 Task: Look for space in Cibolo, United States from 8th August, 2023 to 15th August, 2023 for 9 adults in price range Rs.10000 to Rs.14000. Place can be shared room with 5 bedrooms having 9 beds and 5 bathrooms. Property type can be house, flat, guest house. Amenities needed are: wifi, TV, free parkinig on premises, gym, breakfast. Booking option can be shelf check-in. Required host language is English.
Action: Mouse moved to (564, 117)
Screenshot: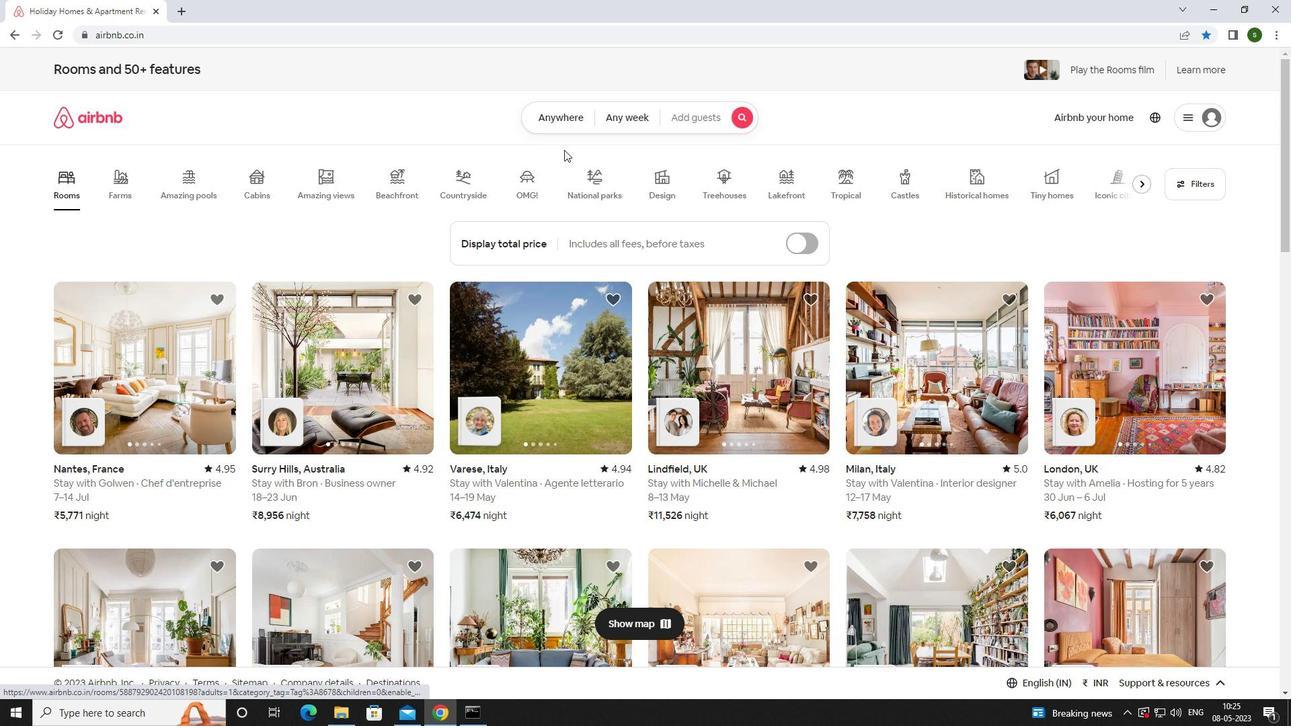 
Action: Mouse pressed left at (564, 117)
Screenshot: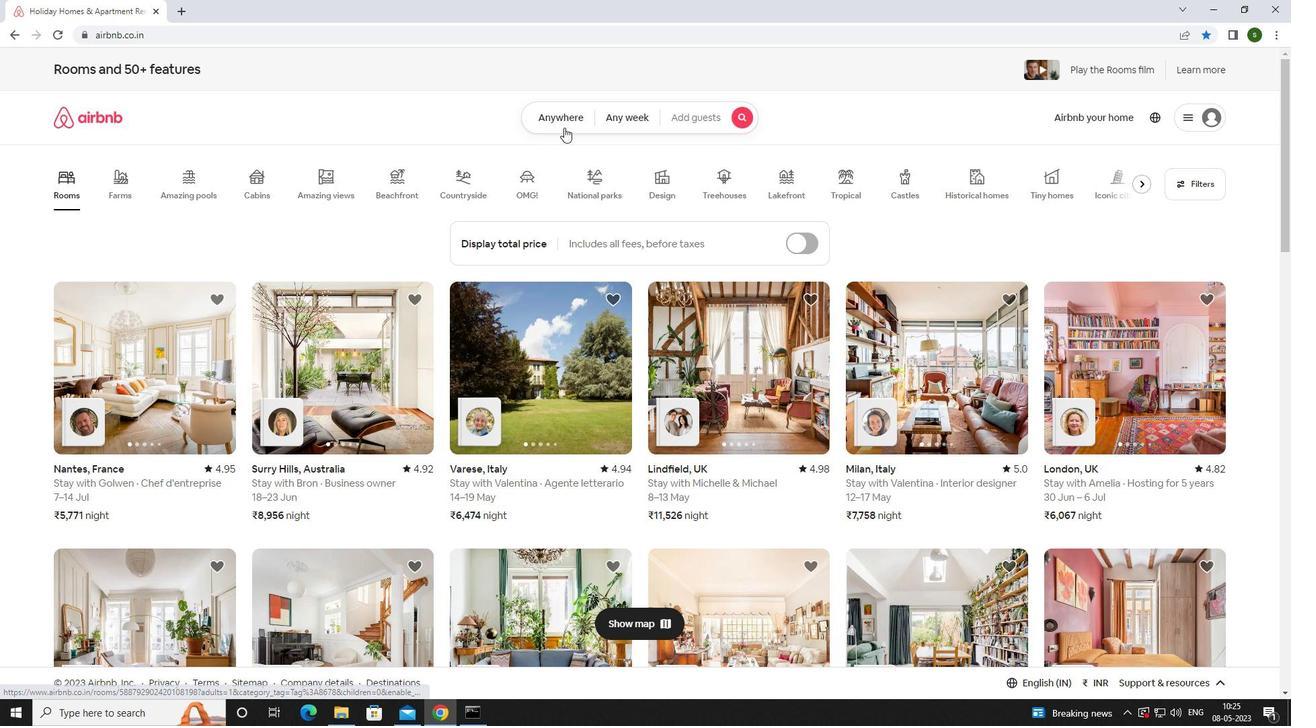 
Action: Mouse moved to (471, 176)
Screenshot: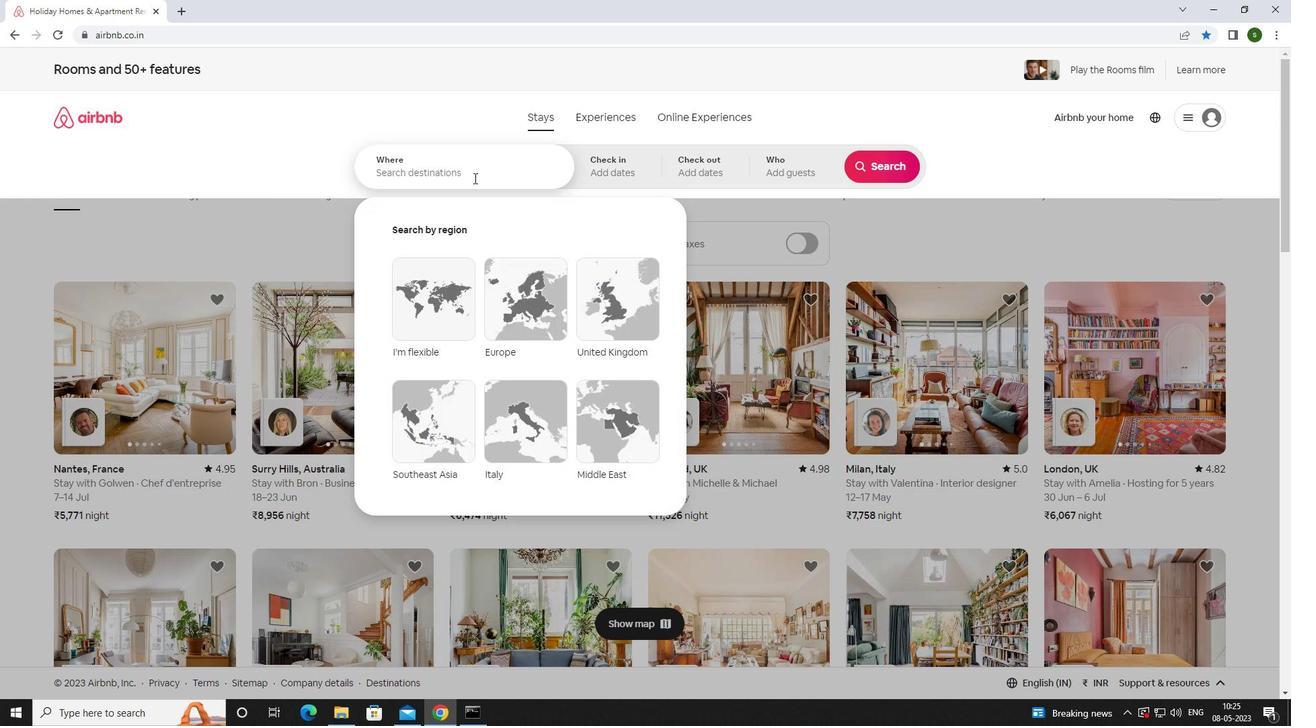 
Action: Mouse pressed left at (471, 176)
Screenshot: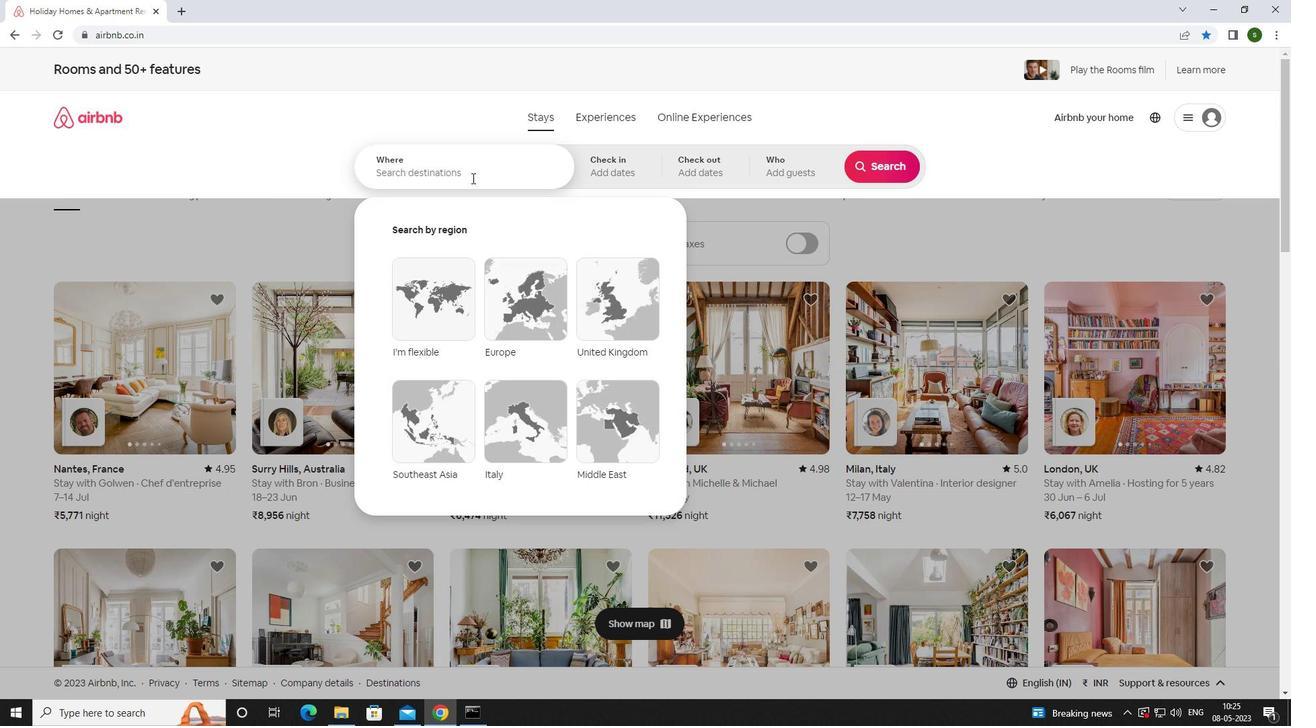 
Action: Key pressed <Key.caps_lock>c<Key.caps_lock>ibolo,<Key.space><Key.caps_lock>u<Key.caps_lock>nited<Key.space><Key.caps_lock>s<Key.caps_lock>tates<Key.enter>
Screenshot: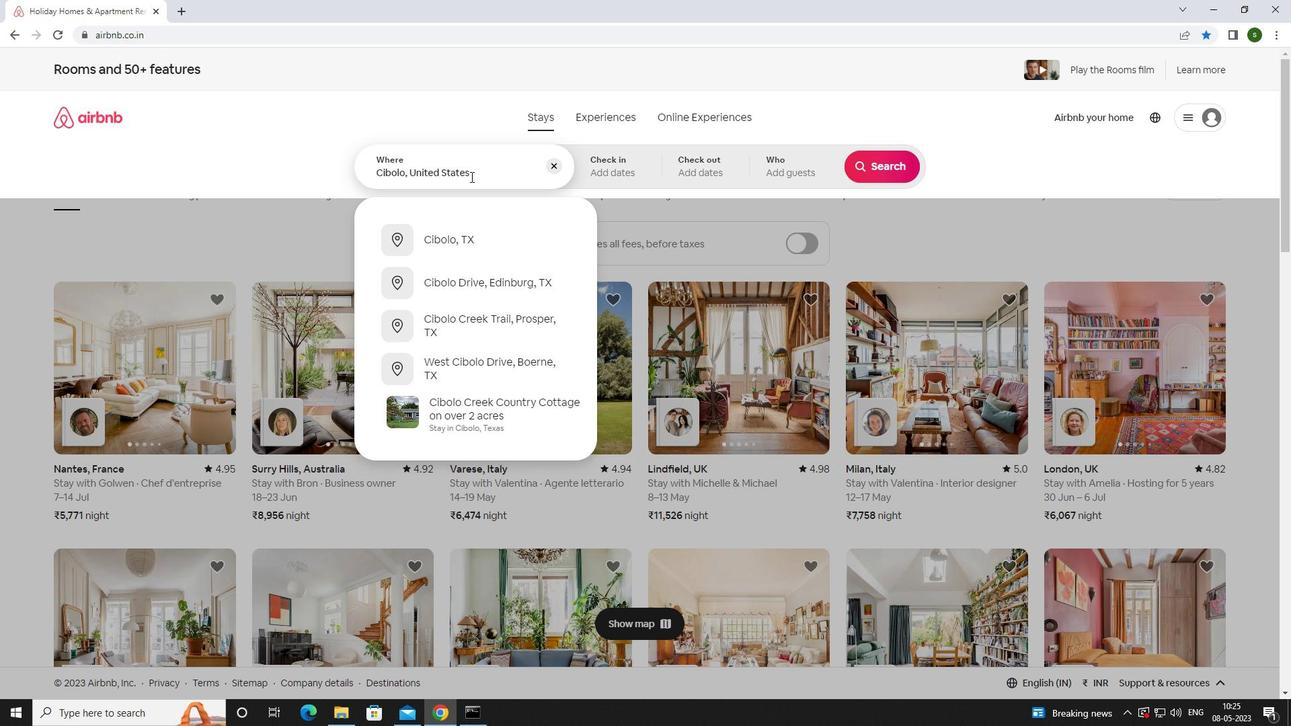 
Action: Mouse moved to (876, 273)
Screenshot: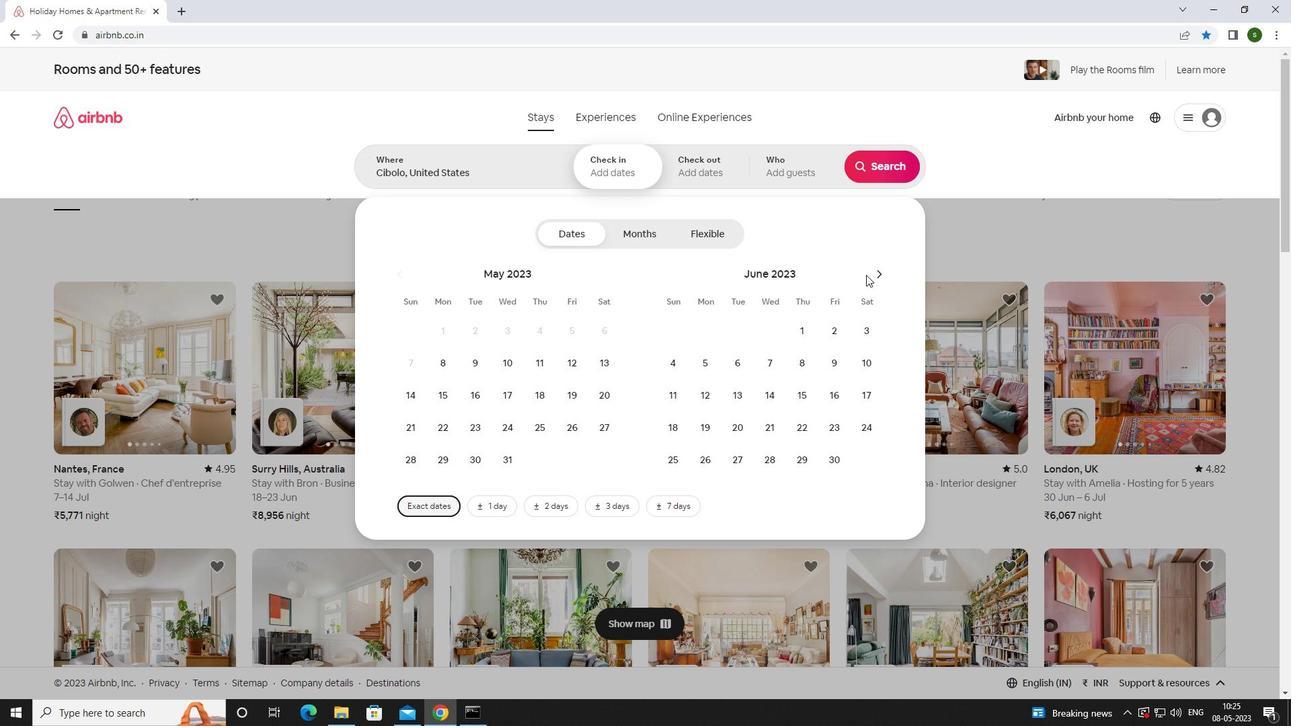 
Action: Mouse pressed left at (876, 273)
Screenshot: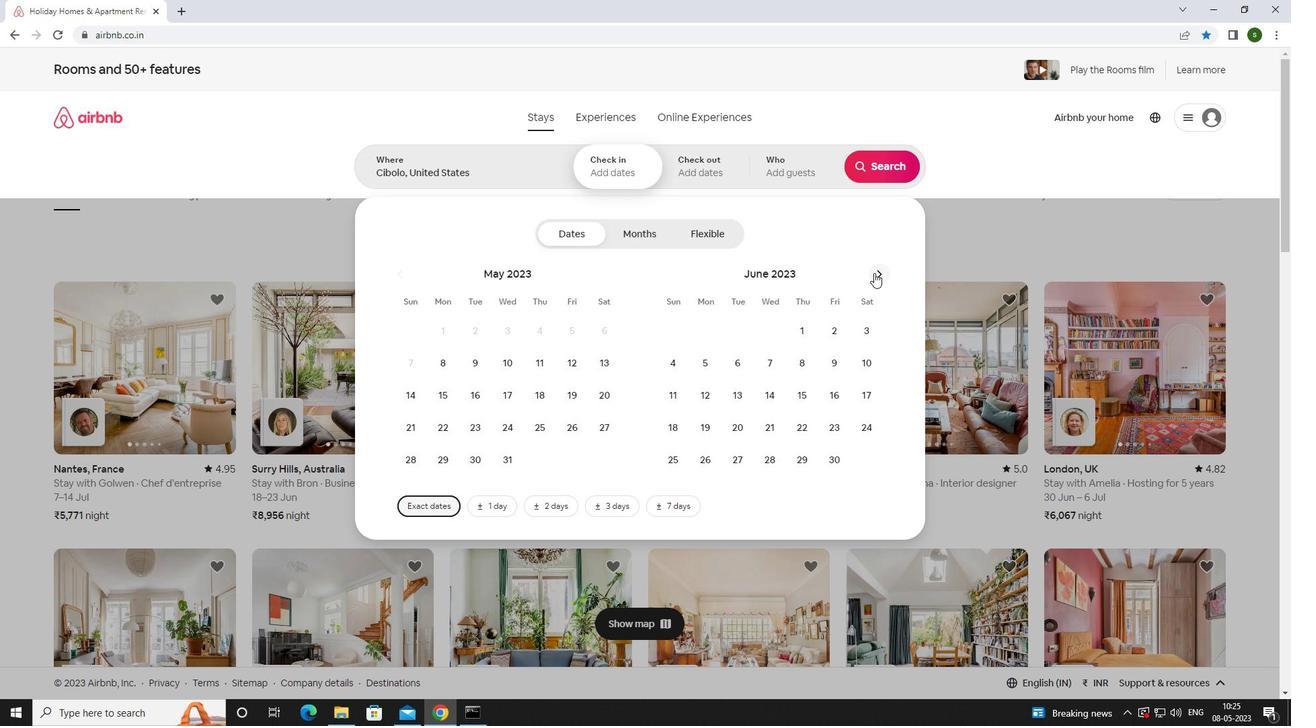 
Action: Mouse pressed left at (876, 273)
Screenshot: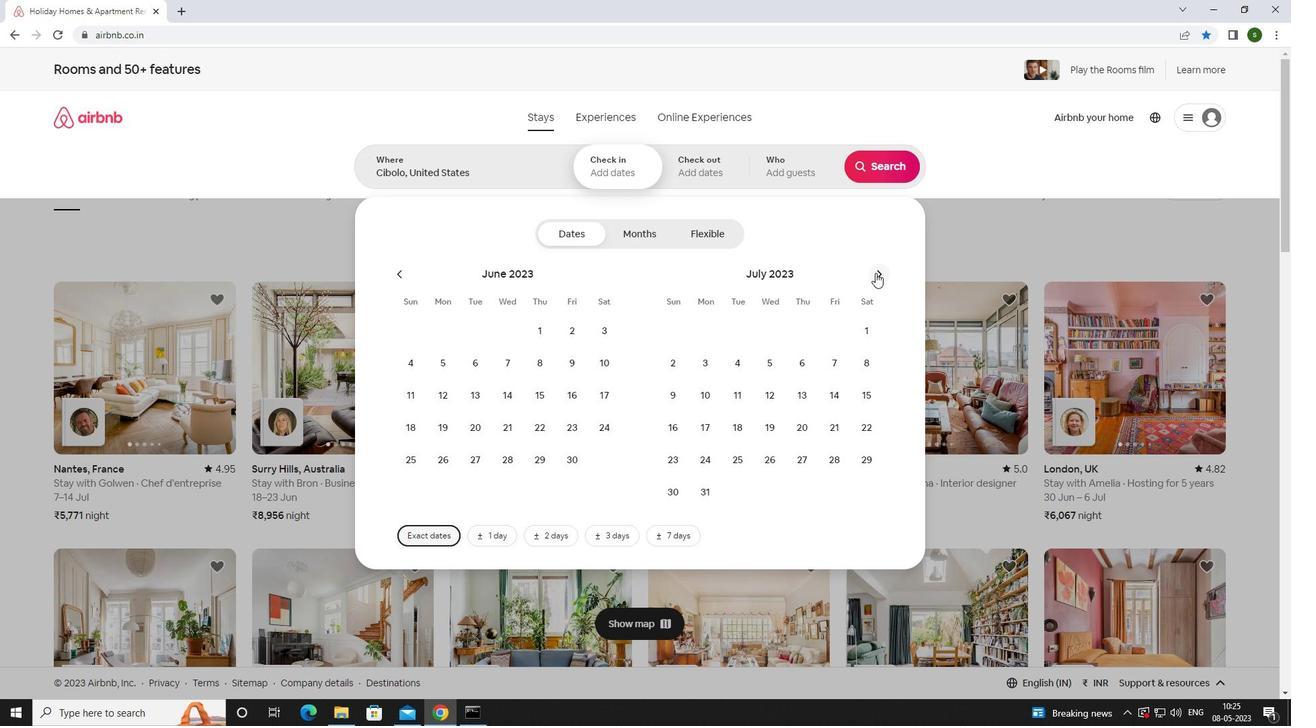 
Action: Mouse moved to (743, 364)
Screenshot: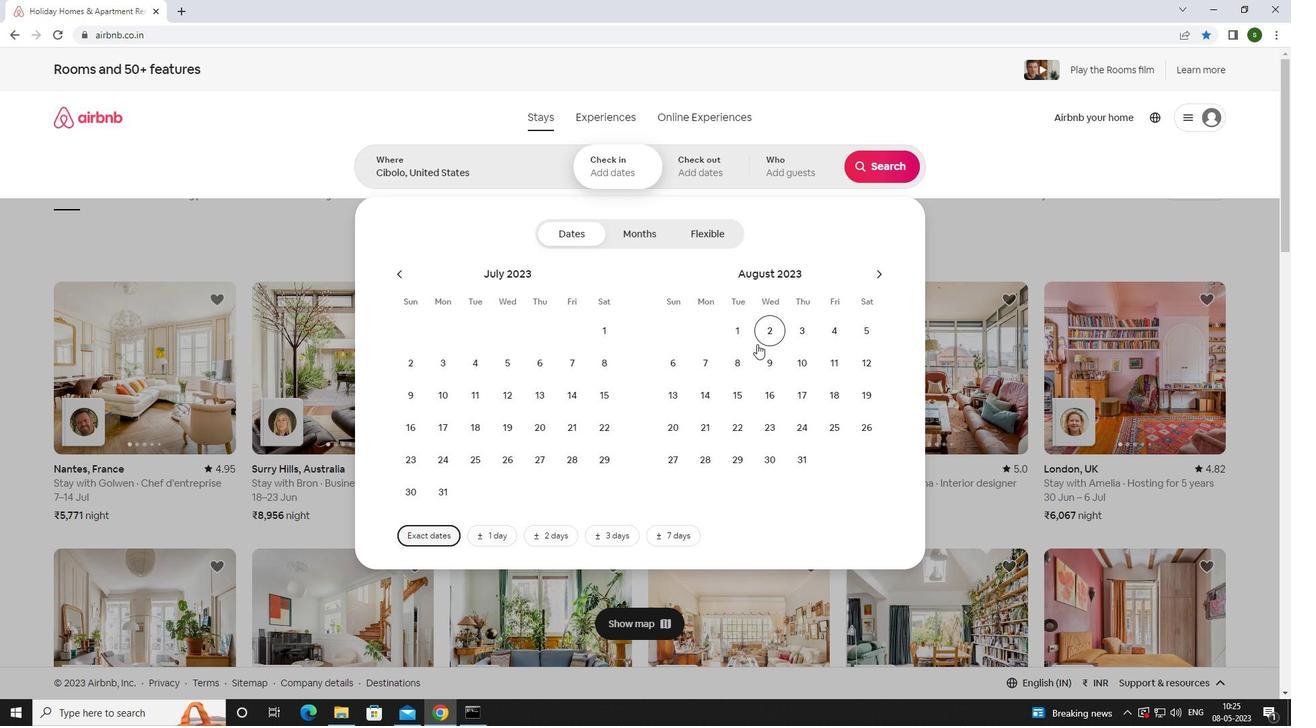 
Action: Mouse pressed left at (743, 364)
Screenshot: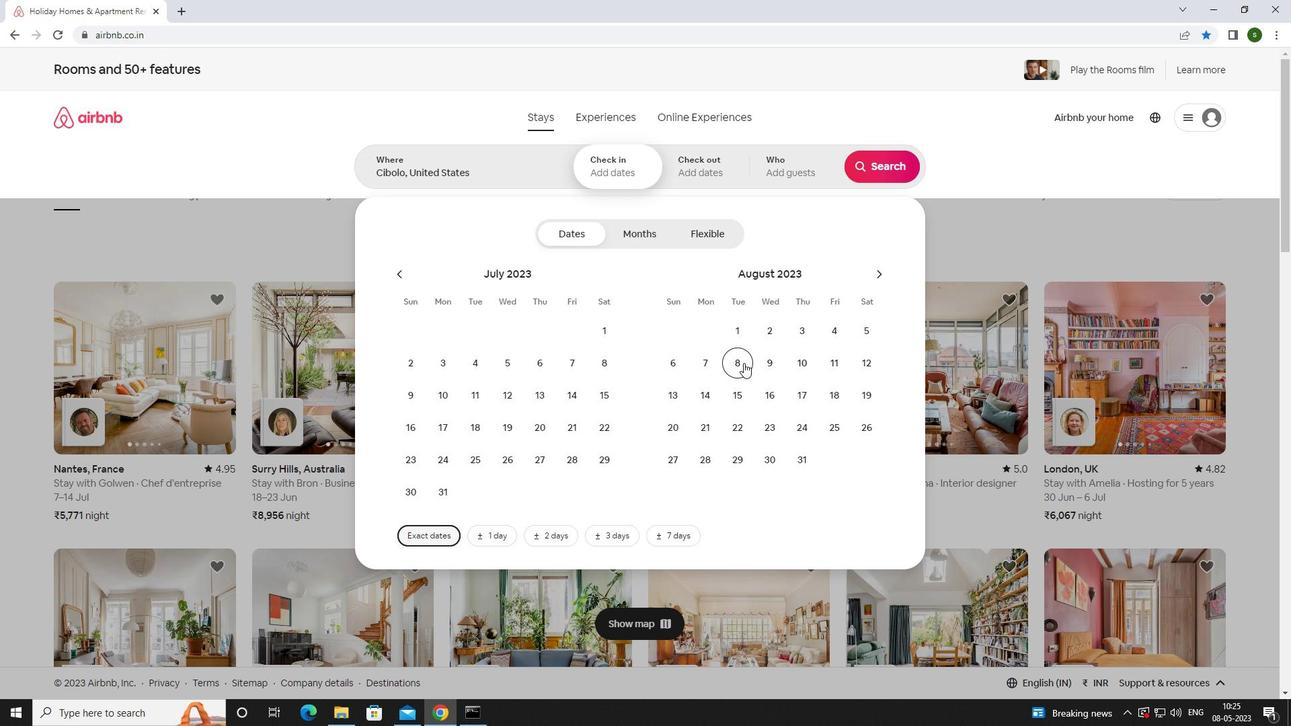 
Action: Mouse moved to (742, 390)
Screenshot: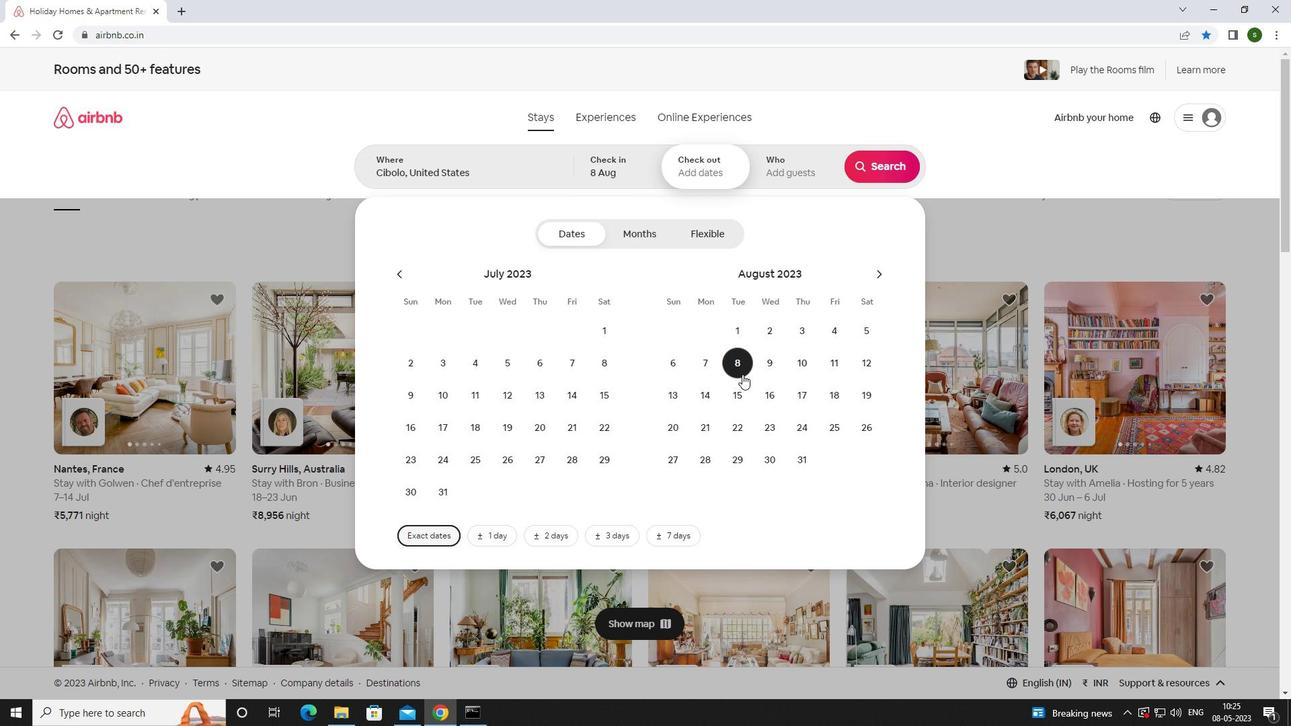 
Action: Mouse pressed left at (742, 390)
Screenshot: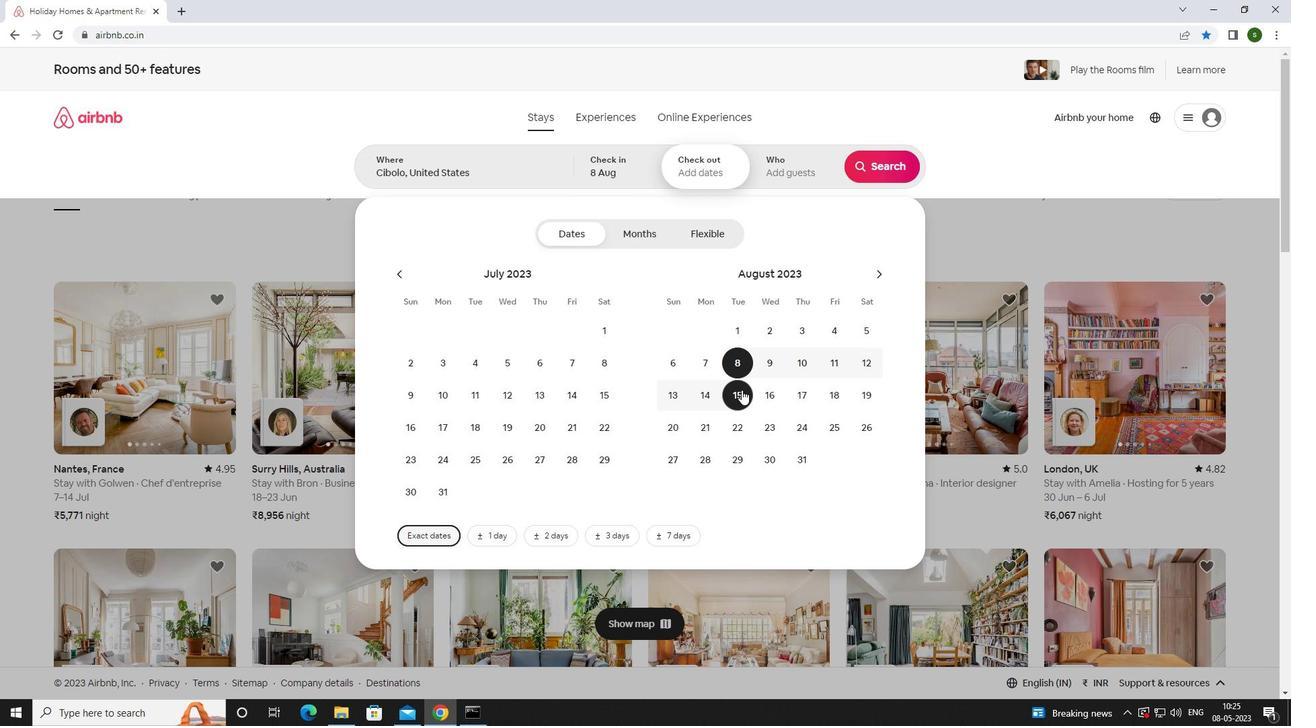 
Action: Mouse moved to (775, 162)
Screenshot: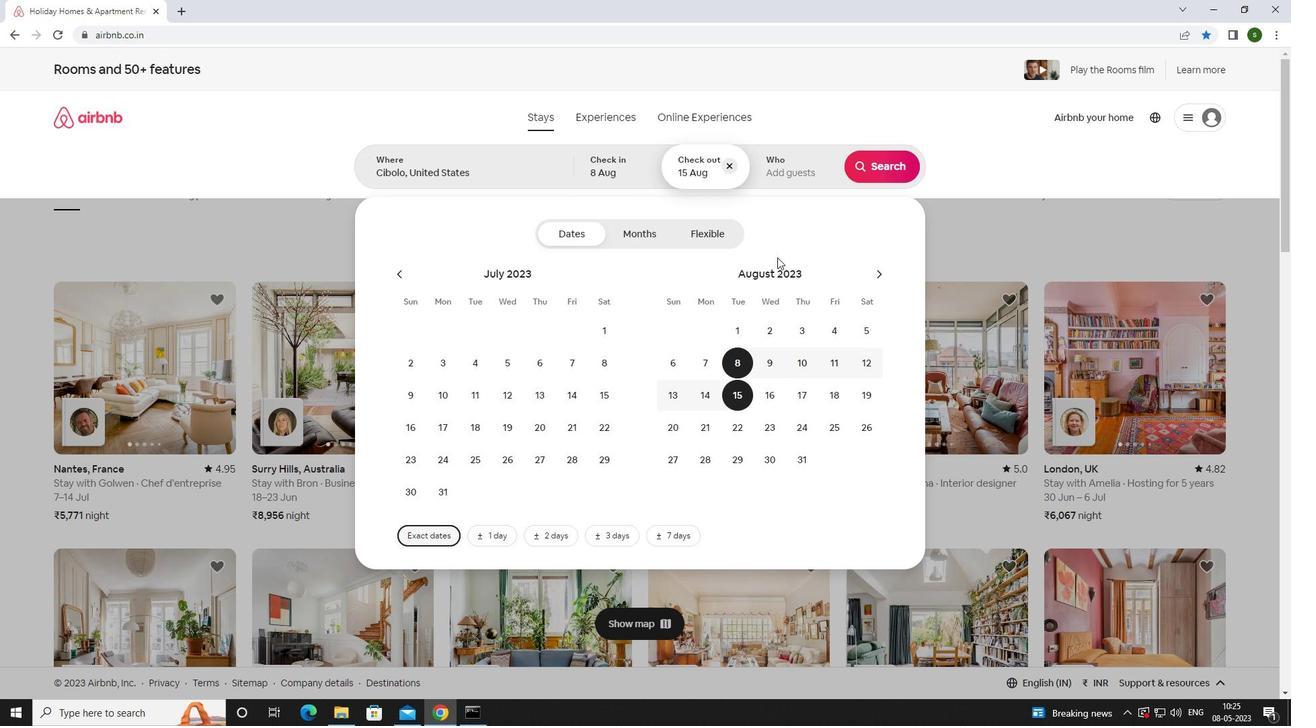 
Action: Mouse pressed left at (775, 162)
Screenshot: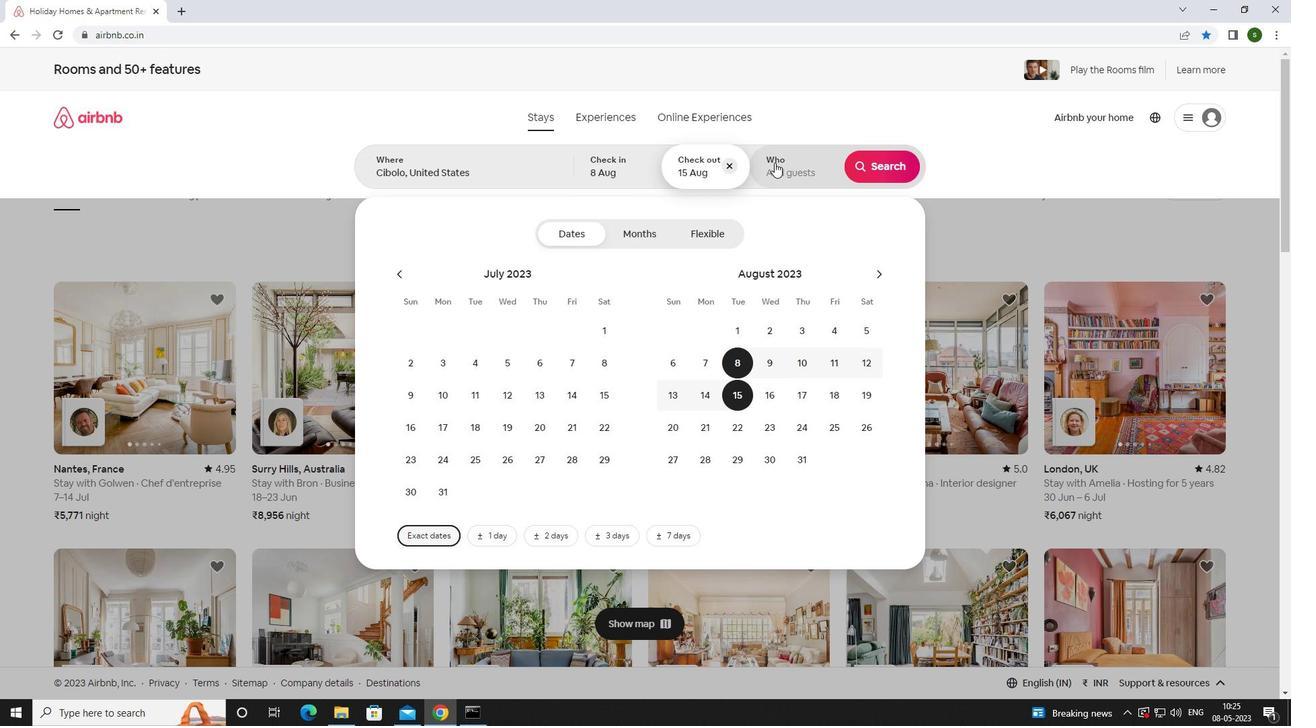 
Action: Mouse moved to (888, 240)
Screenshot: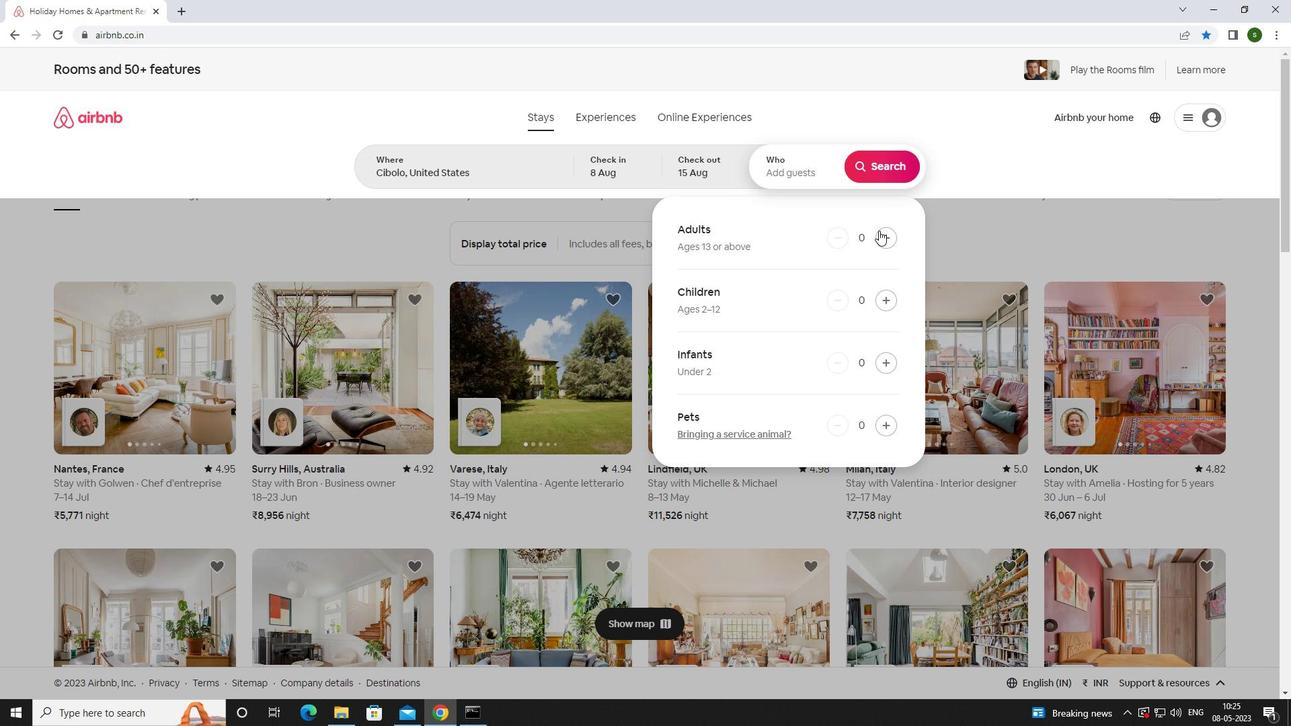 
Action: Mouse pressed left at (888, 240)
Screenshot: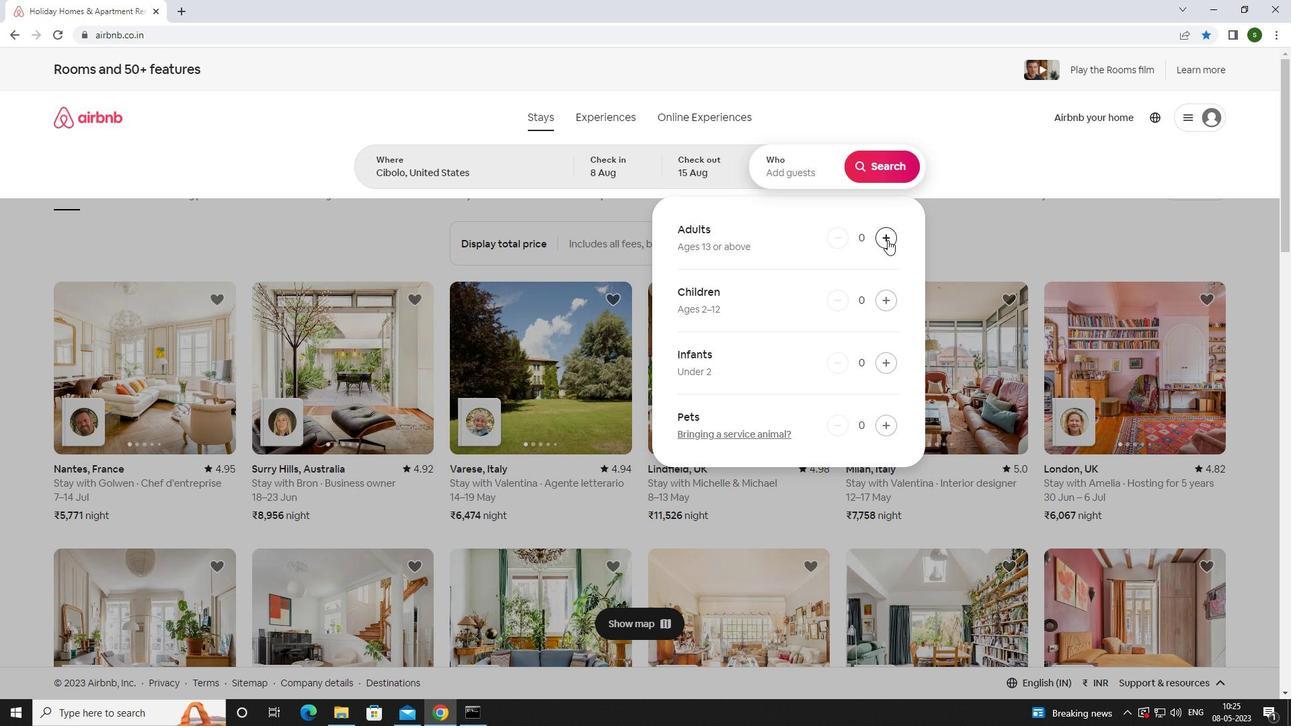 
Action: Mouse pressed left at (888, 240)
Screenshot: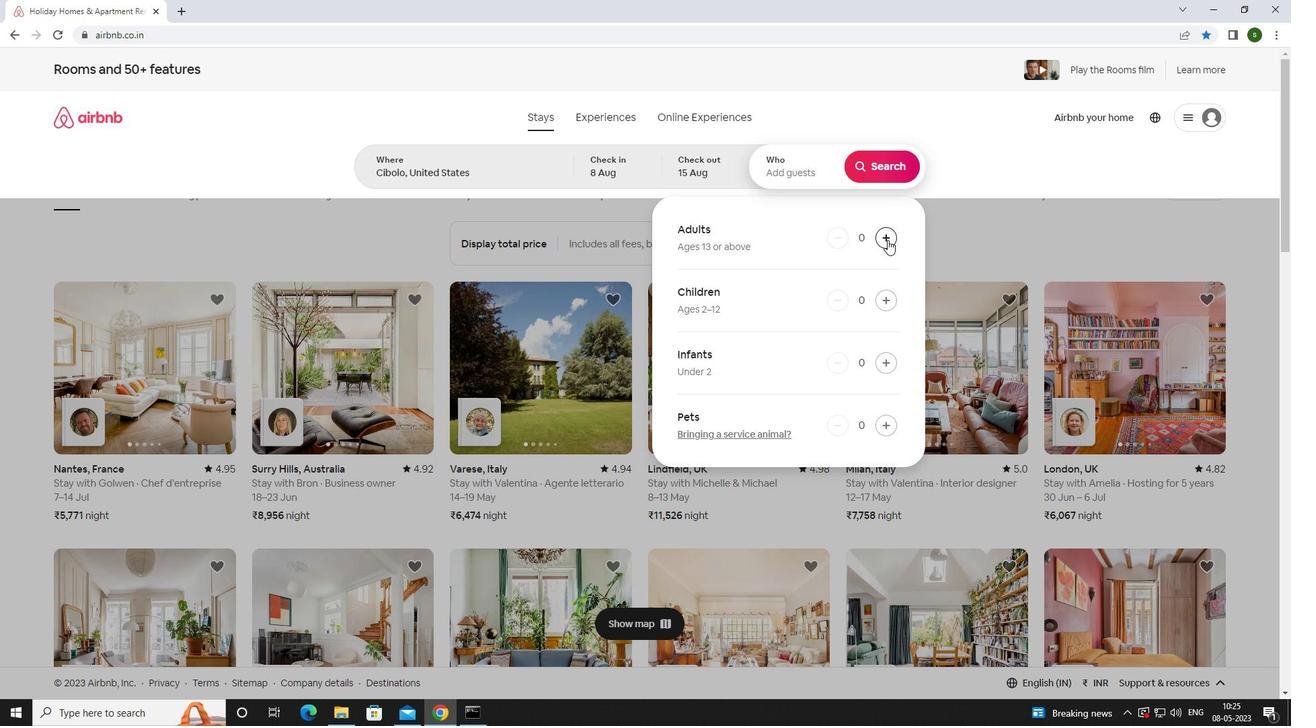 
Action: Mouse pressed left at (888, 240)
Screenshot: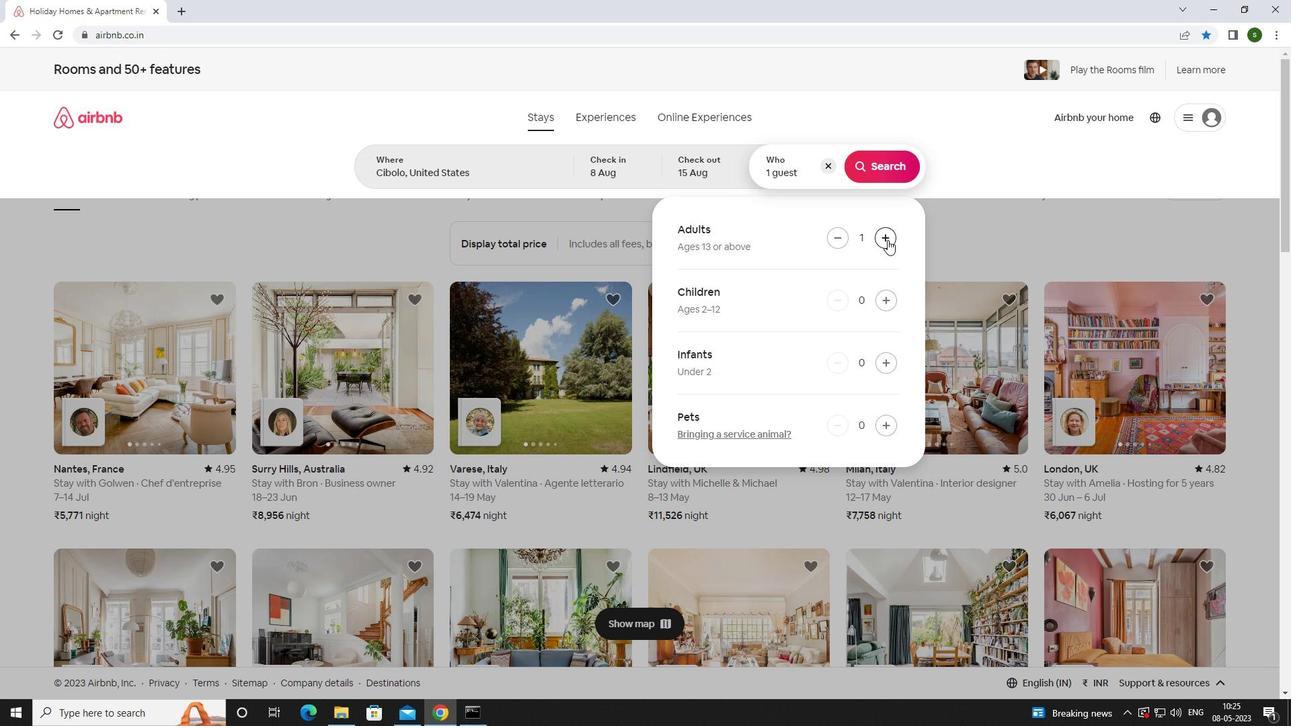
Action: Mouse pressed left at (888, 240)
Screenshot: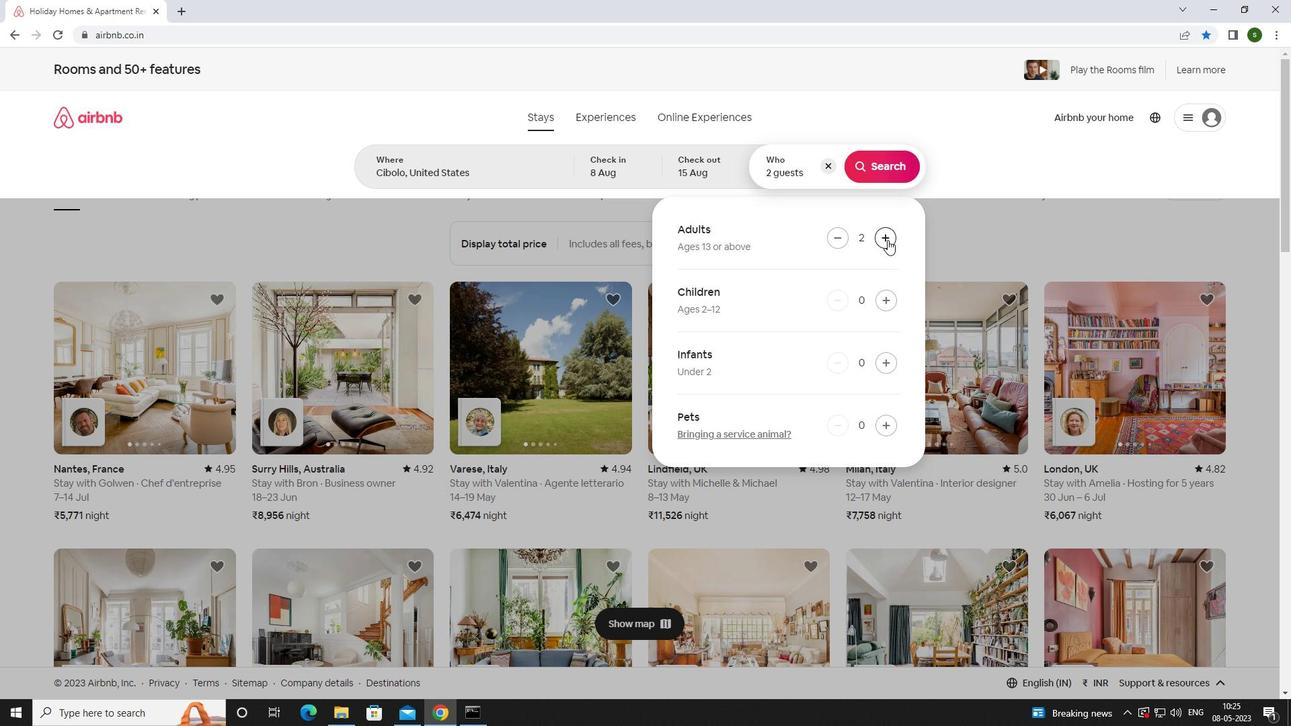 
Action: Mouse pressed left at (888, 240)
Screenshot: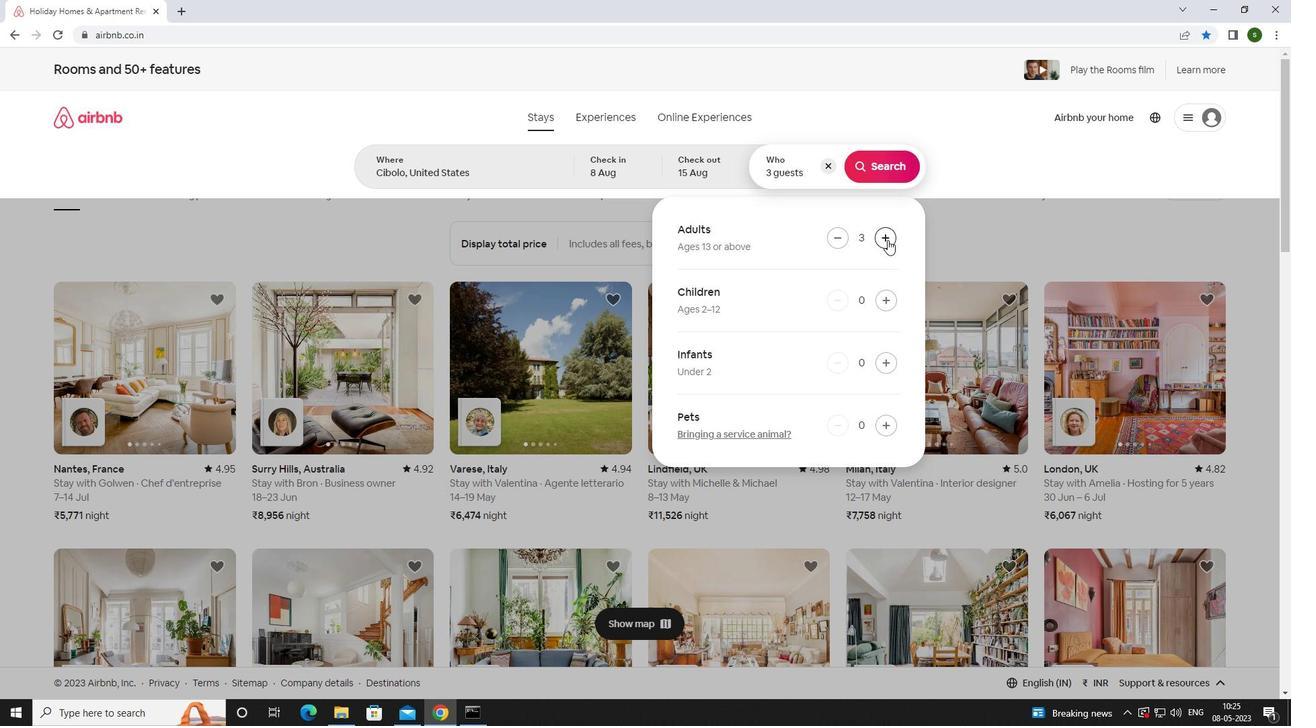 
Action: Mouse pressed left at (888, 240)
Screenshot: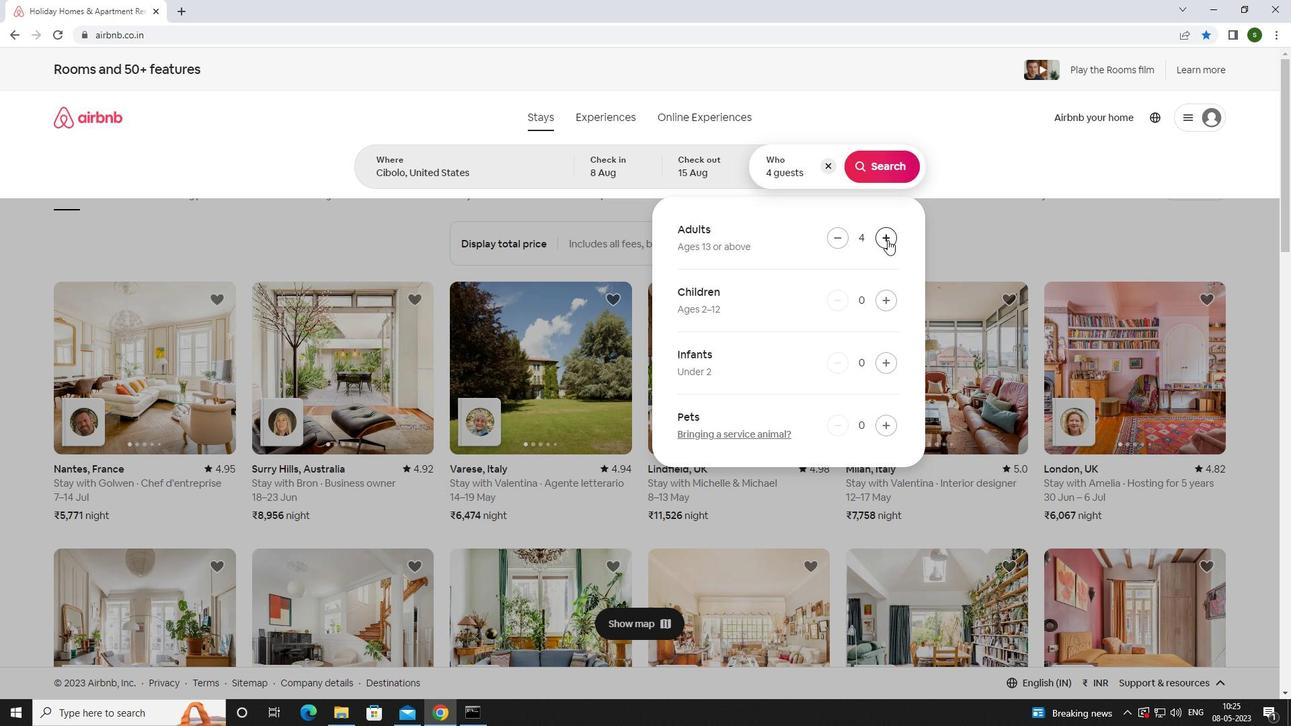 
Action: Mouse pressed left at (888, 240)
Screenshot: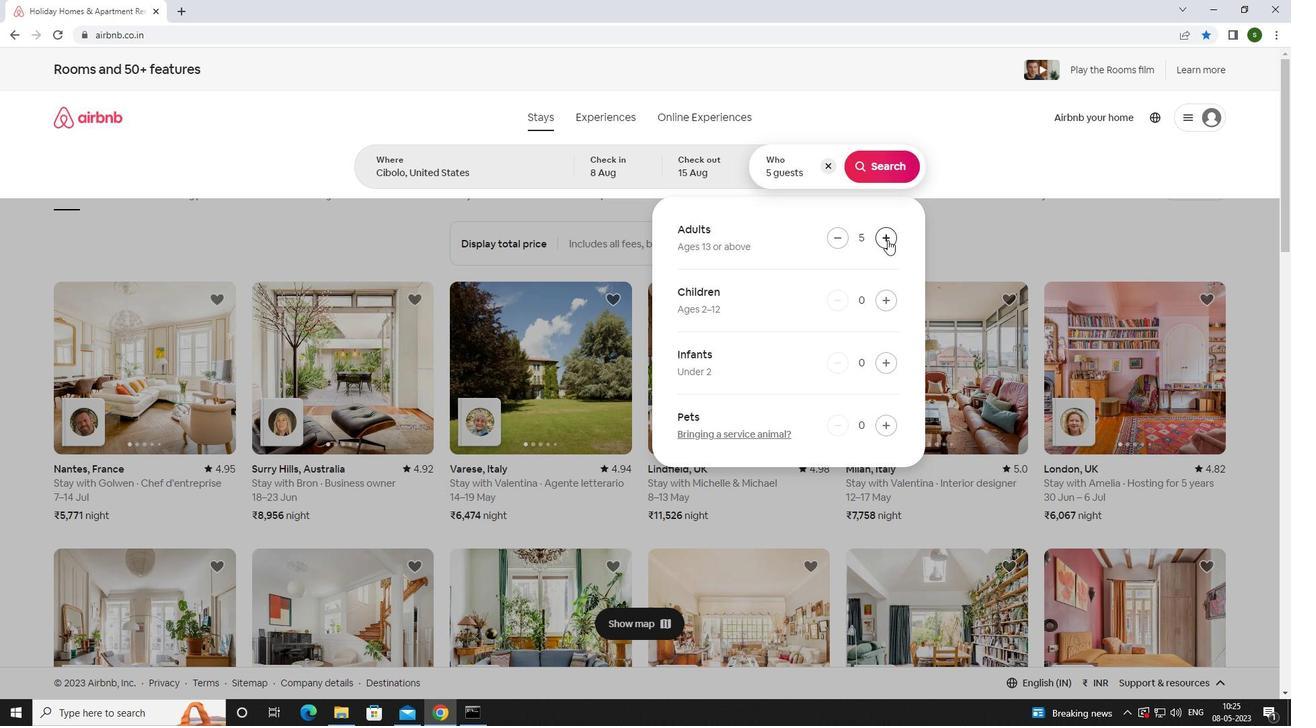 
Action: Mouse pressed left at (888, 240)
Screenshot: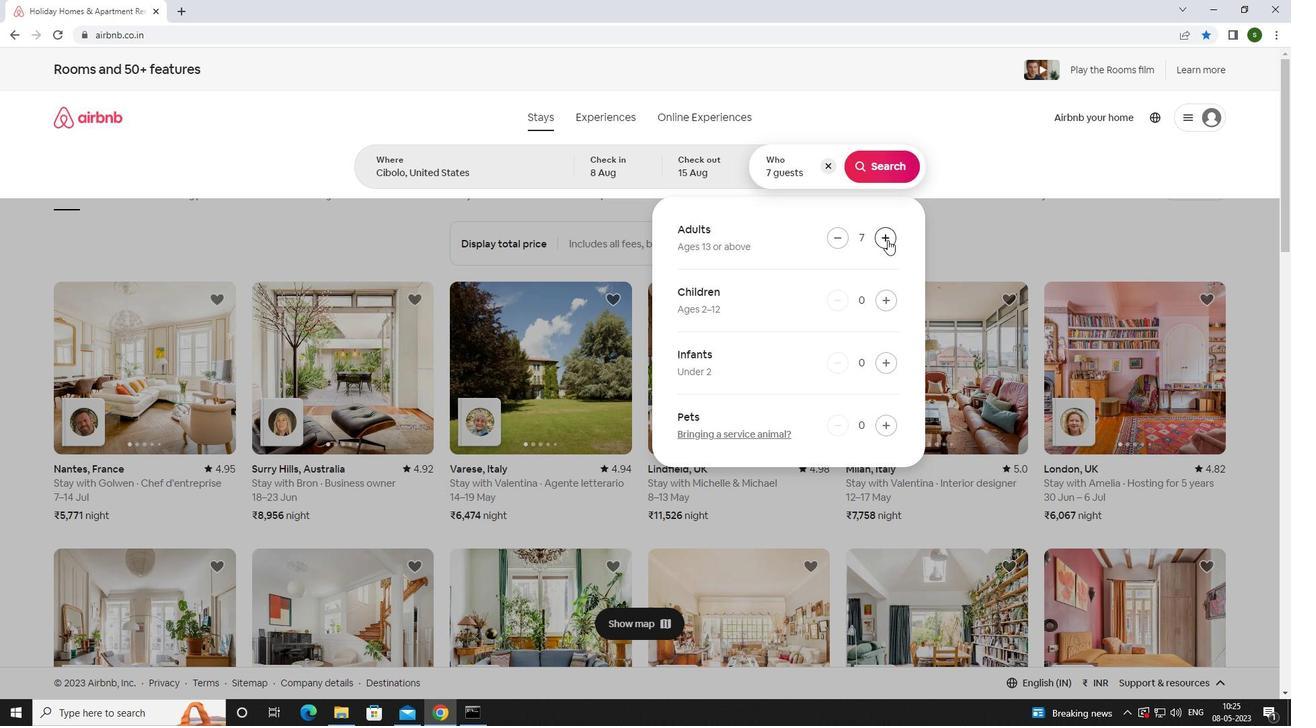 
Action: Mouse pressed left at (888, 240)
Screenshot: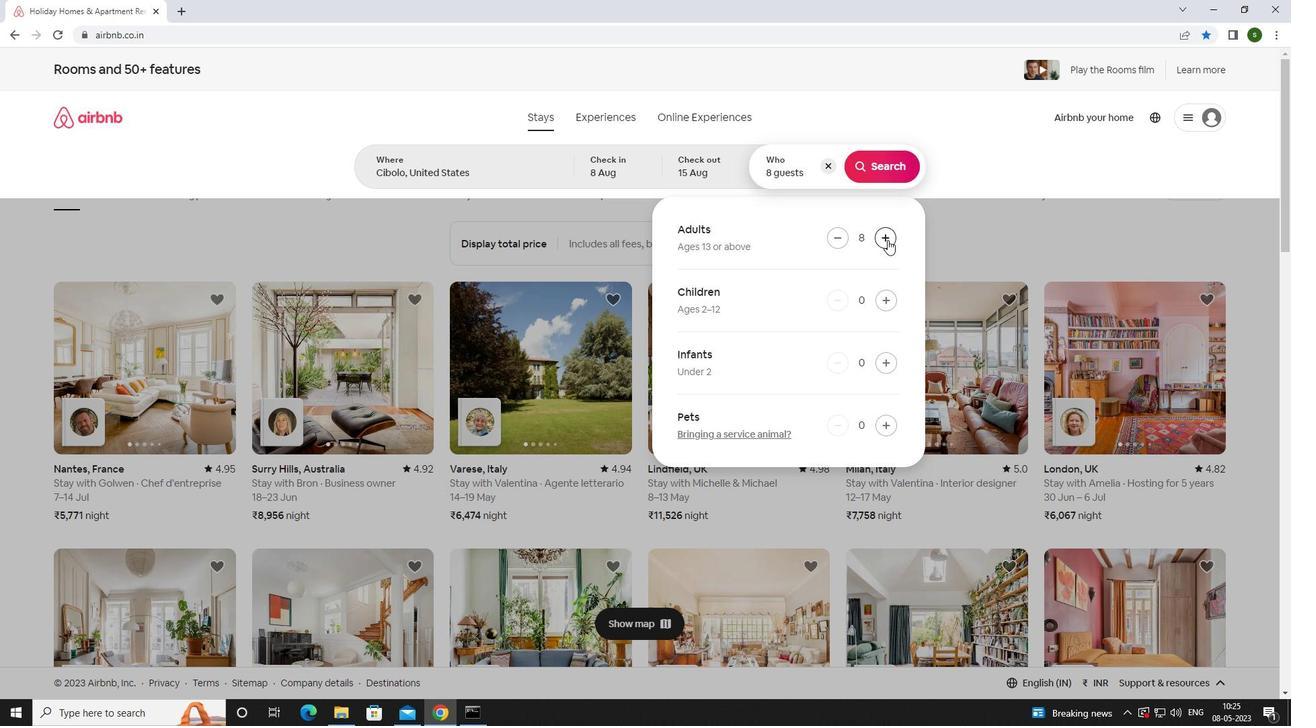 
Action: Mouse moved to (868, 169)
Screenshot: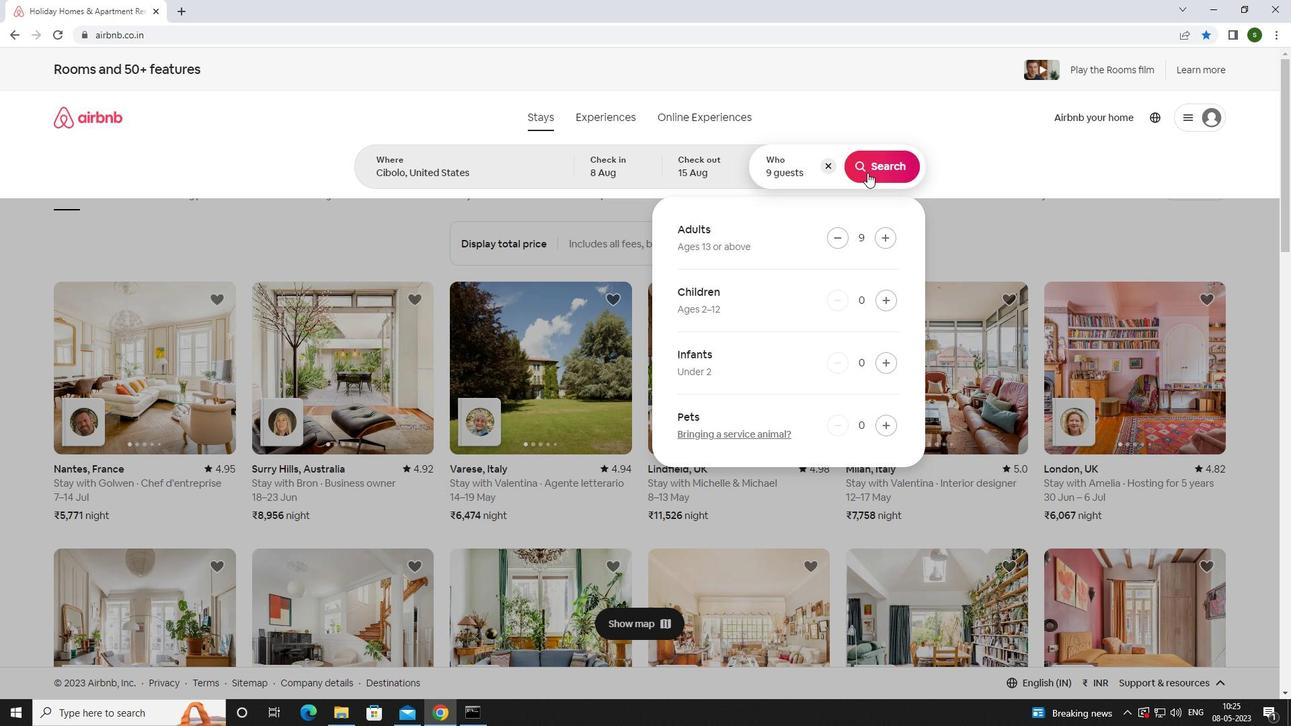 
Action: Mouse pressed left at (868, 169)
Screenshot: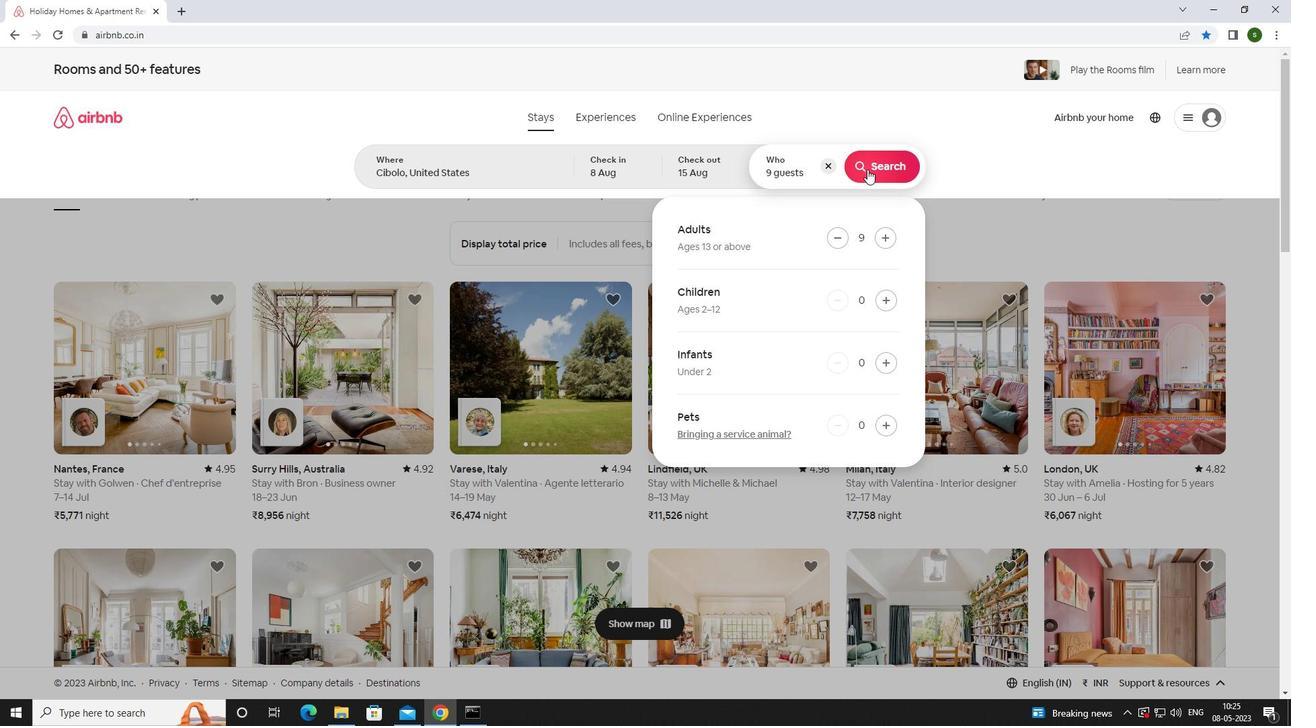 
Action: Mouse moved to (1228, 127)
Screenshot: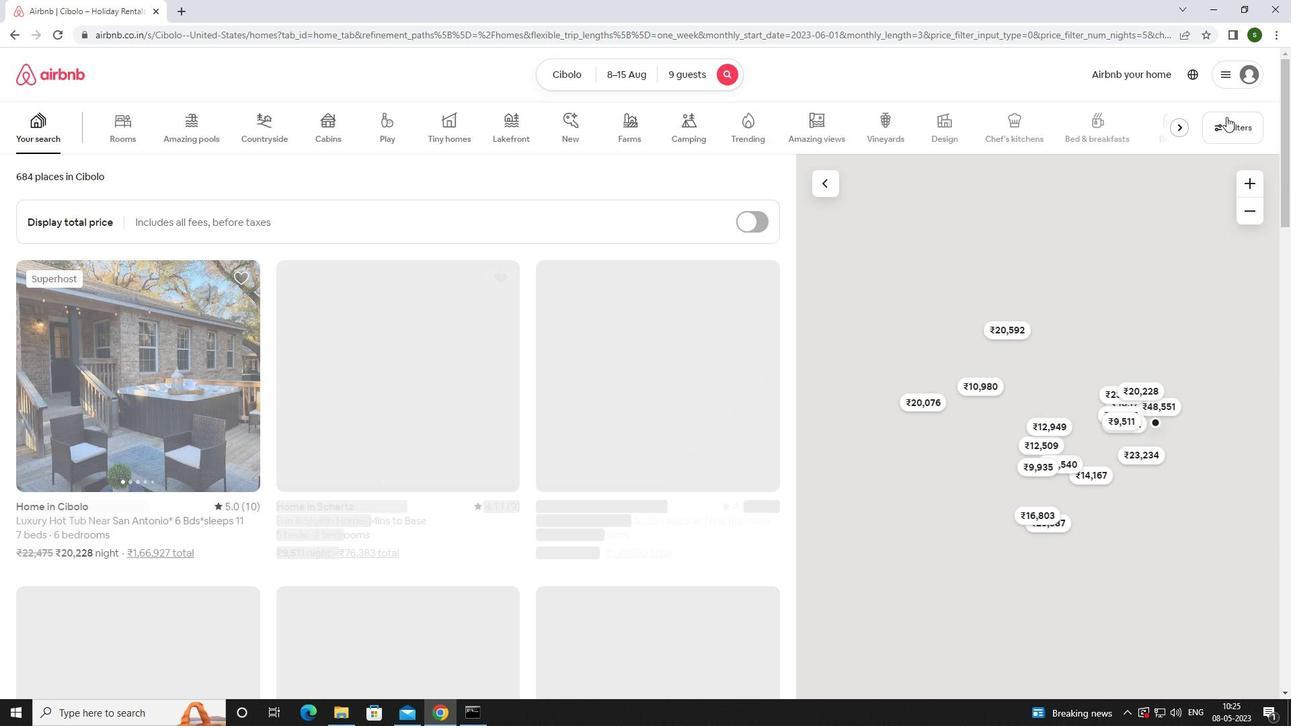 
Action: Mouse pressed left at (1228, 127)
Screenshot: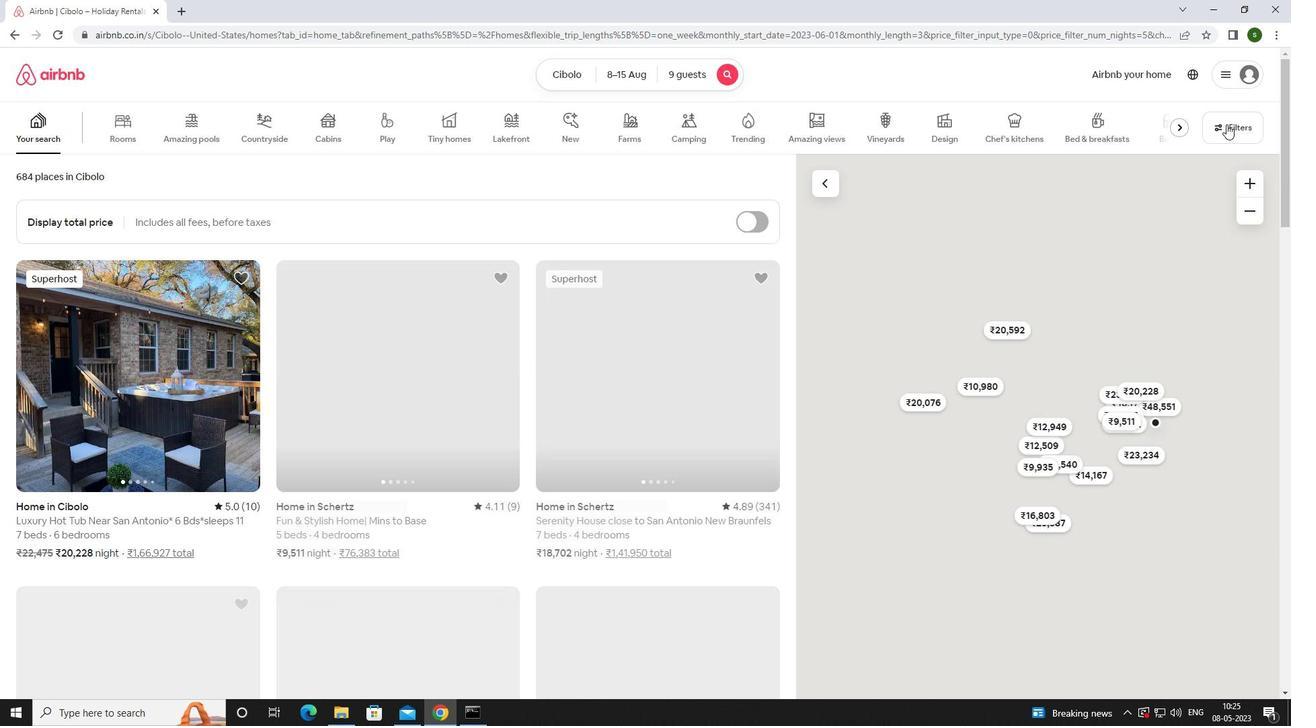 
Action: Mouse moved to (471, 454)
Screenshot: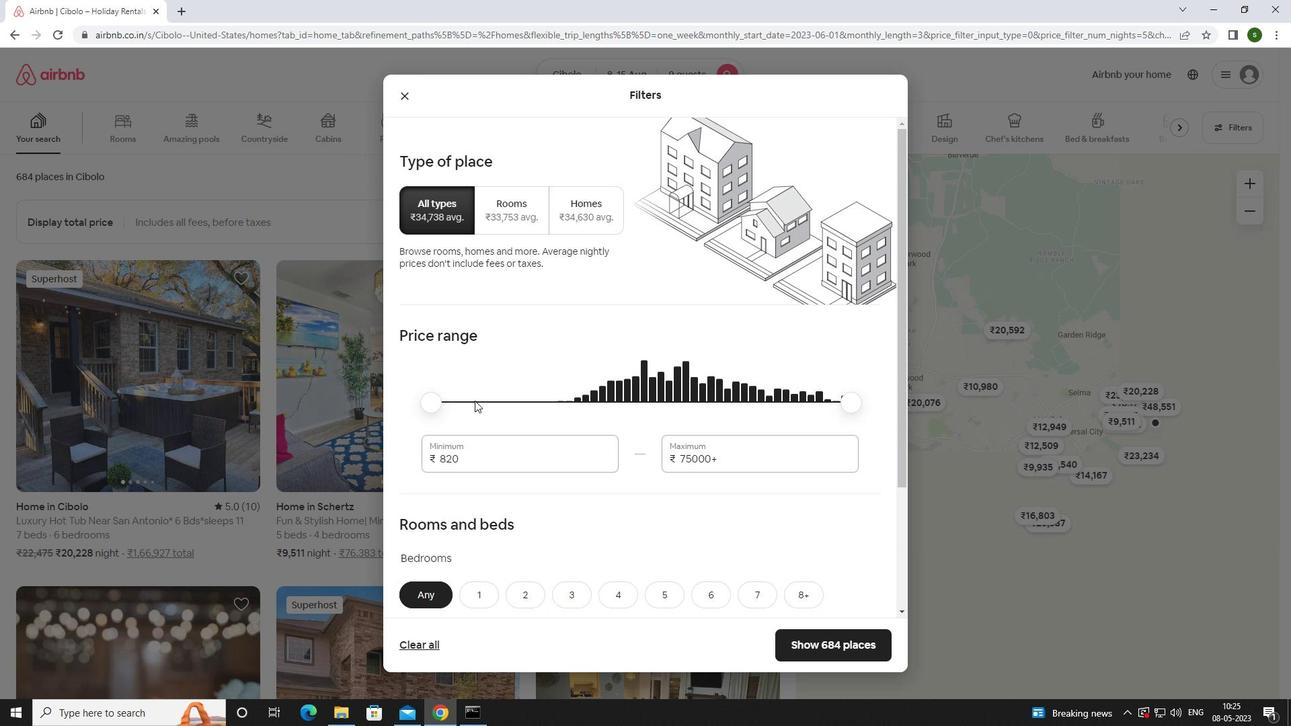 
Action: Mouse pressed left at (471, 454)
Screenshot: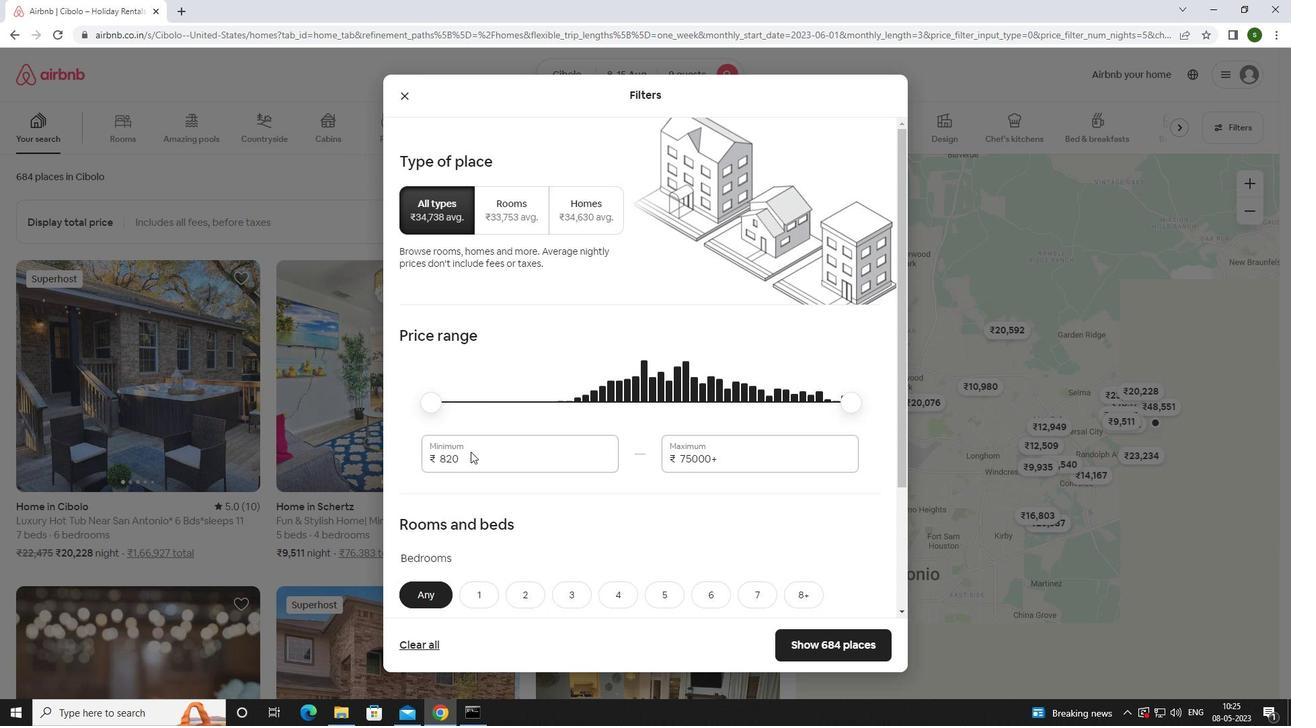 
Action: Key pressed <Key.backspace><Key.backspace><Key.backspace><Key.backspace>10000
Screenshot: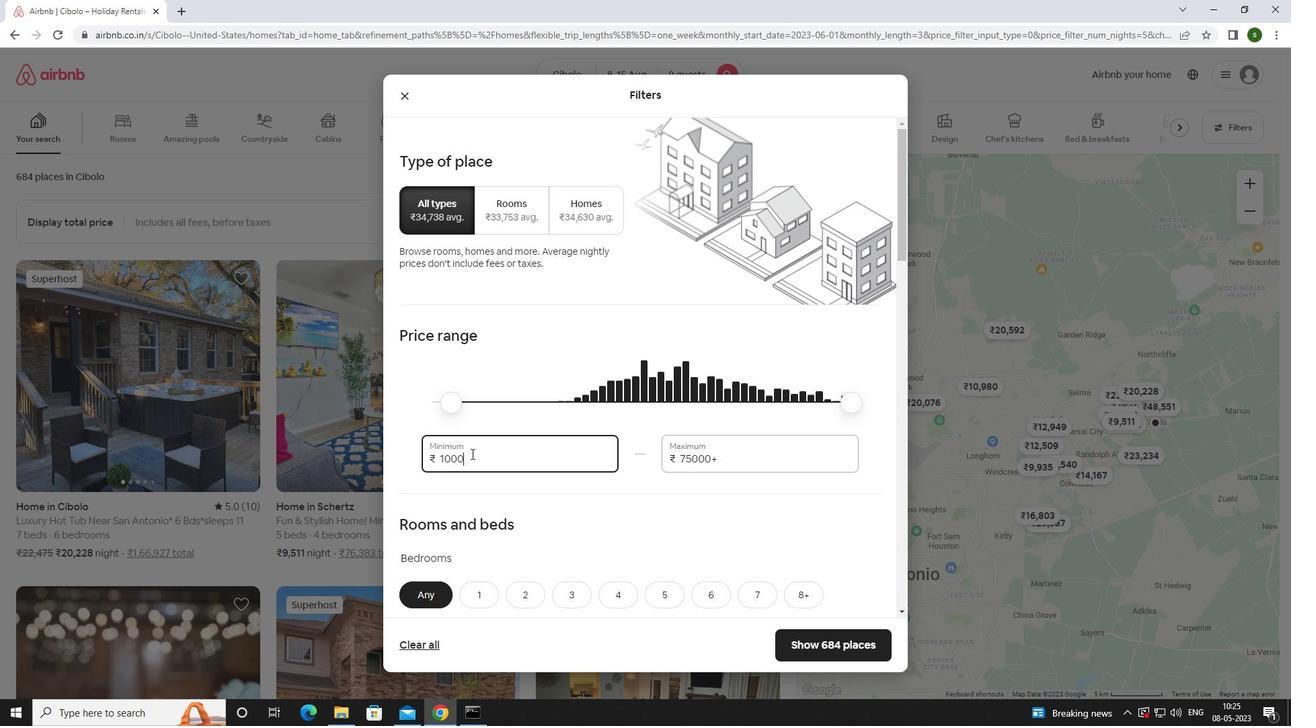 
Action: Mouse moved to (732, 451)
Screenshot: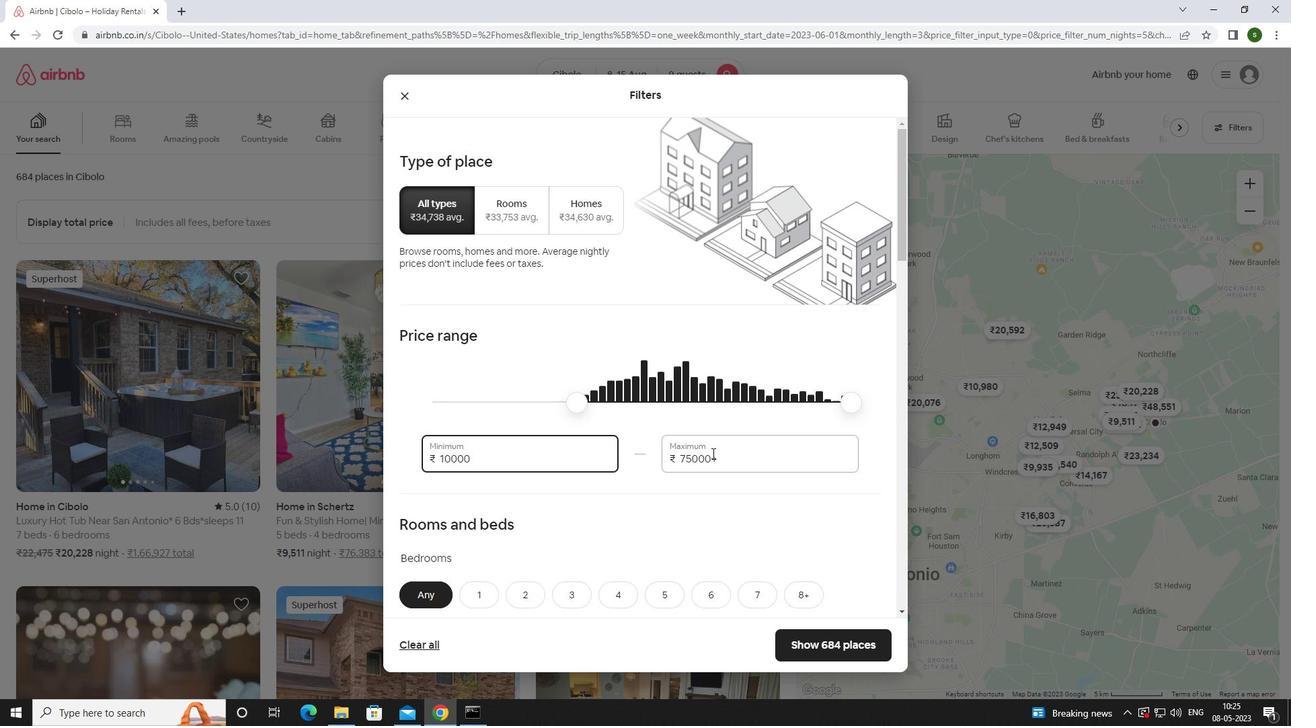 
Action: Mouse pressed left at (732, 451)
Screenshot: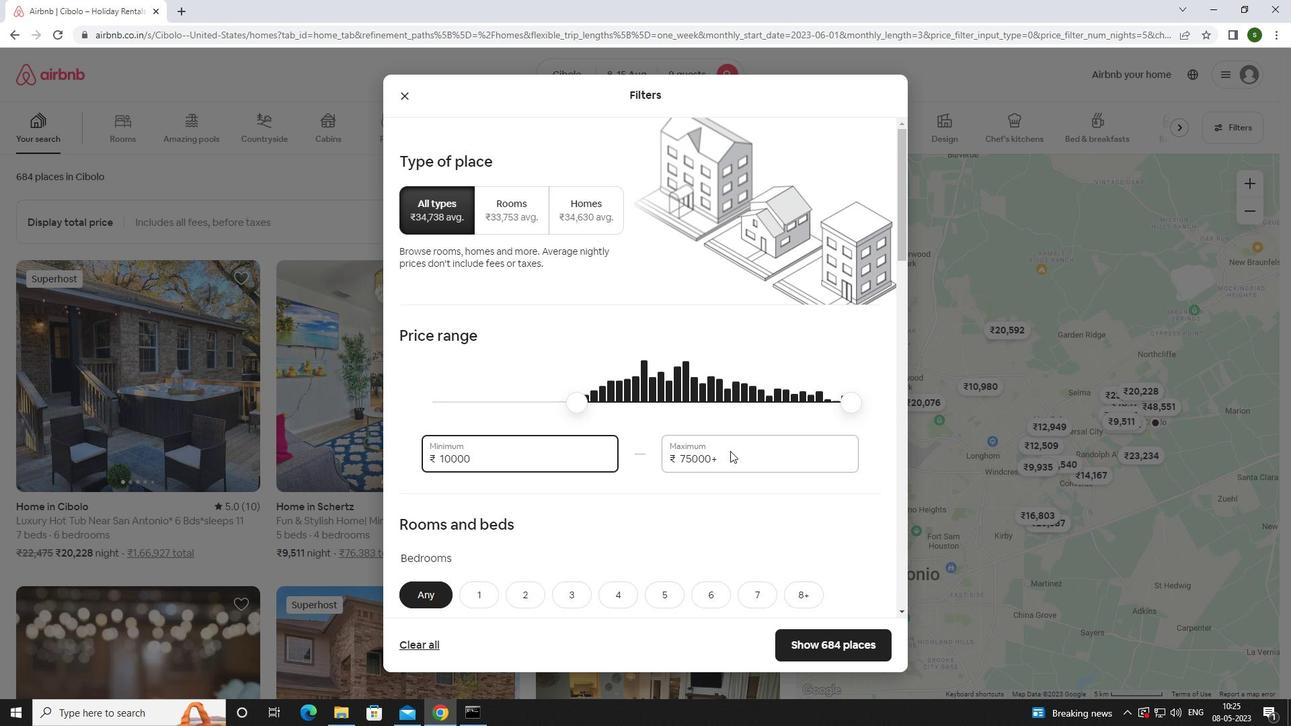 
Action: Key pressed <Key.backspace><Key.backspace><Key.backspace><Key.backspace><Key.backspace><Key.backspace><Key.backspace>14000
Screenshot: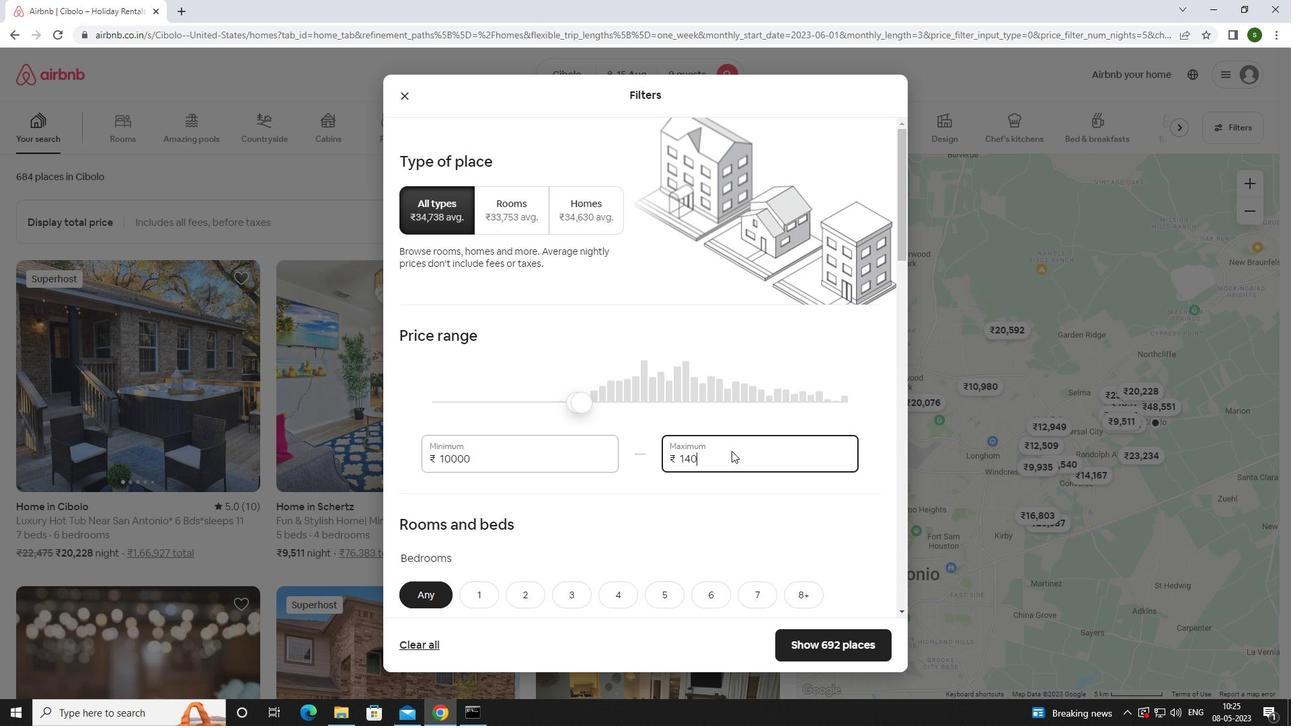 
Action: Mouse moved to (555, 444)
Screenshot: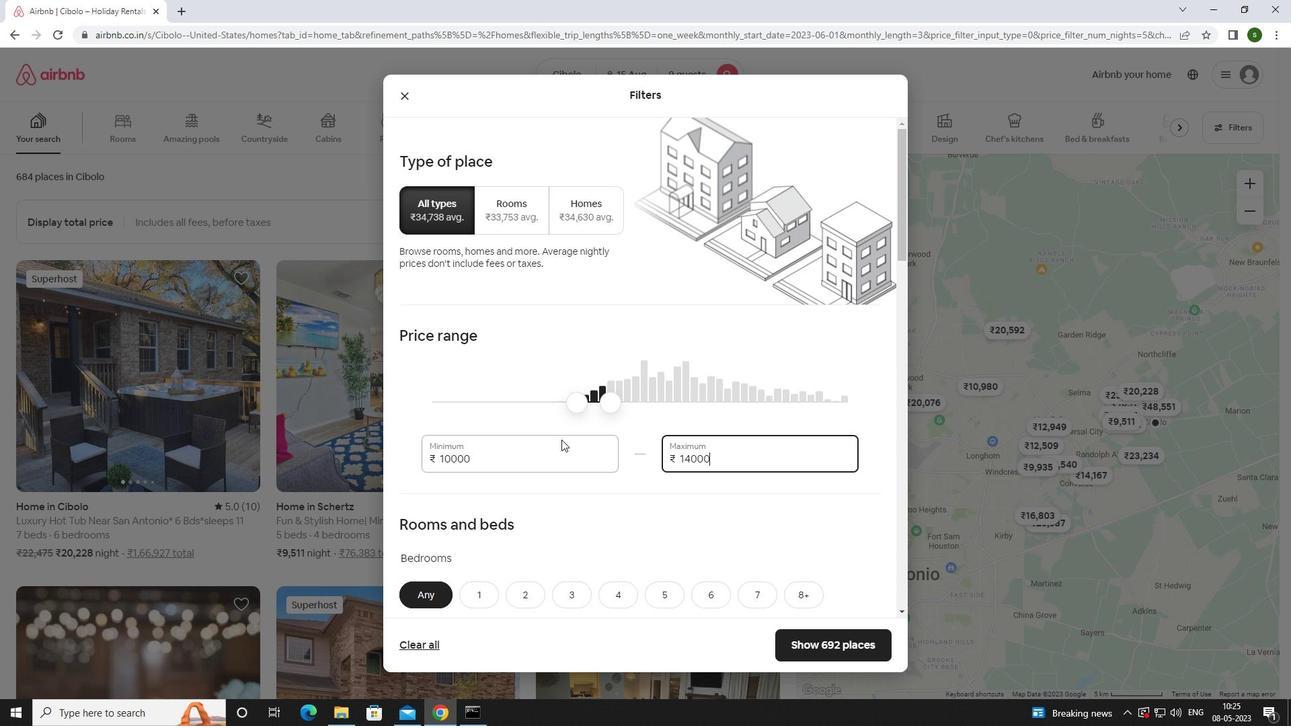 
Action: Mouse scrolled (555, 444) with delta (0, 0)
Screenshot: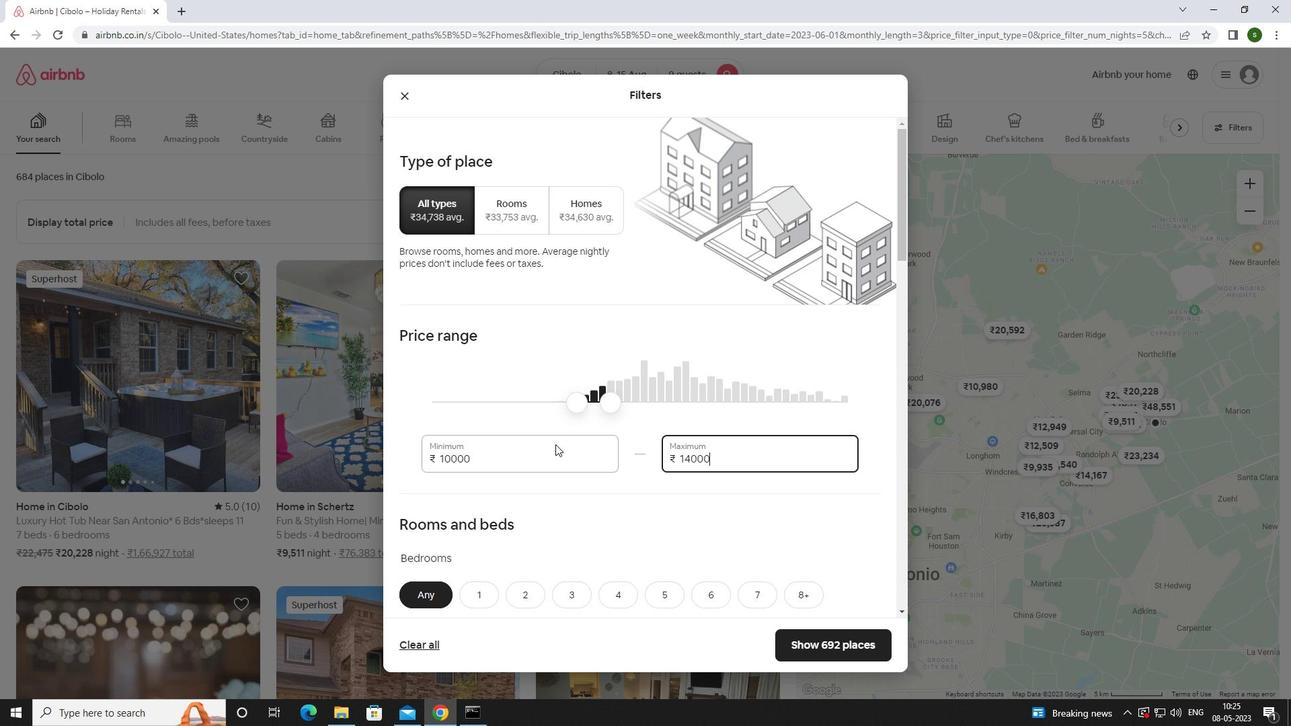 
Action: Mouse scrolled (555, 444) with delta (0, 0)
Screenshot: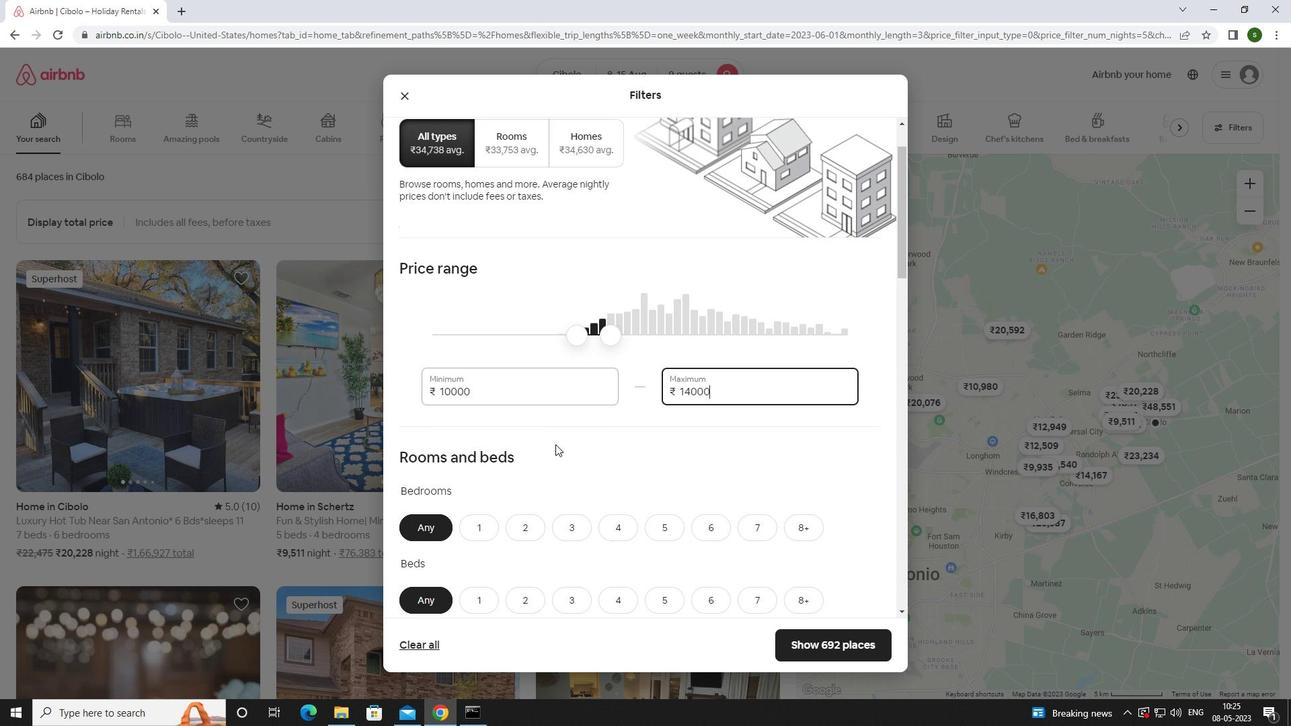 
Action: Mouse scrolled (555, 444) with delta (0, 0)
Screenshot: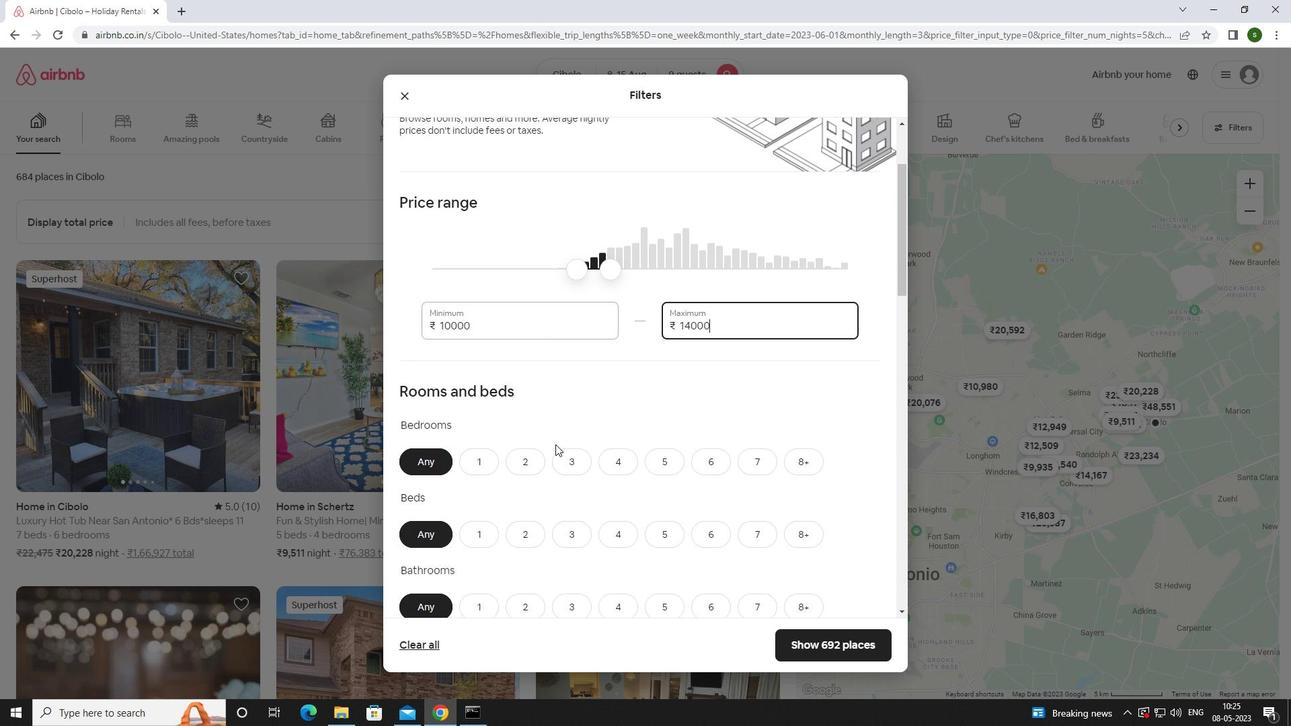 
Action: Mouse moved to (648, 399)
Screenshot: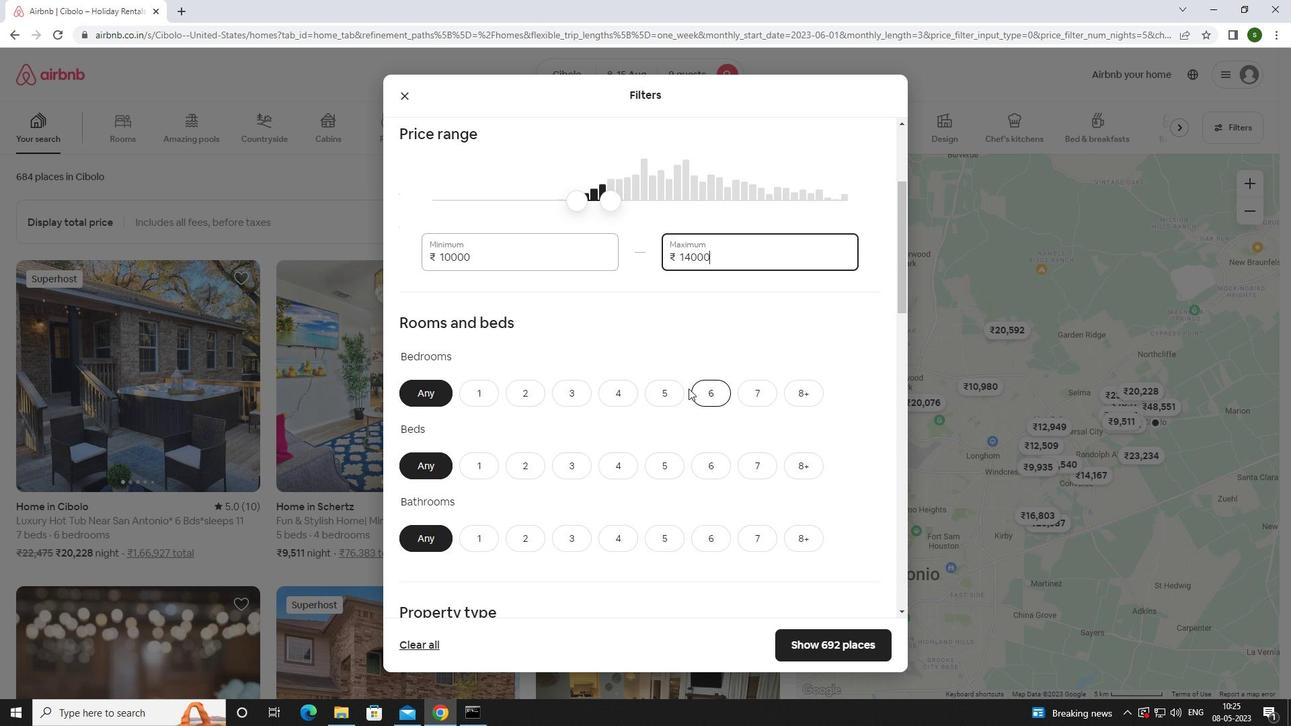 
Action: Mouse pressed left at (648, 399)
Screenshot: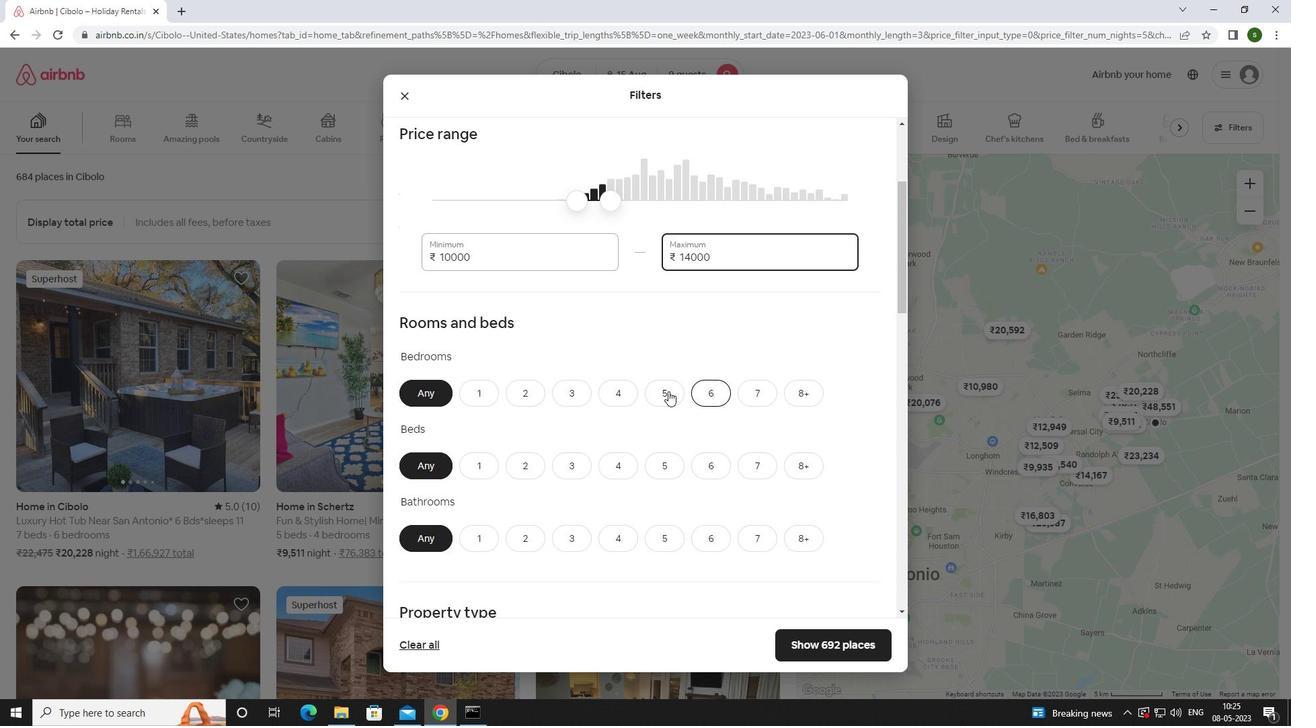 
Action: Mouse moved to (800, 460)
Screenshot: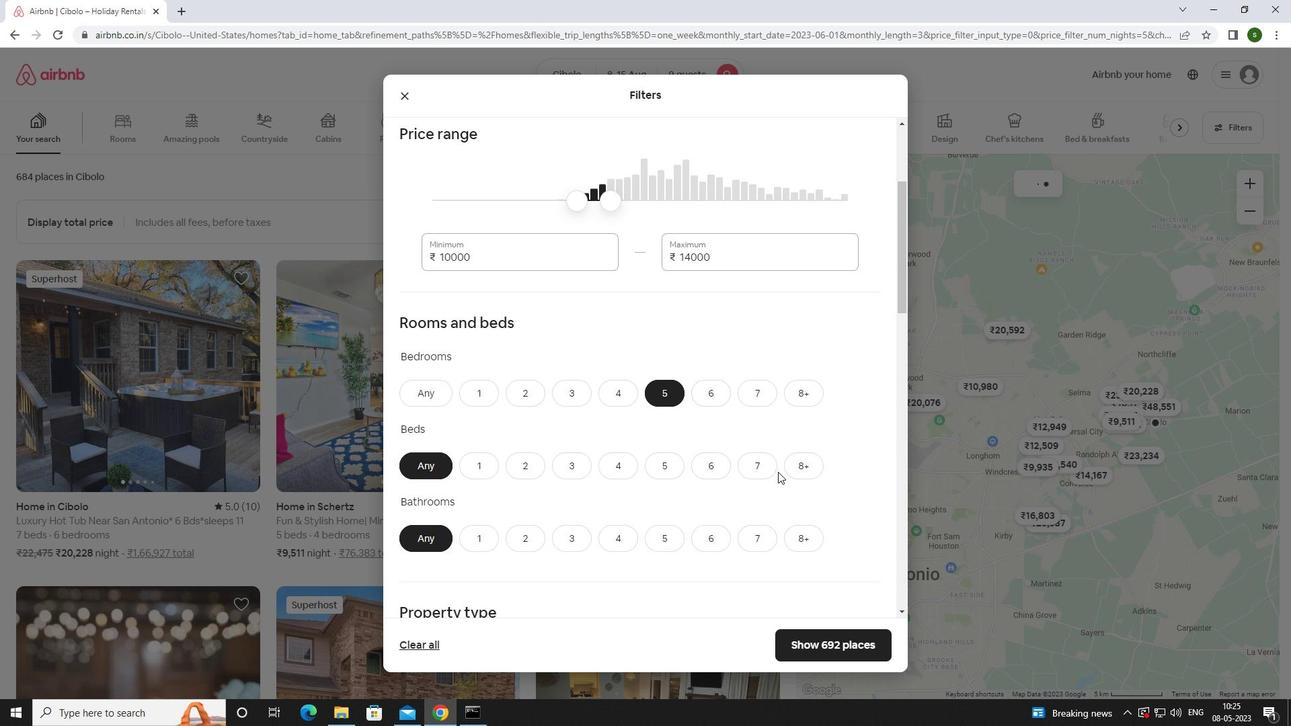 
Action: Mouse pressed left at (800, 460)
Screenshot: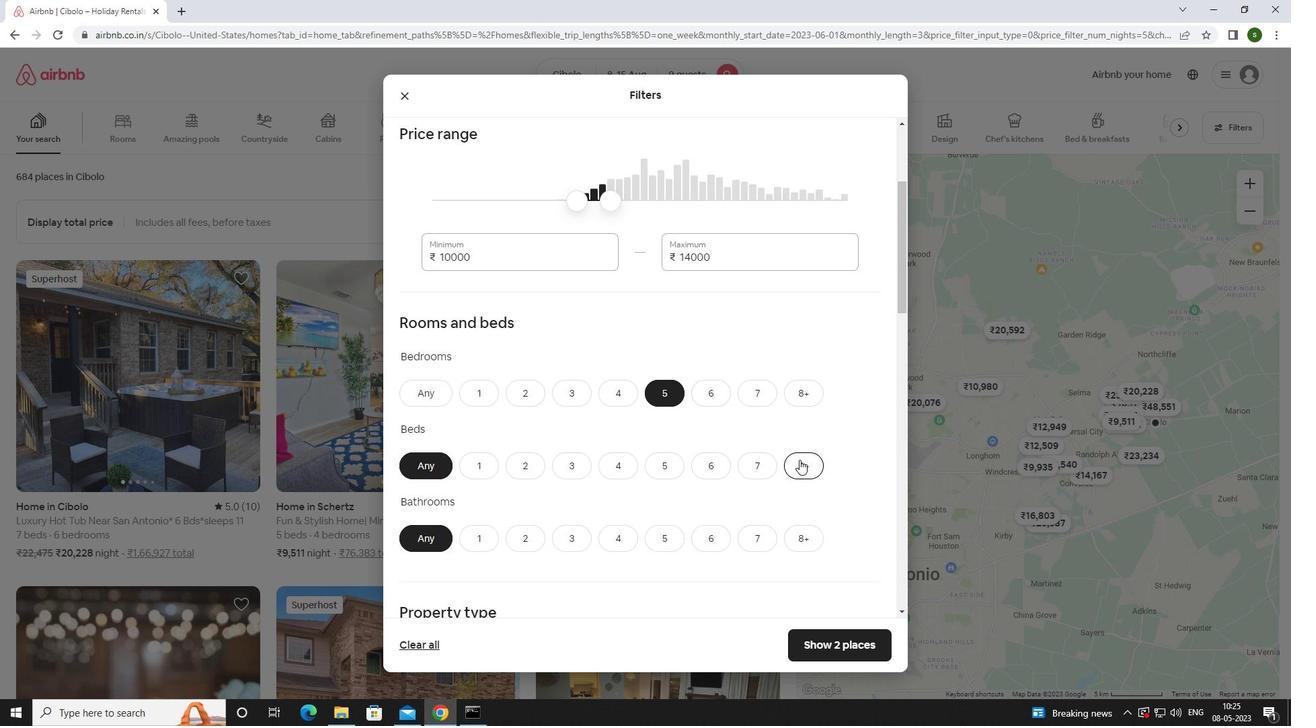 
Action: Mouse moved to (671, 539)
Screenshot: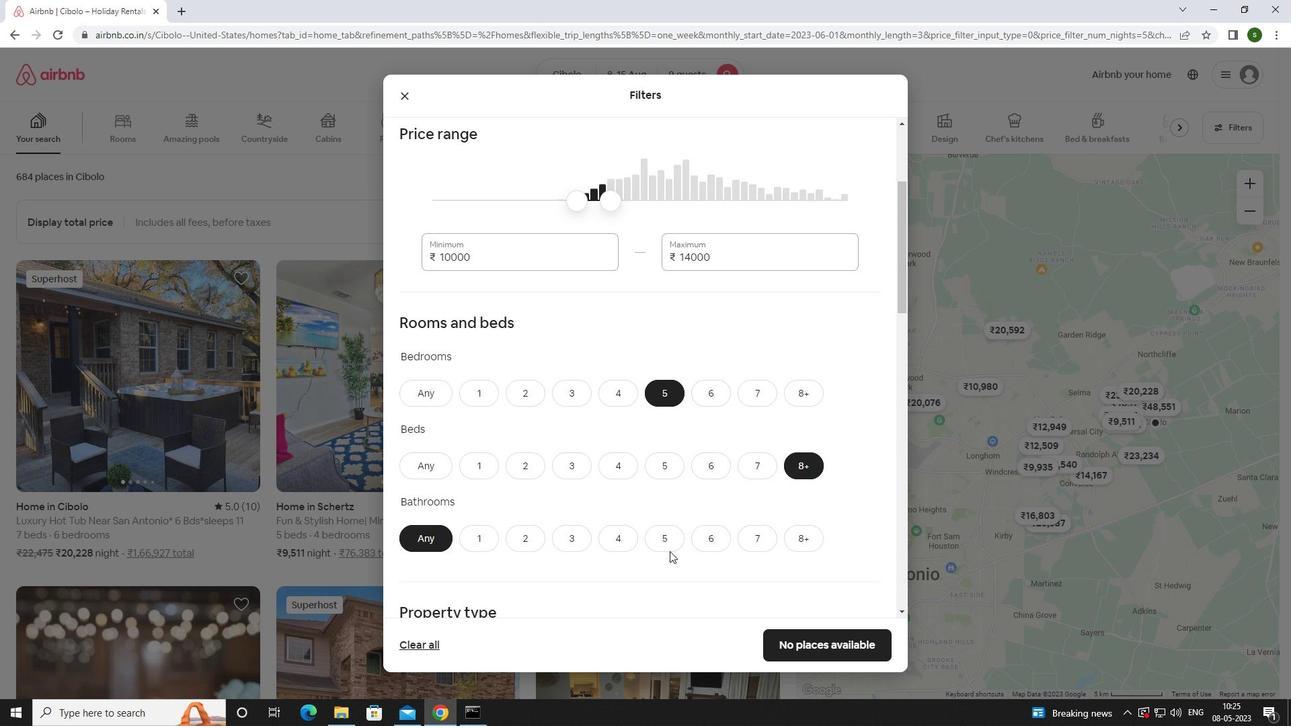 
Action: Mouse pressed left at (671, 539)
Screenshot: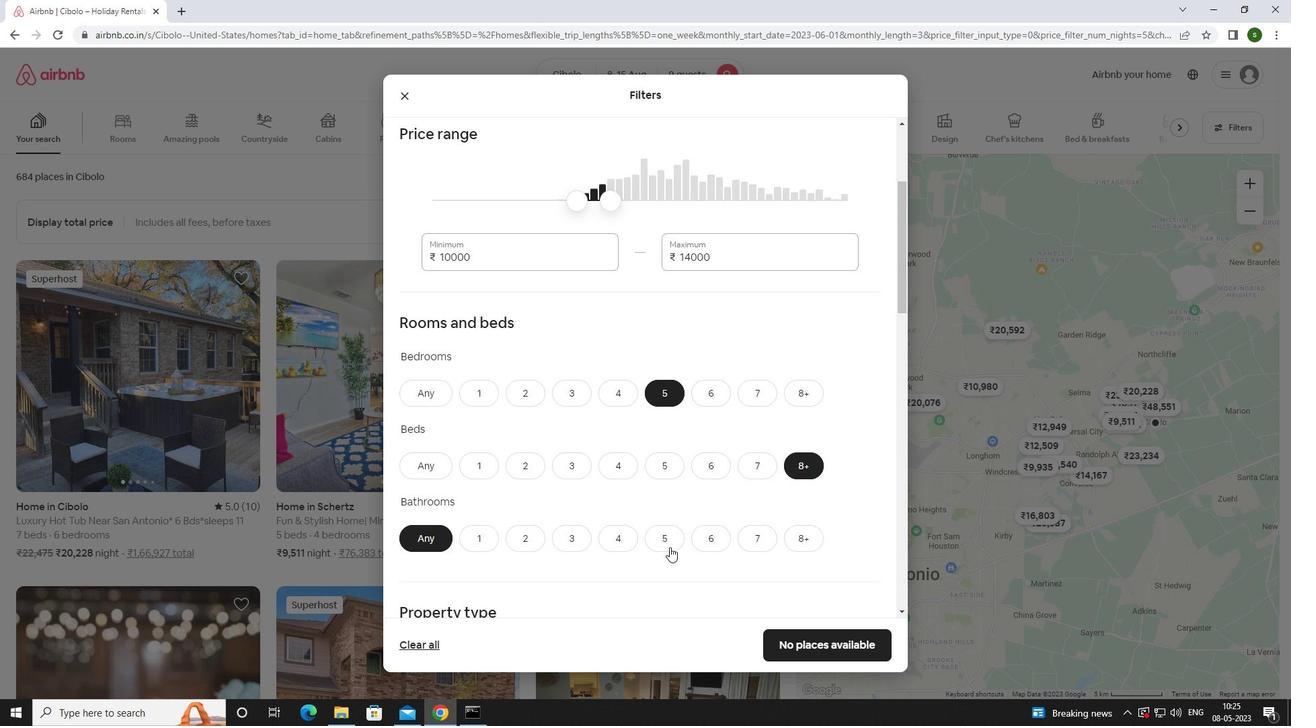 
Action: Mouse moved to (648, 500)
Screenshot: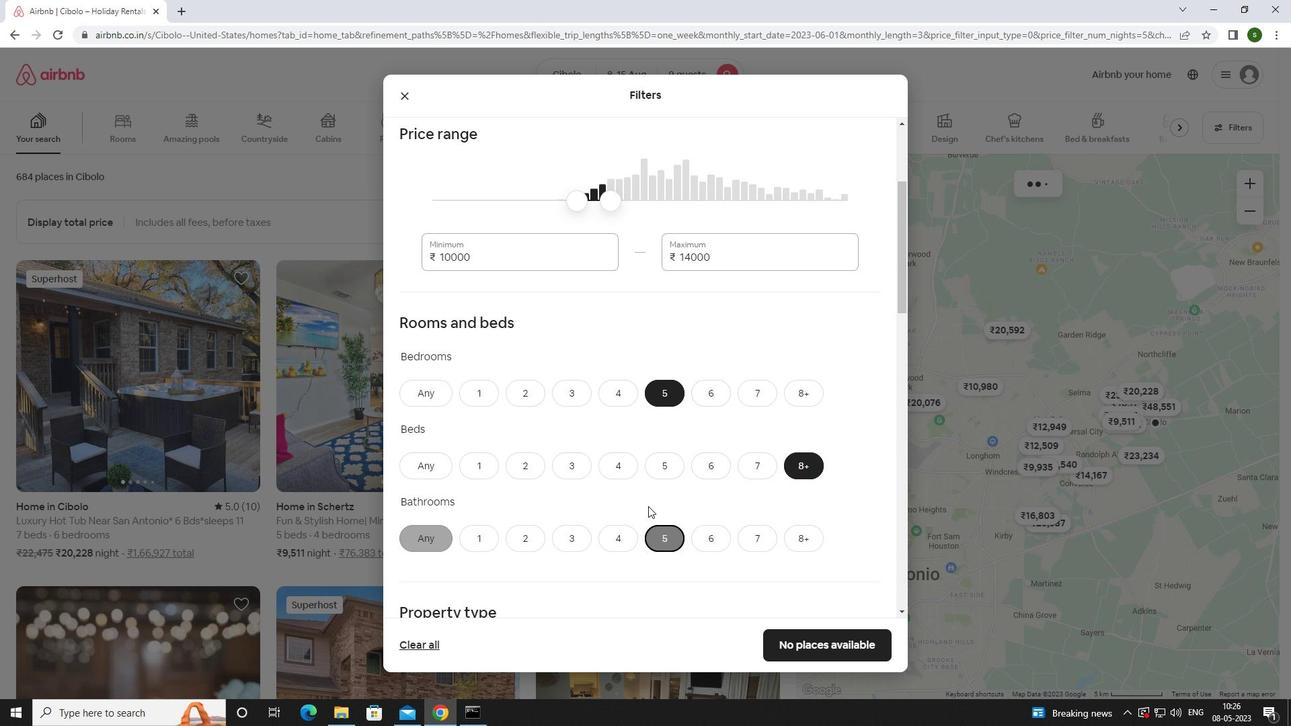 
Action: Mouse scrolled (648, 499) with delta (0, 0)
Screenshot: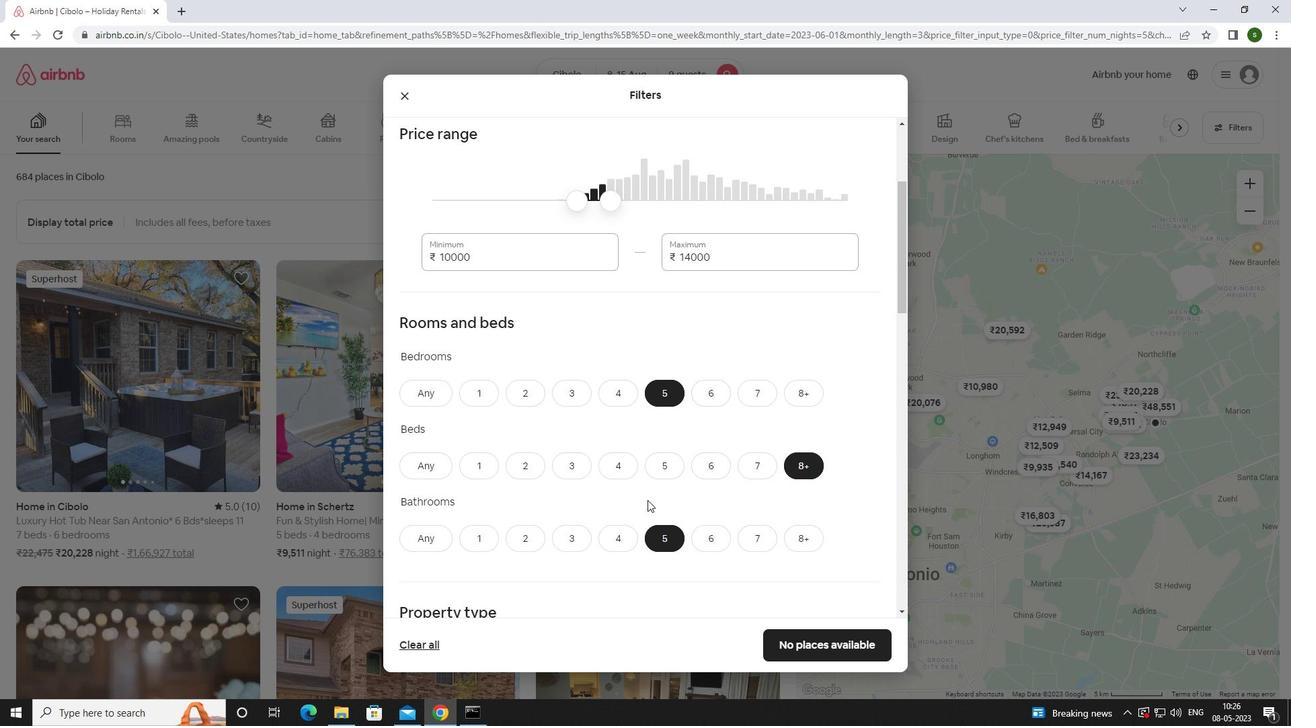 
Action: Mouse scrolled (648, 499) with delta (0, 0)
Screenshot: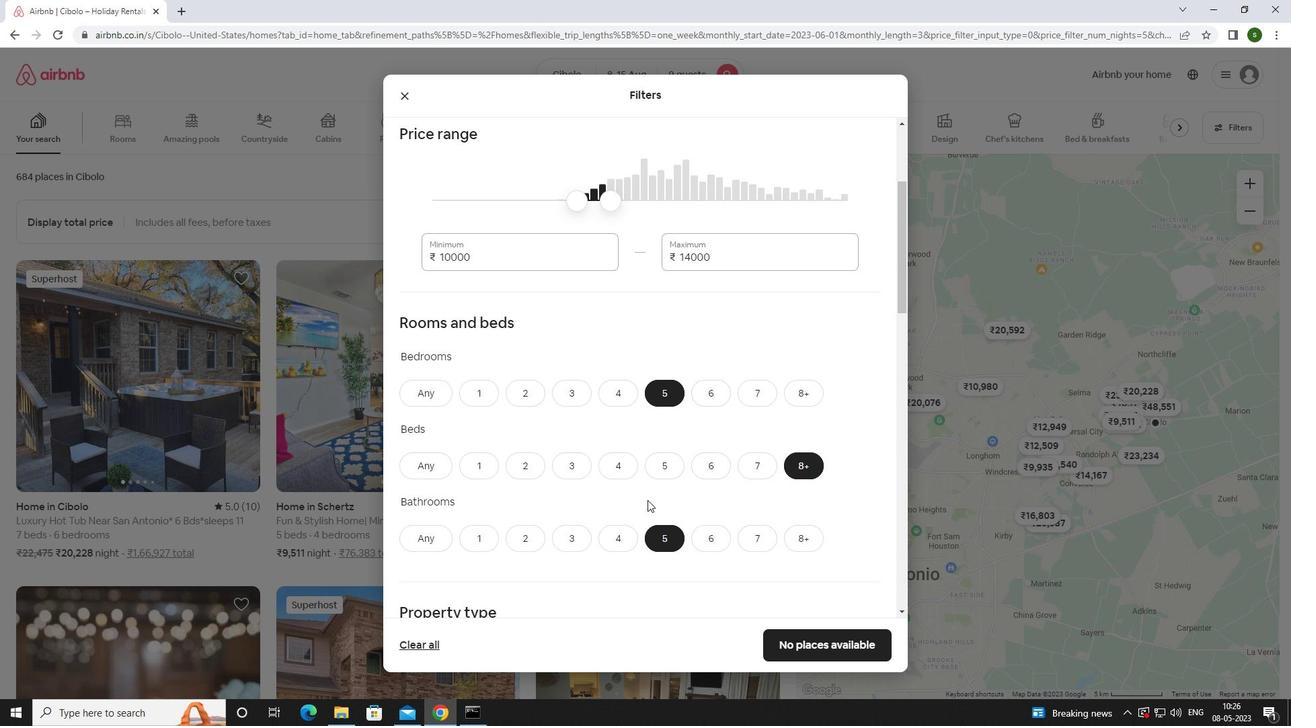 
Action: Mouse moved to (483, 549)
Screenshot: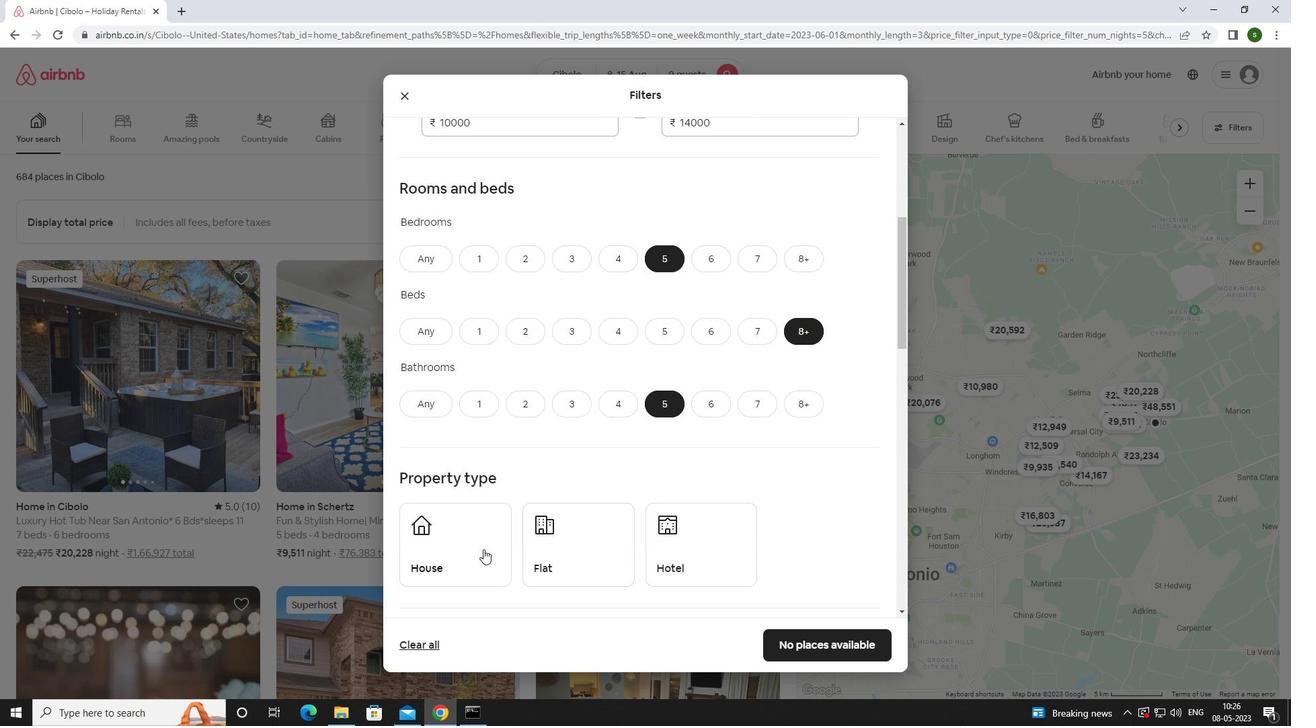 
Action: Mouse pressed left at (483, 549)
Screenshot: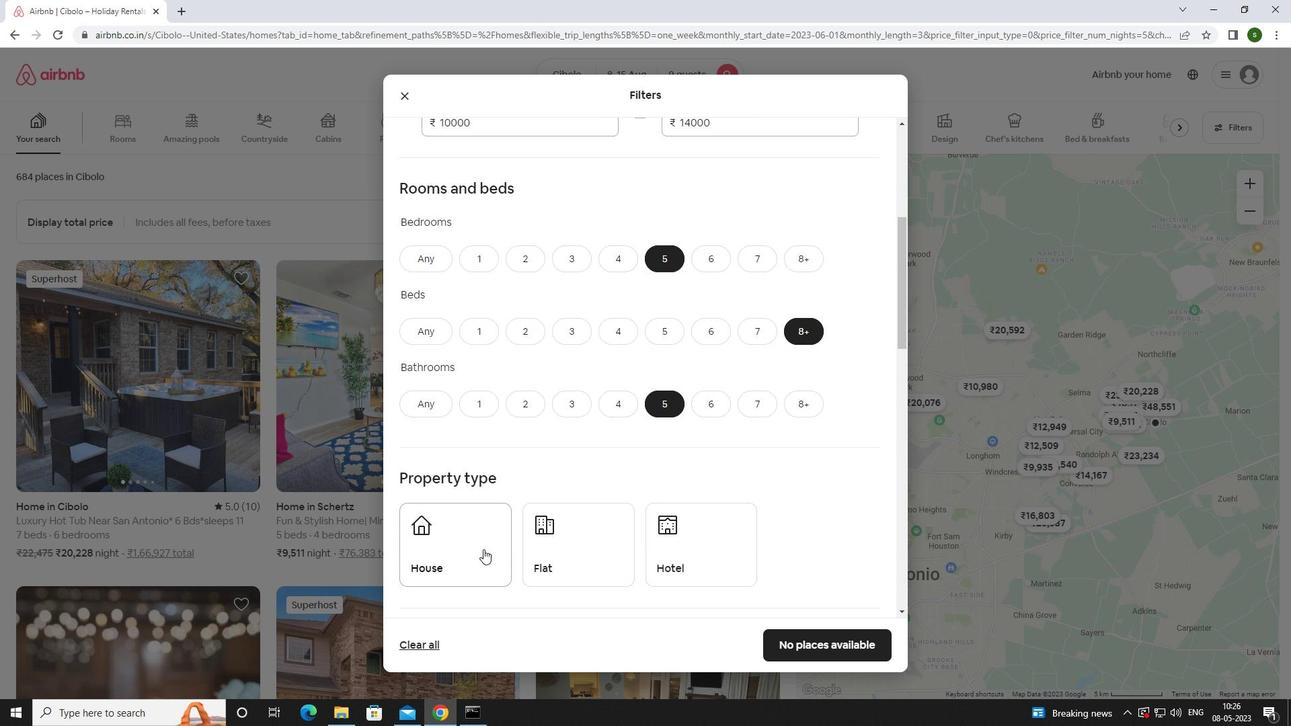 
Action: Mouse moved to (598, 549)
Screenshot: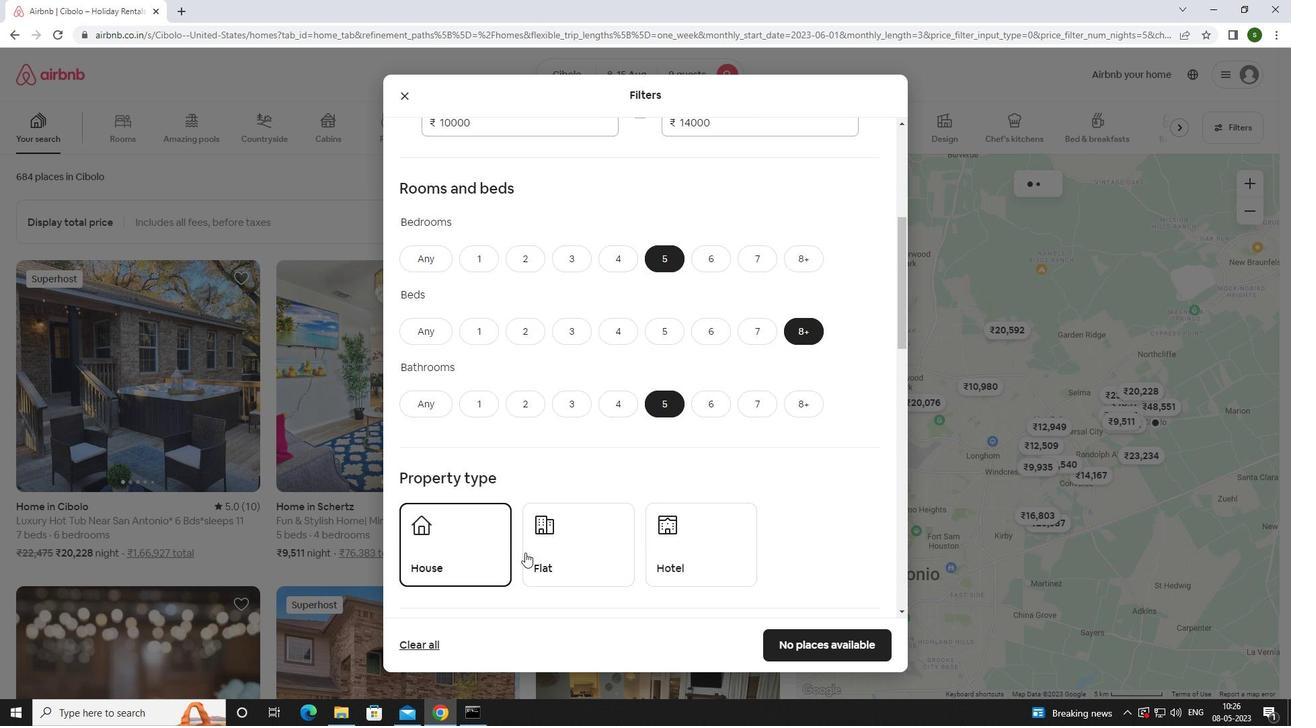 
Action: Mouse pressed left at (598, 549)
Screenshot: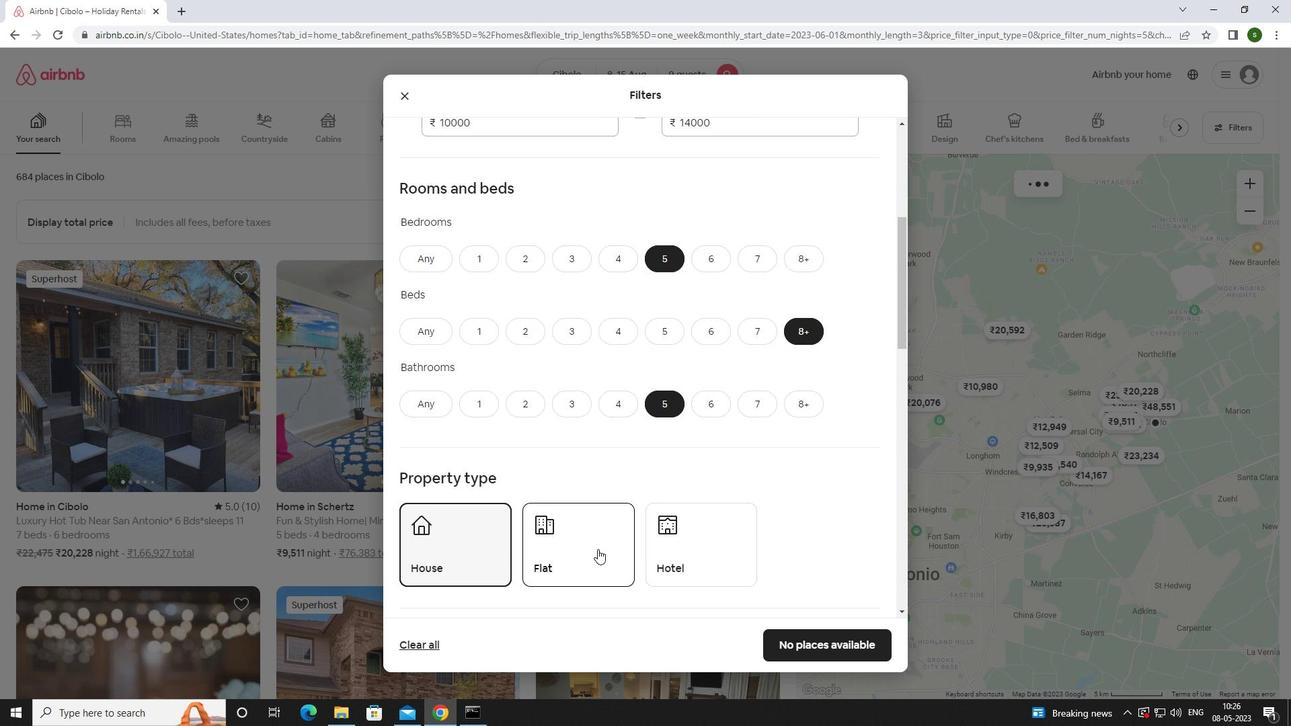 
Action: Mouse scrolled (598, 549) with delta (0, 0)
Screenshot: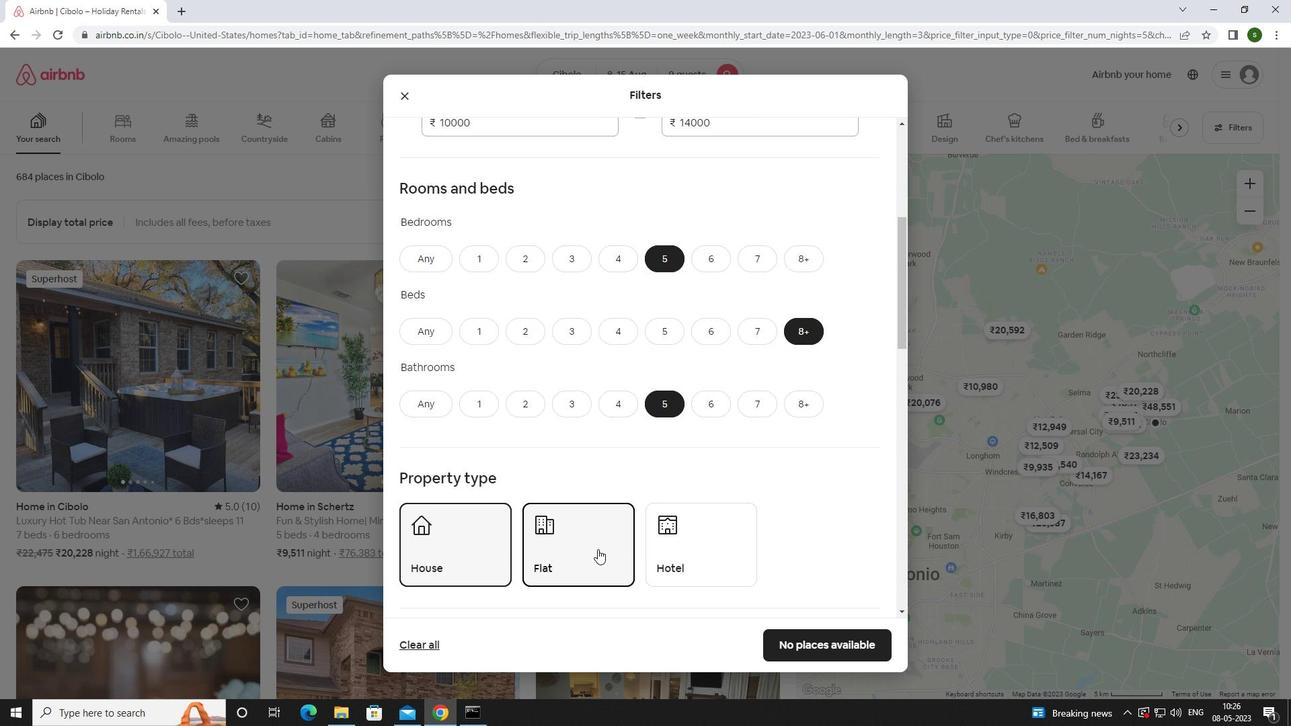 
Action: Mouse scrolled (598, 549) with delta (0, 0)
Screenshot: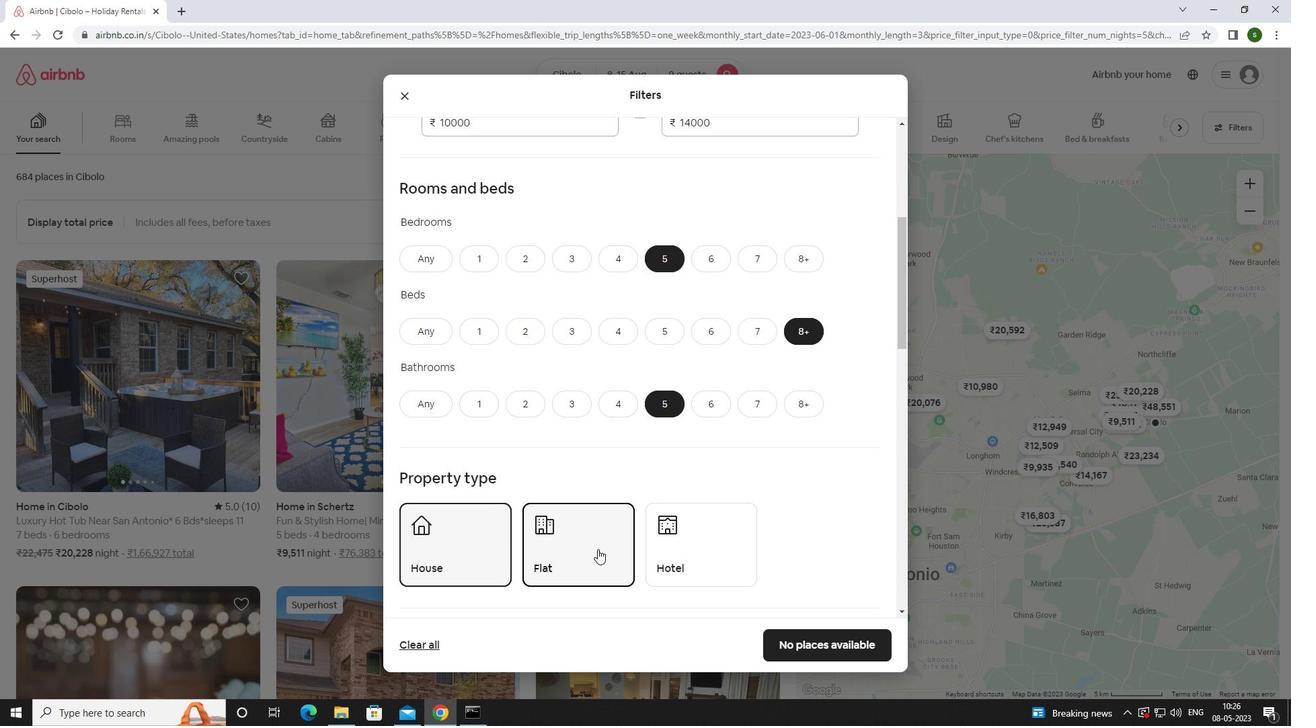 
Action: Mouse scrolled (598, 549) with delta (0, 0)
Screenshot: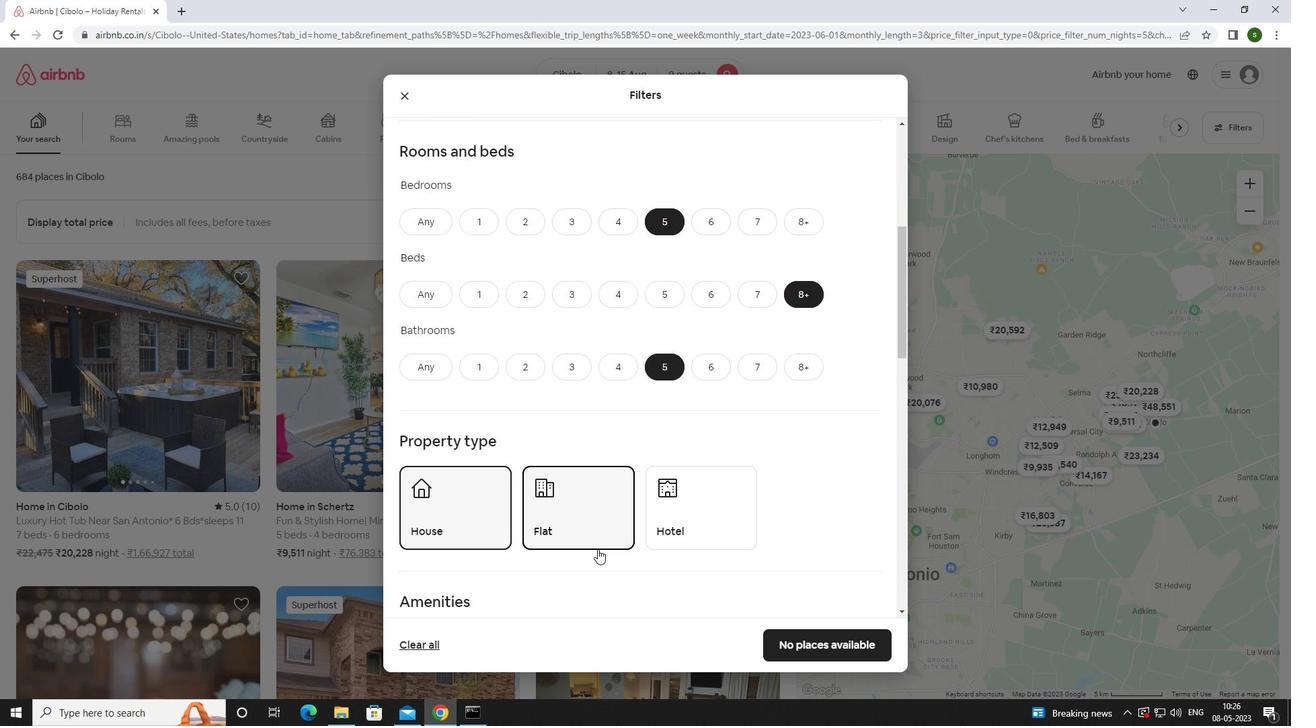
Action: Mouse moved to (645, 510)
Screenshot: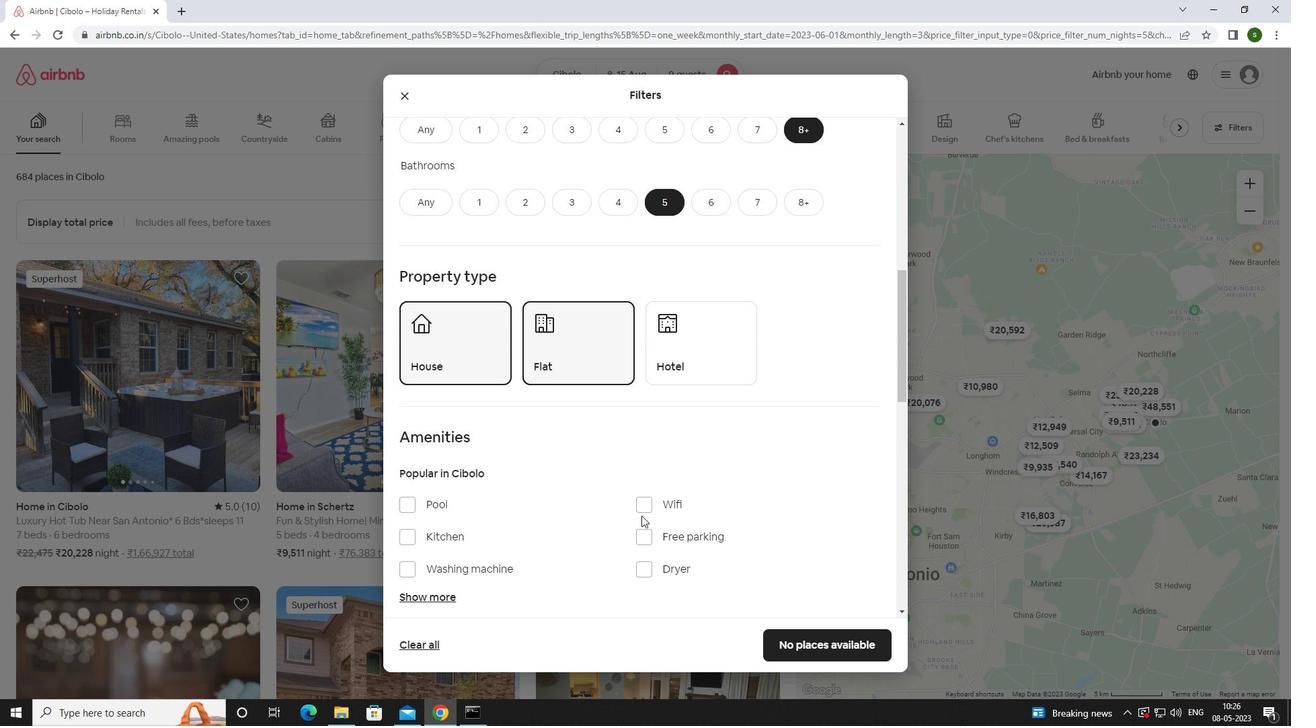 
Action: Mouse pressed left at (645, 510)
Screenshot: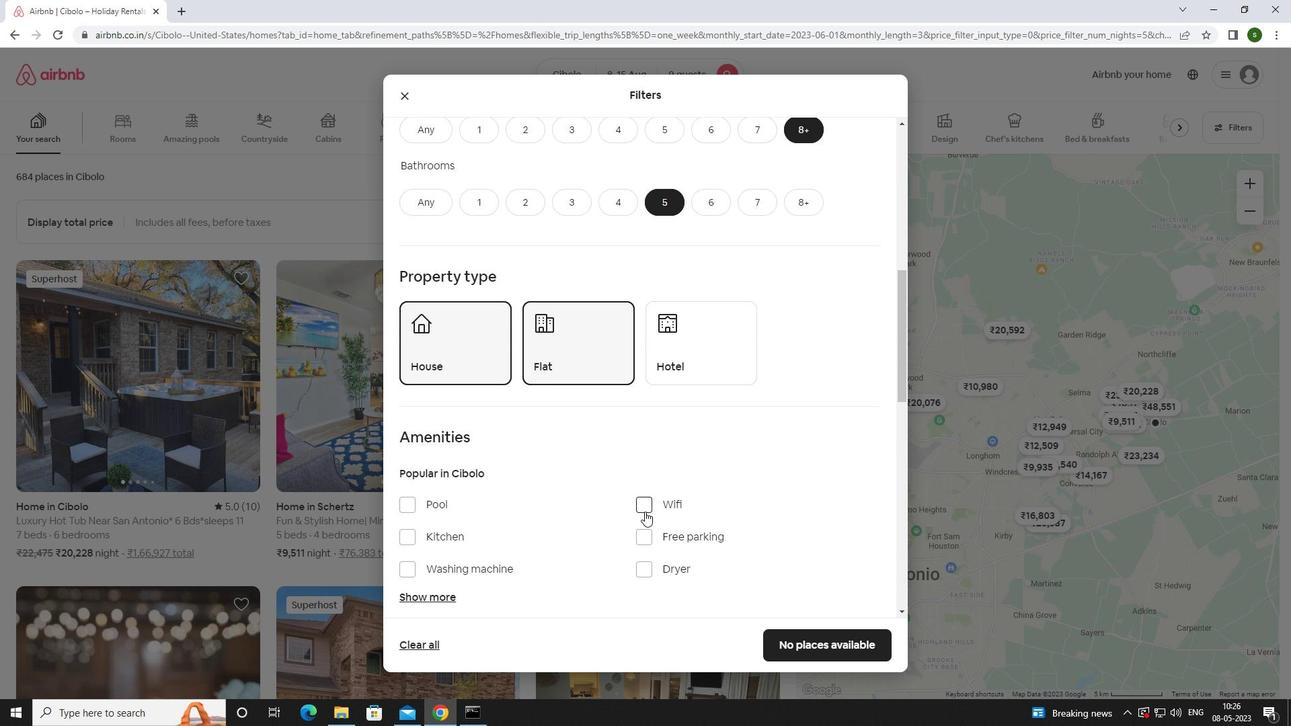 
Action: Mouse moved to (652, 542)
Screenshot: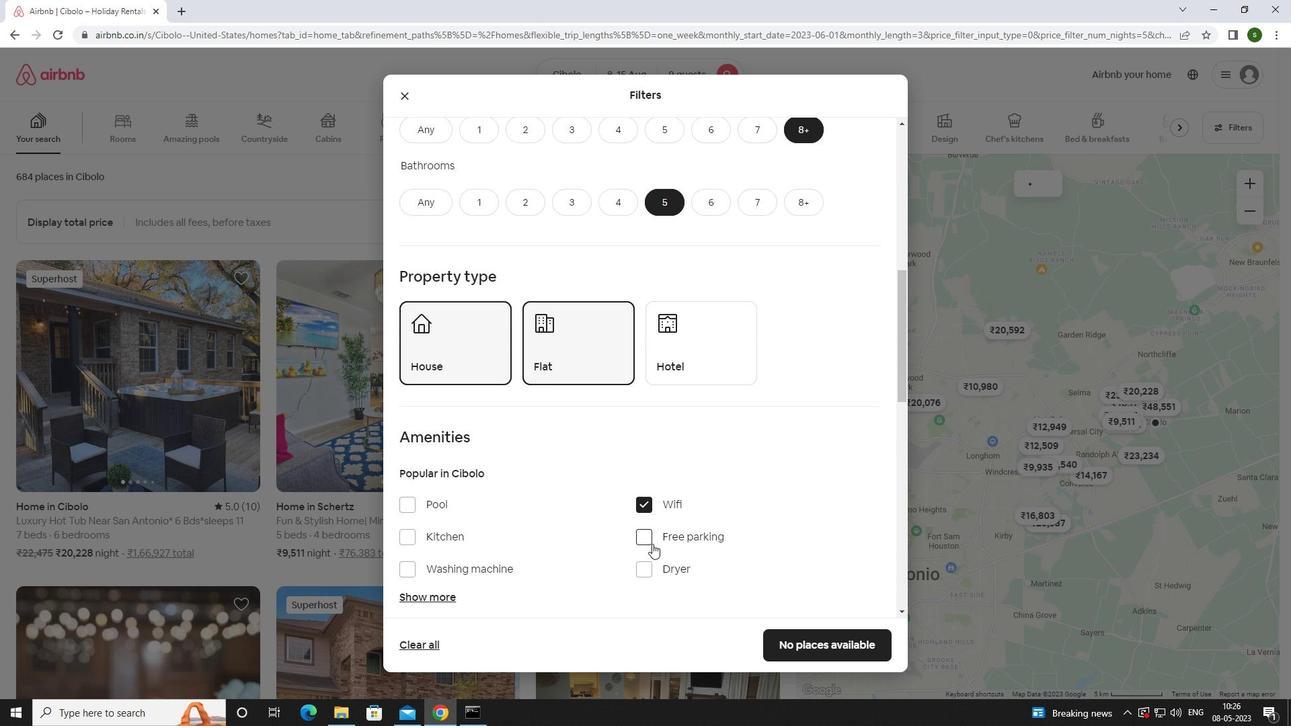 
Action: Mouse pressed left at (652, 542)
Screenshot: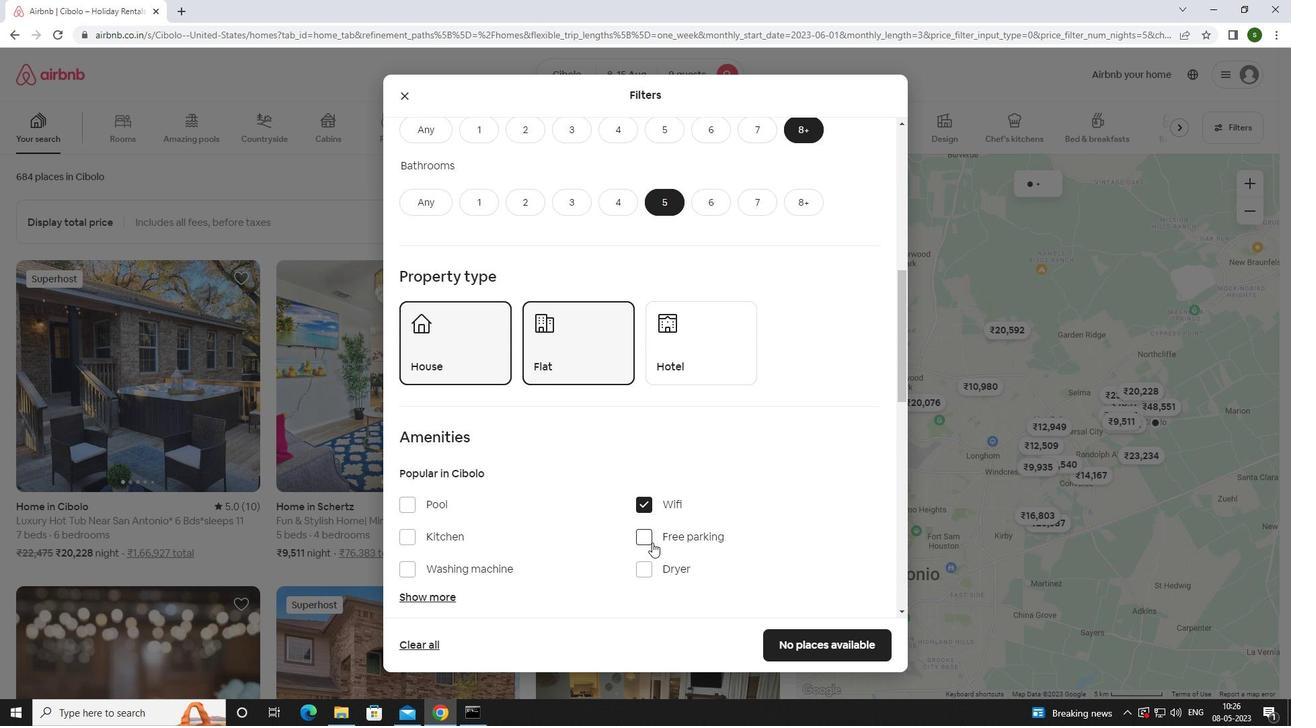 
Action: Mouse moved to (451, 594)
Screenshot: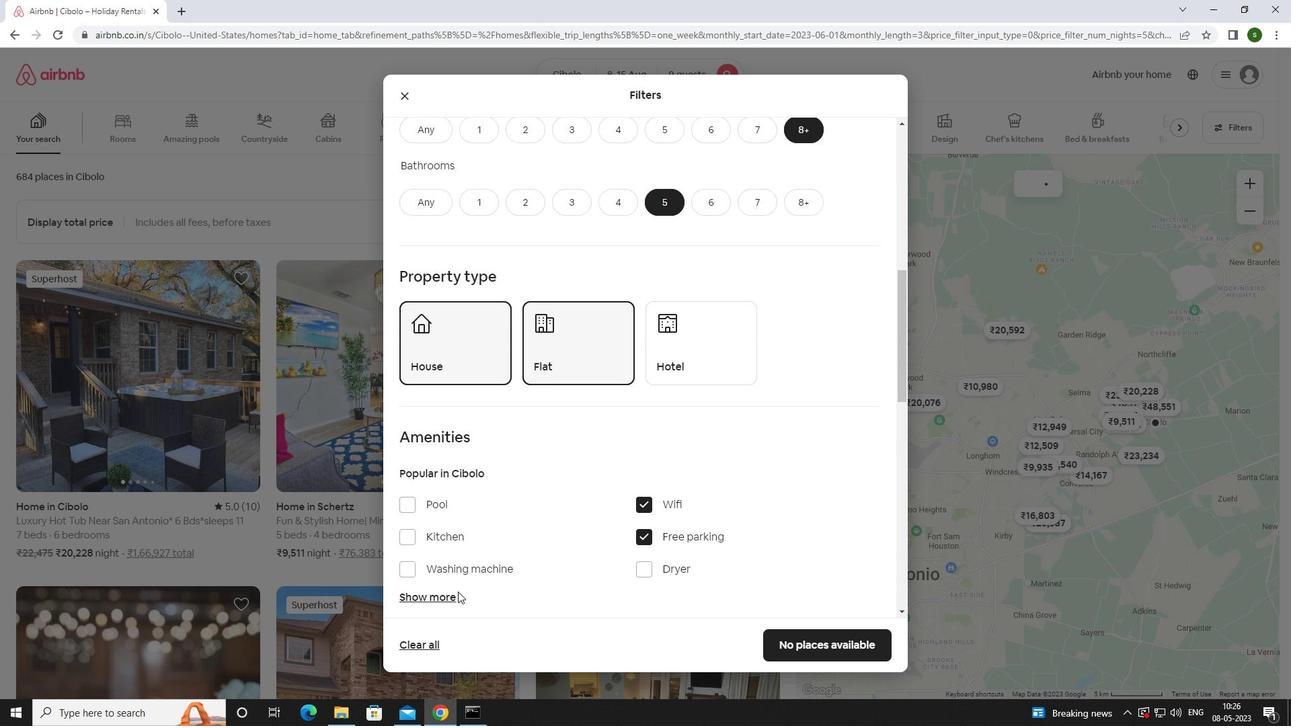 
Action: Mouse pressed left at (451, 594)
Screenshot: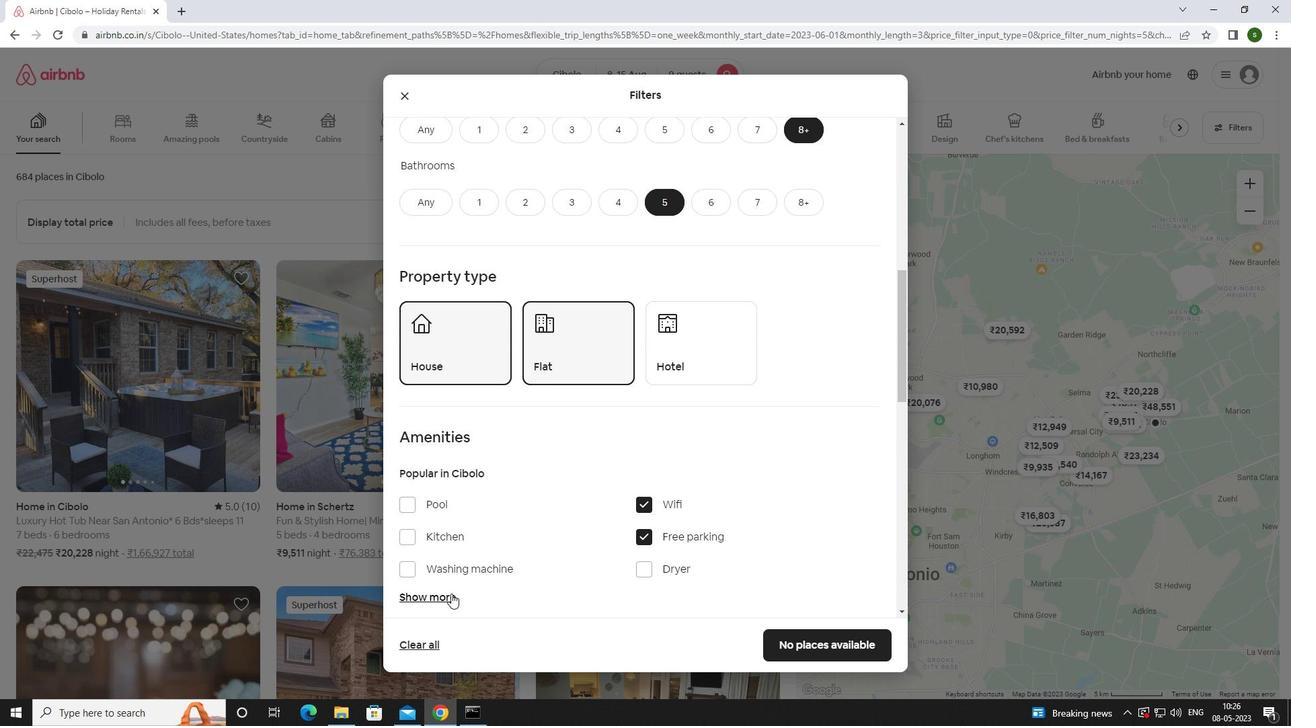 
Action: Mouse moved to (491, 487)
Screenshot: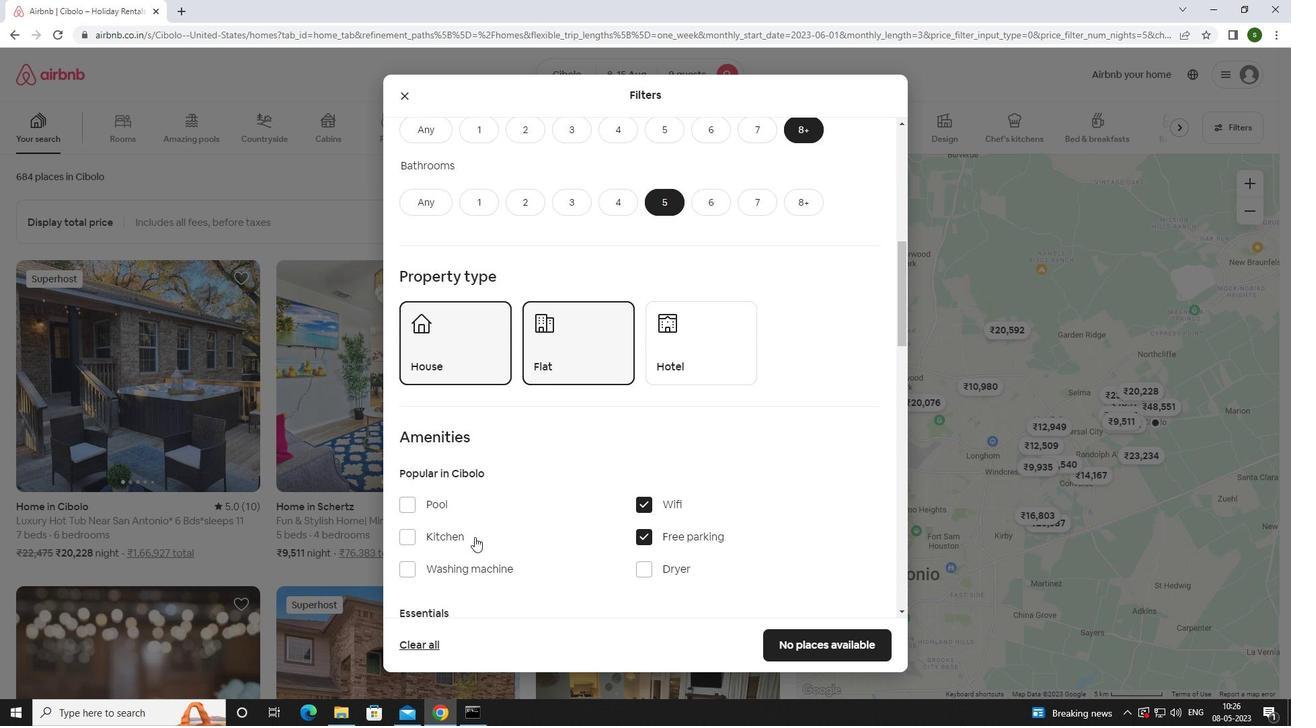
Action: Mouse scrolled (491, 486) with delta (0, 0)
Screenshot: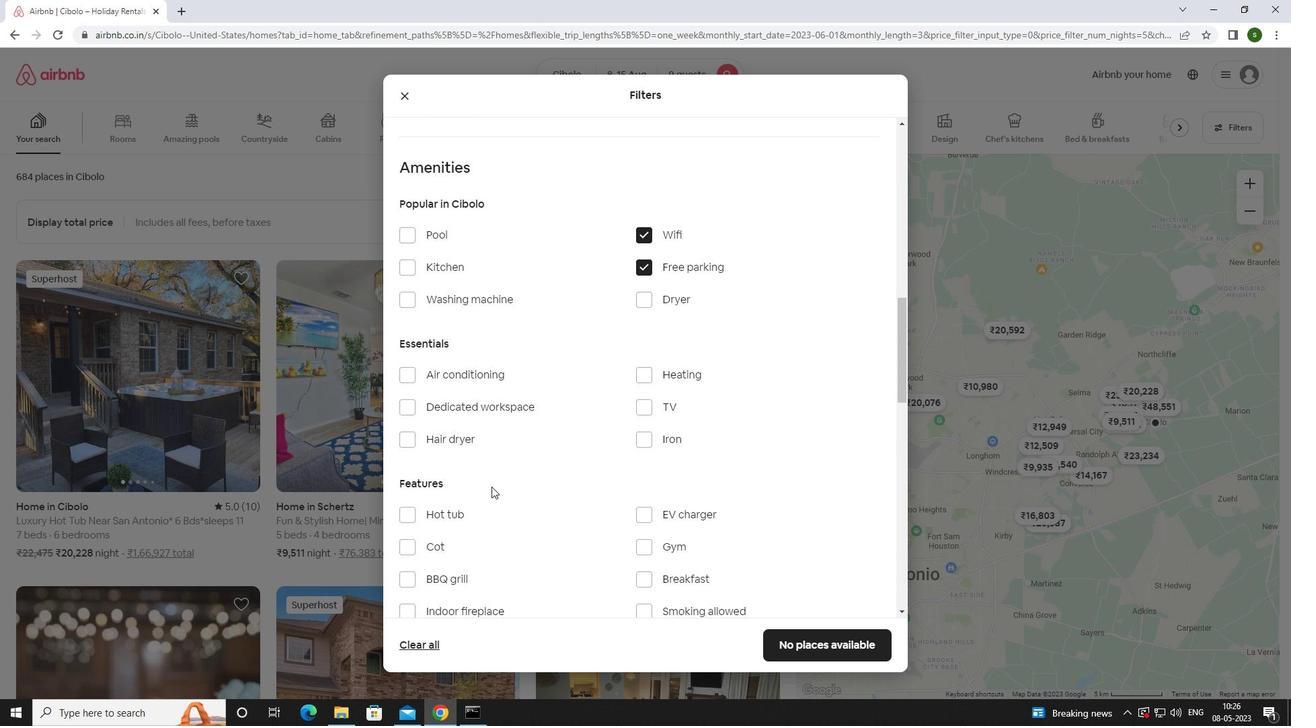 
Action: Mouse scrolled (491, 486) with delta (0, 0)
Screenshot: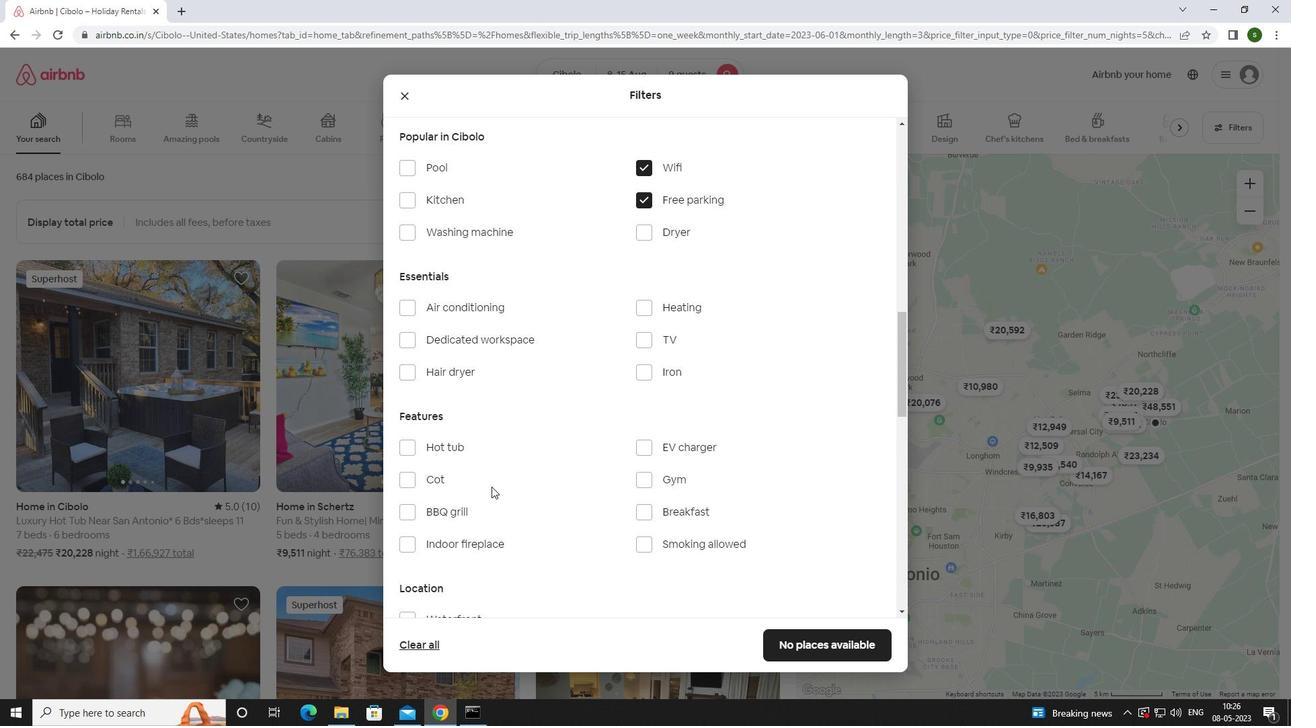 
Action: Mouse scrolled (491, 486) with delta (0, 0)
Screenshot: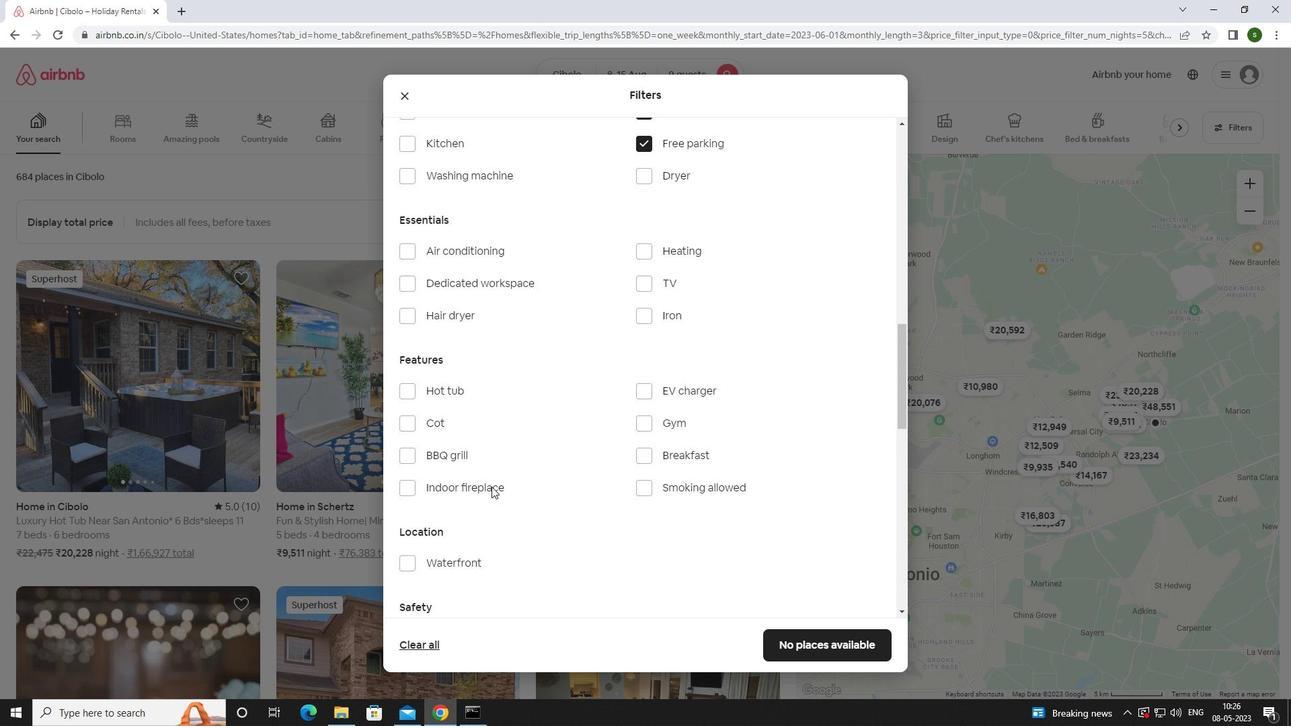 
Action: Mouse moved to (644, 201)
Screenshot: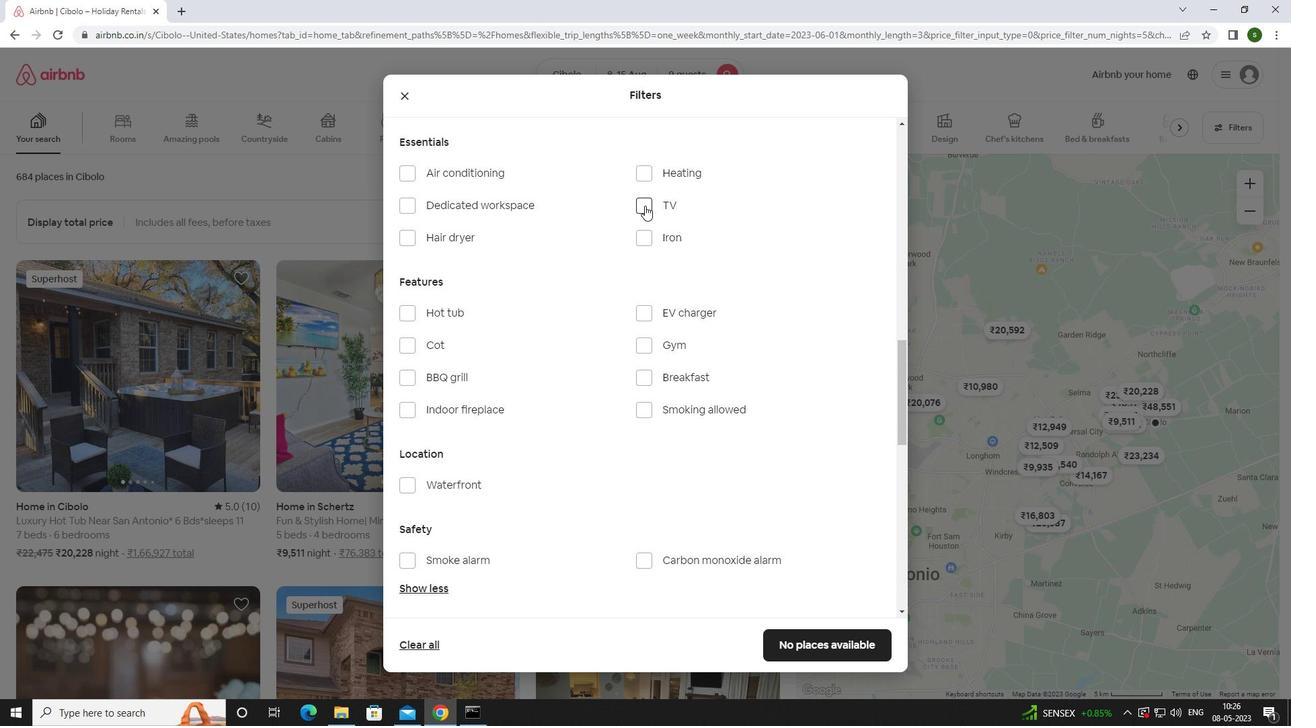 
Action: Mouse pressed left at (644, 201)
Screenshot: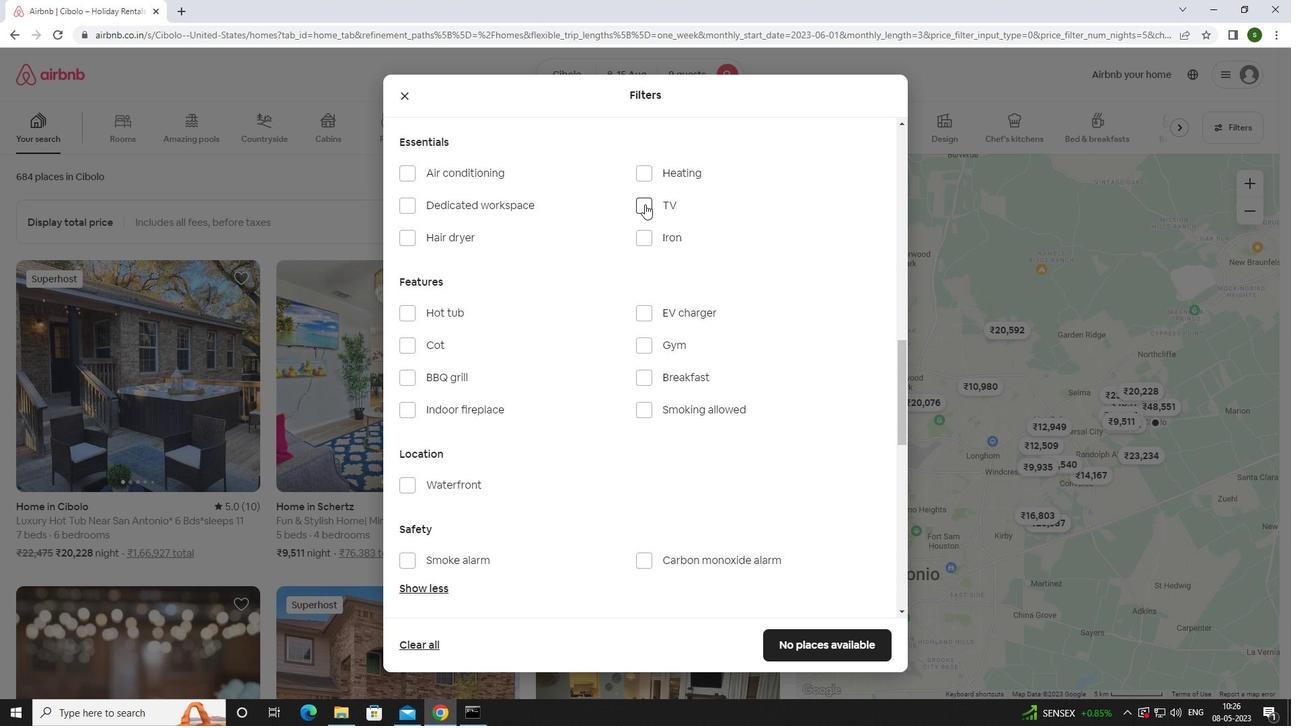 
Action: Mouse moved to (653, 351)
Screenshot: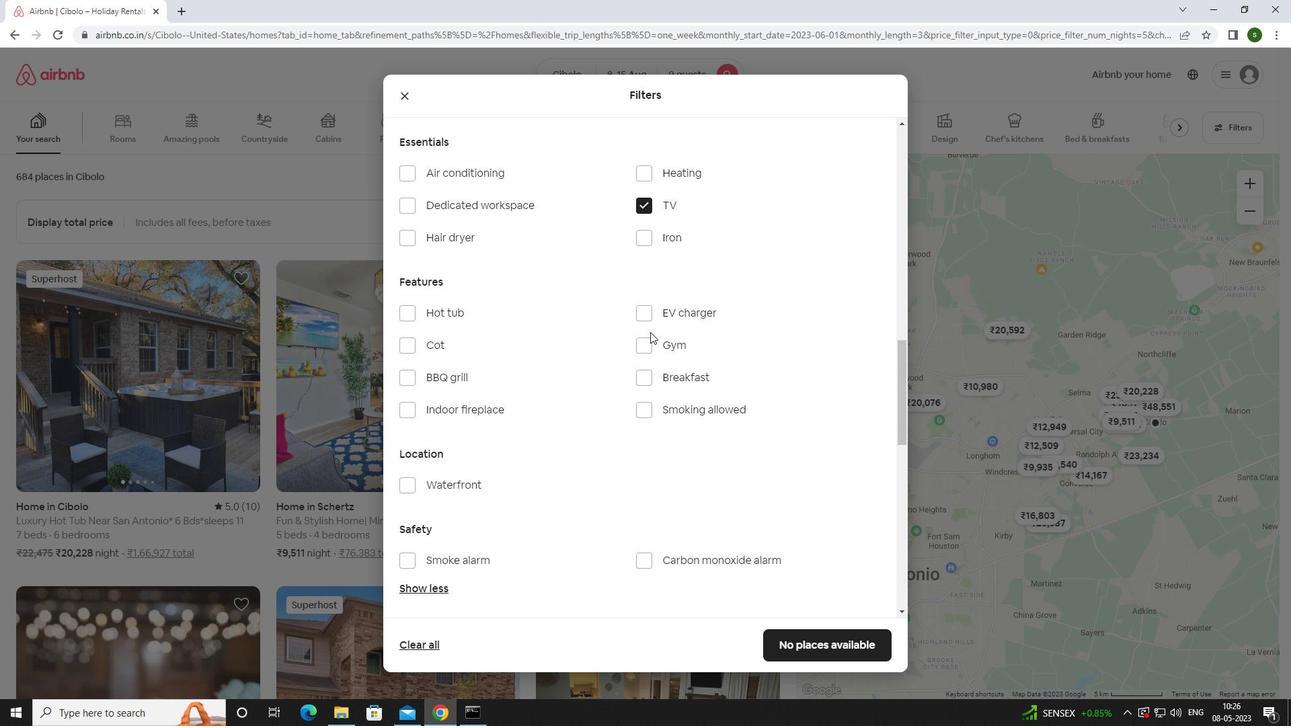
Action: Mouse pressed left at (653, 351)
Screenshot: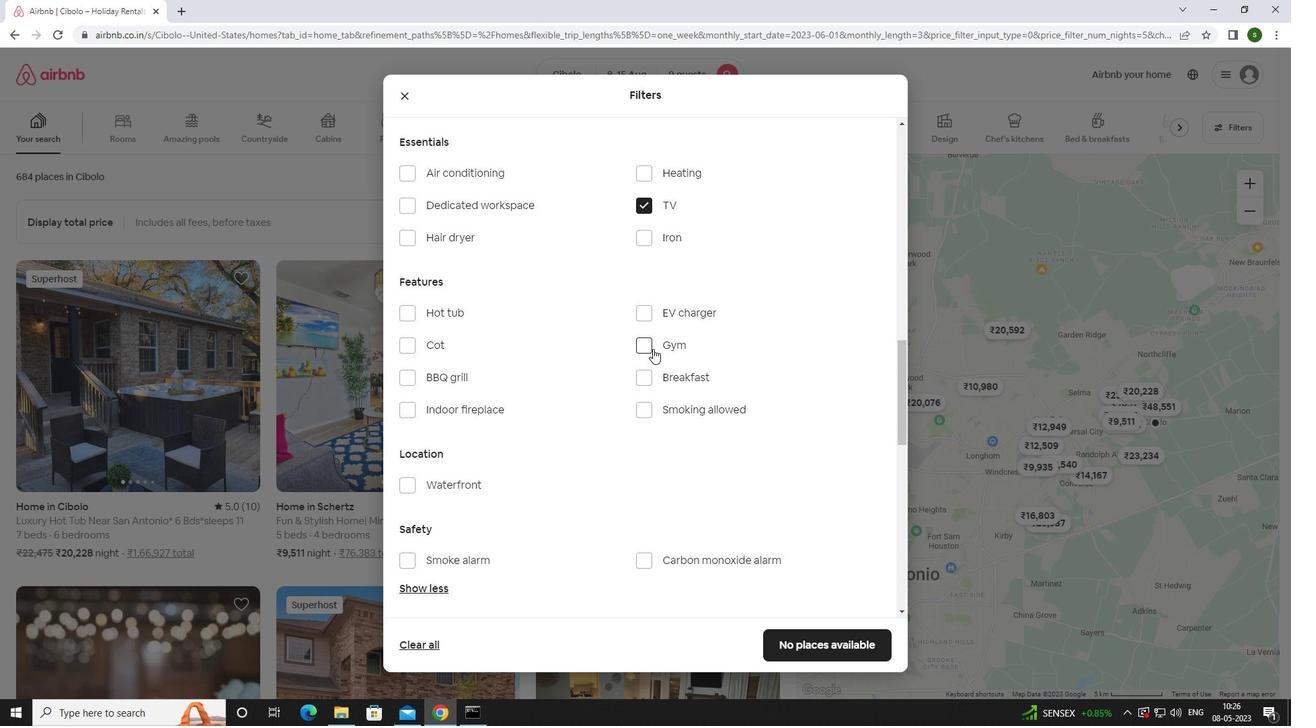 
Action: Mouse moved to (652, 382)
Screenshot: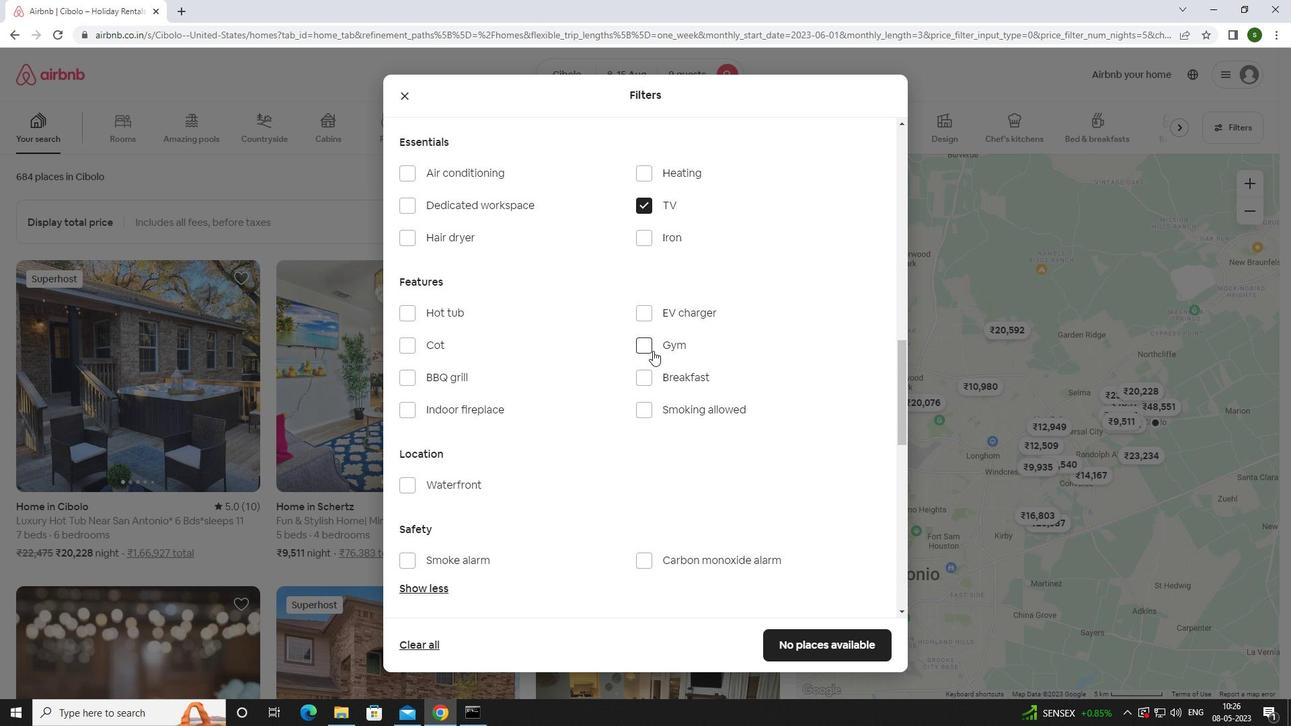 
Action: Mouse pressed left at (652, 382)
Screenshot: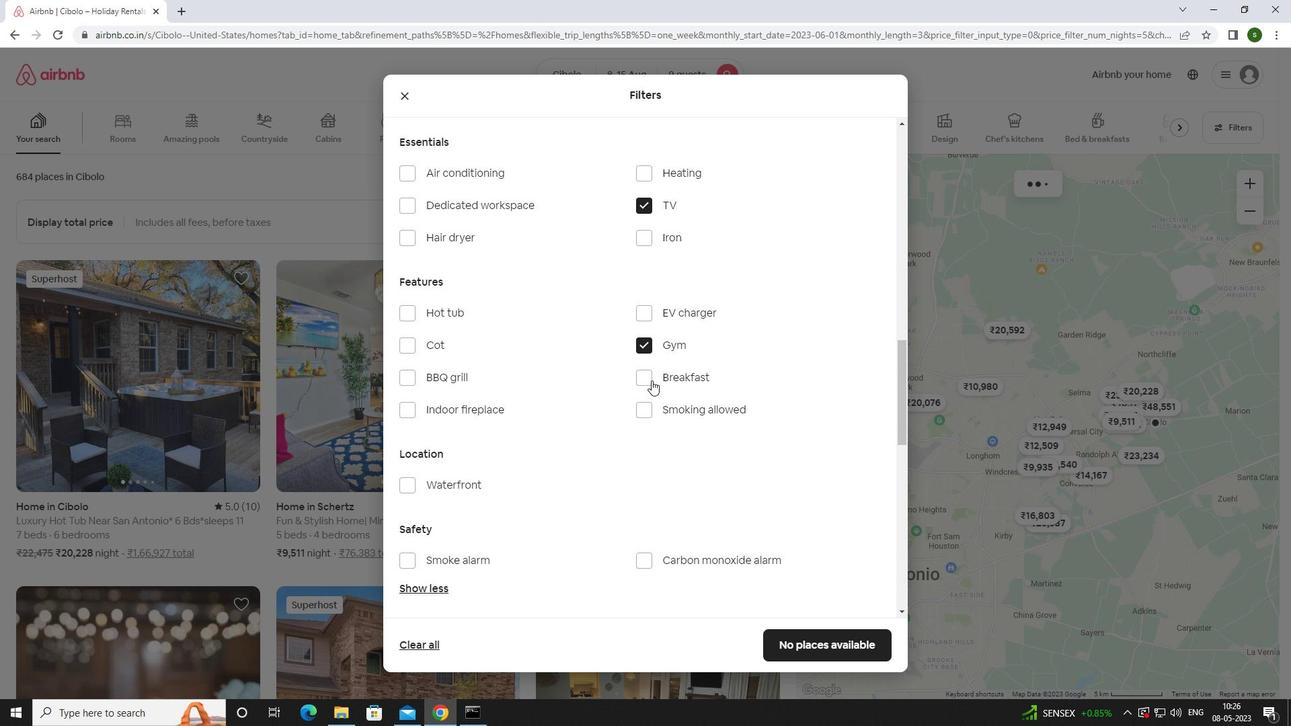 
Action: Mouse scrolled (652, 381) with delta (0, 0)
Screenshot: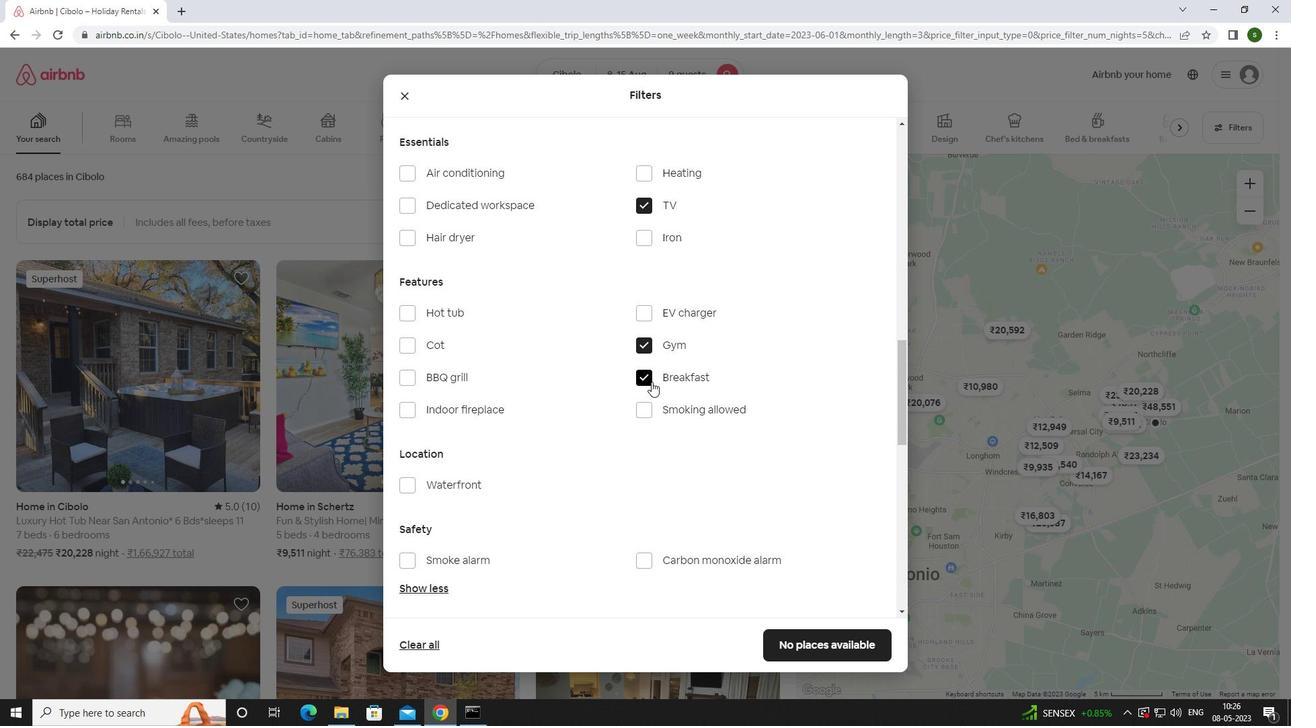 
Action: Mouse scrolled (652, 381) with delta (0, 0)
Screenshot: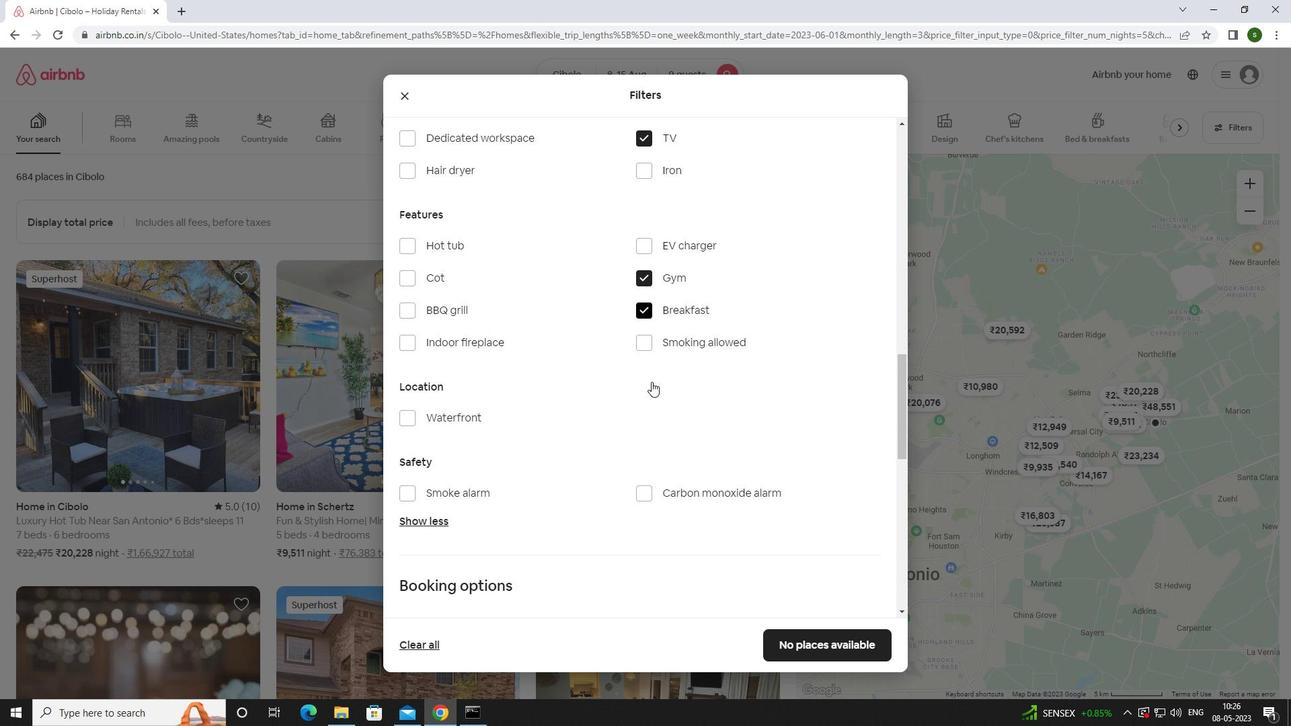 
Action: Mouse scrolled (652, 381) with delta (0, 0)
Screenshot: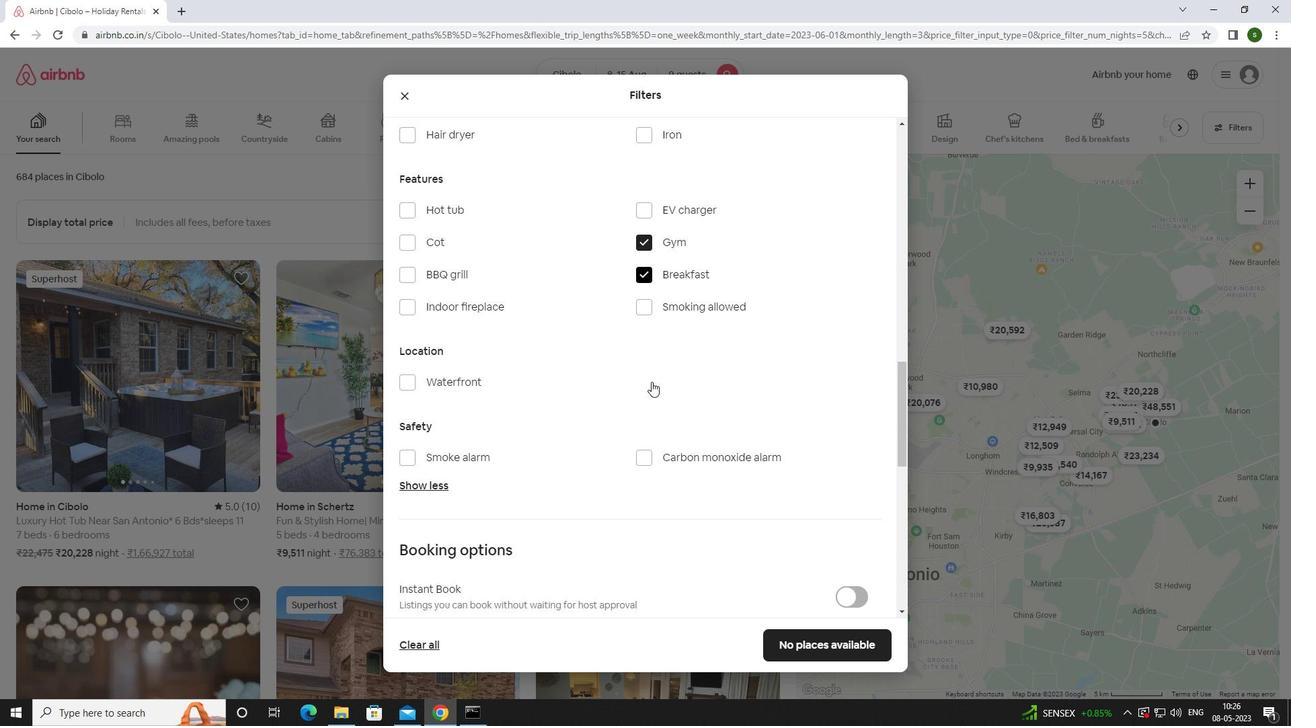 
Action: Mouse scrolled (652, 381) with delta (0, 0)
Screenshot: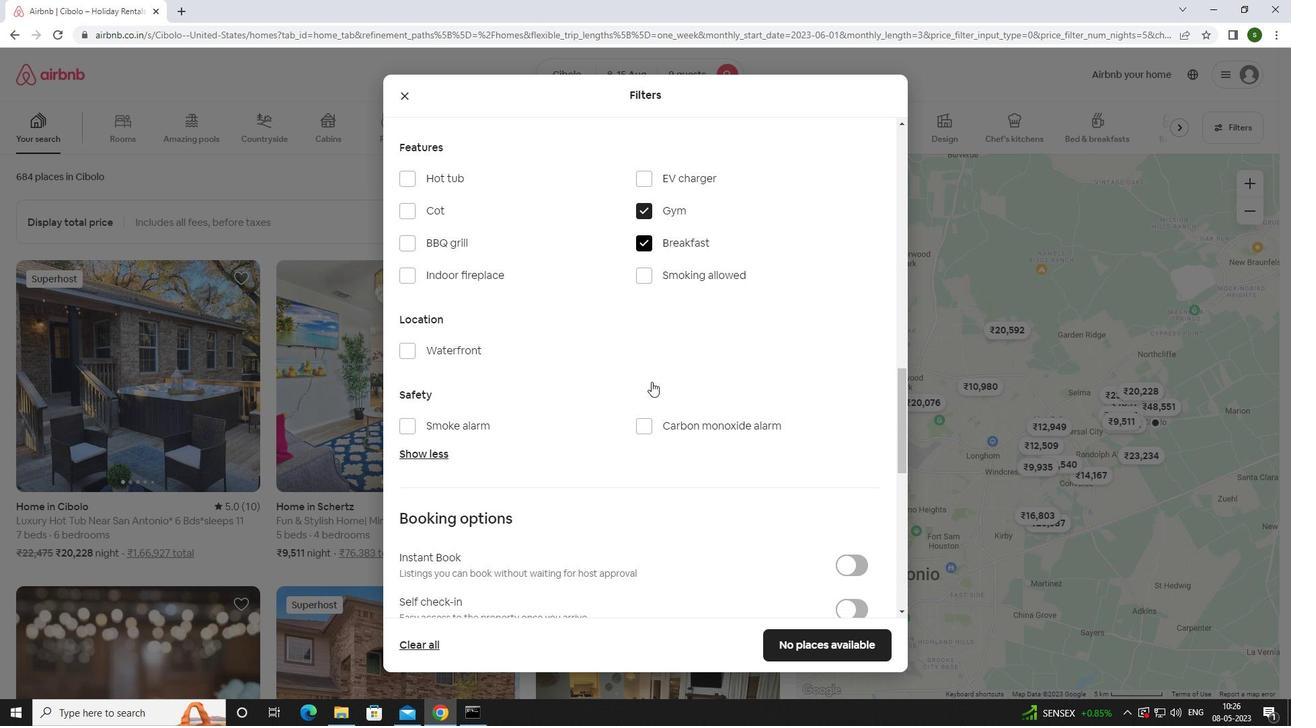 
Action: Mouse scrolled (652, 381) with delta (0, 0)
Screenshot: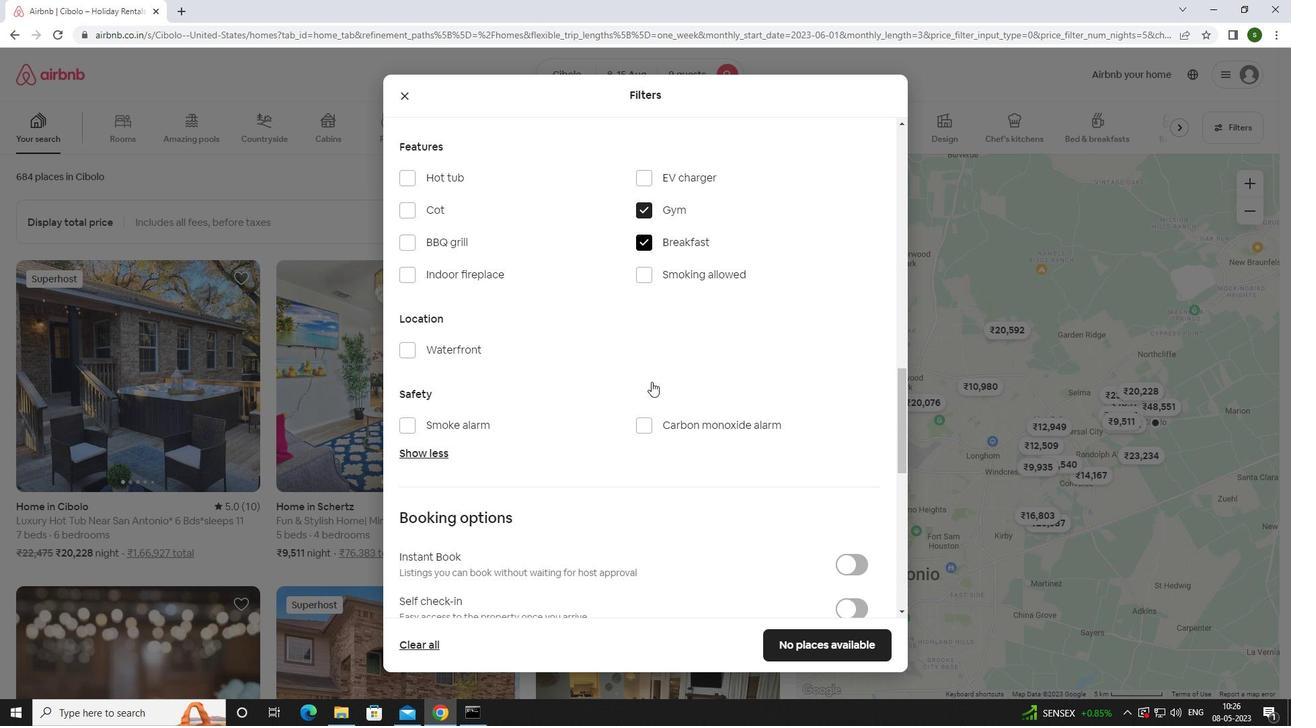
Action: Mouse moved to (853, 404)
Screenshot: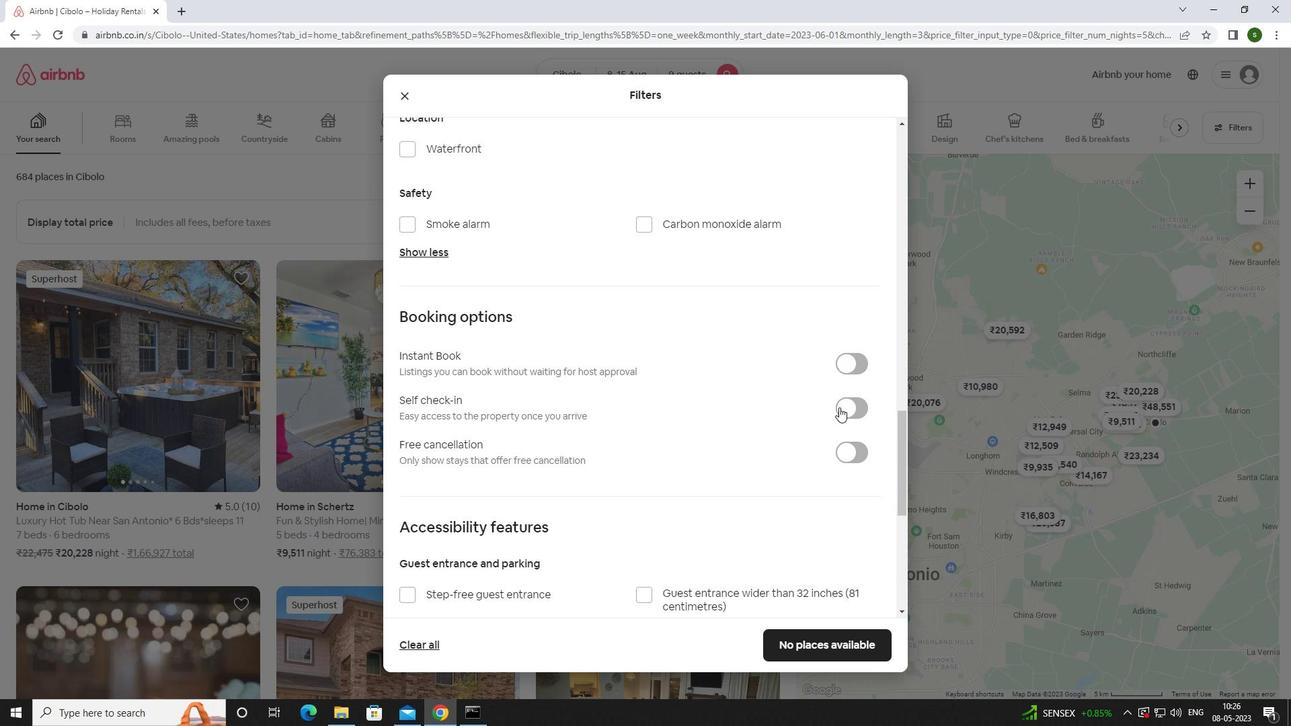 
Action: Mouse pressed left at (853, 404)
Screenshot: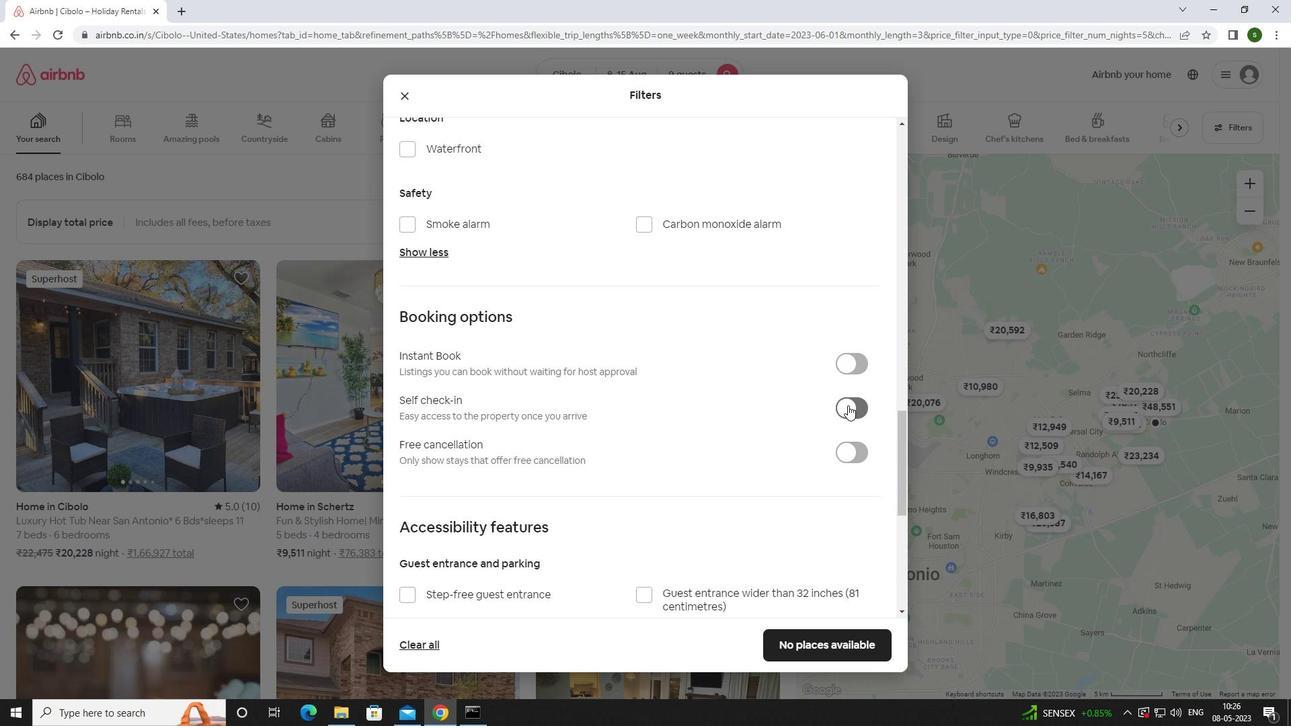 
Action: Mouse moved to (680, 393)
Screenshot: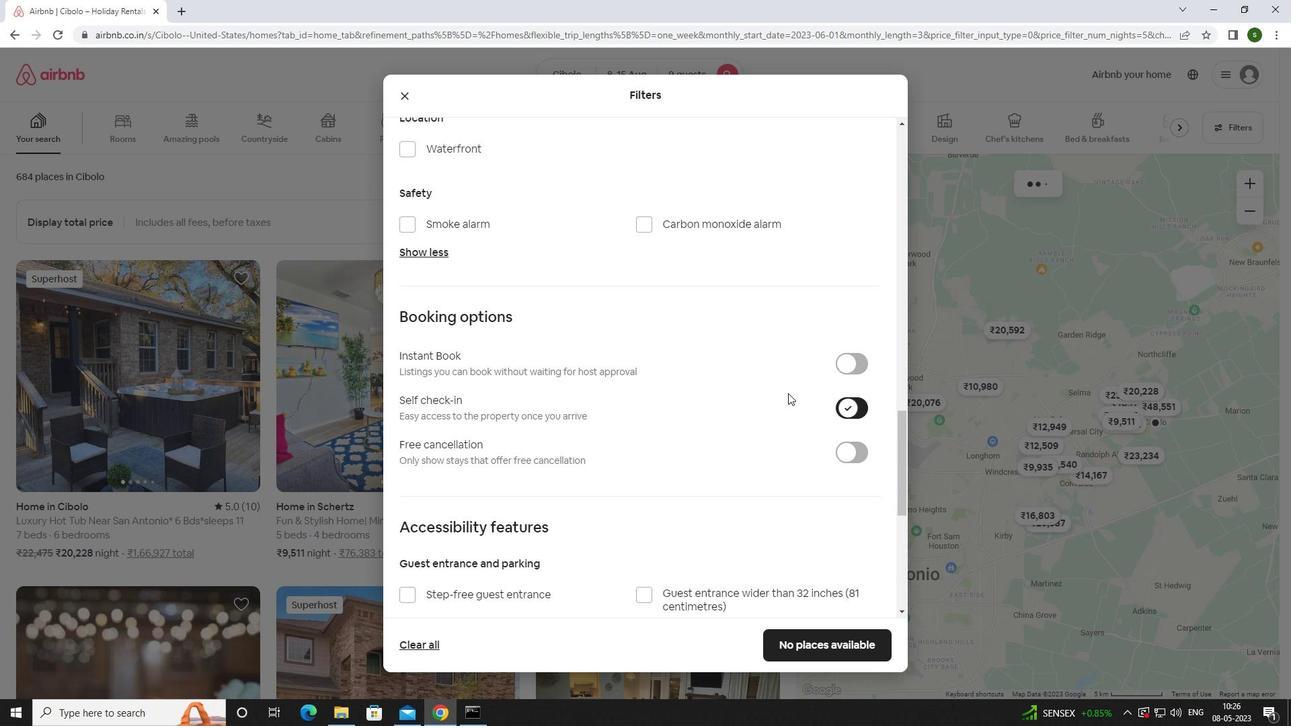 
Action: Mouse scrolled (680, 392) with delta (0, 0)
Screenshot: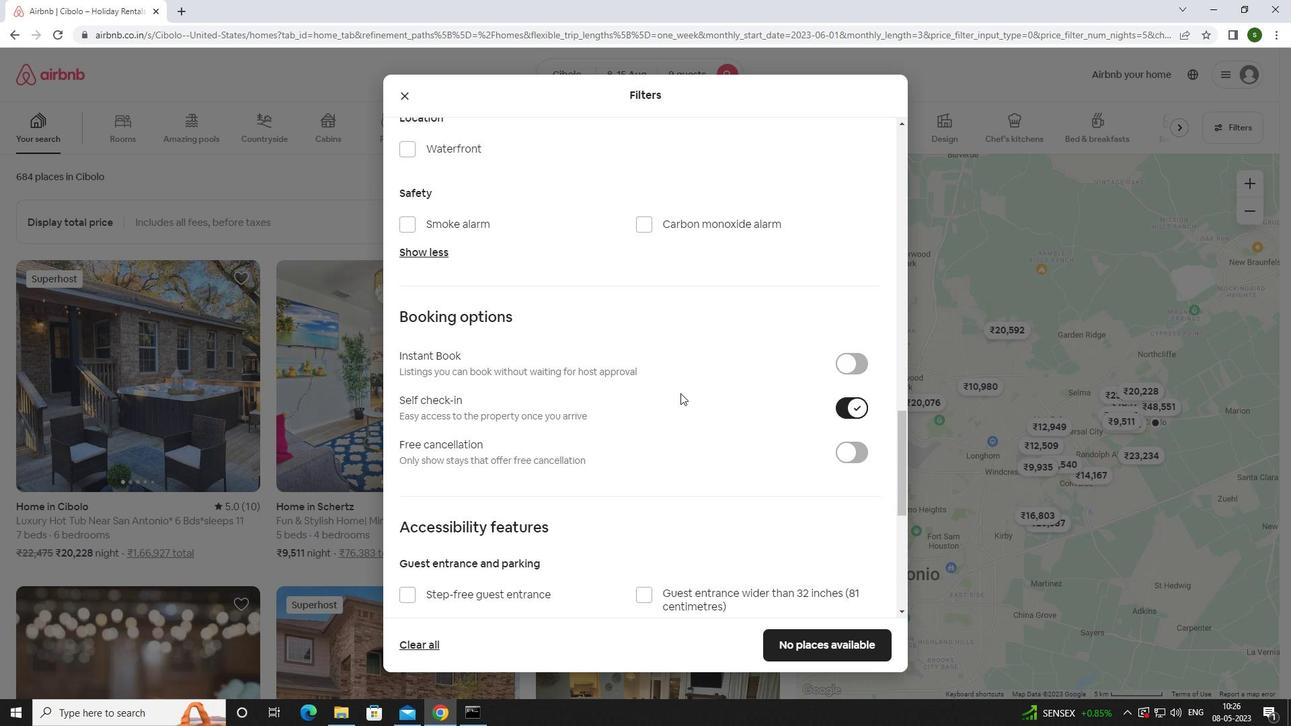 
Action: Mouse moved to (680, 393)
Screenshot: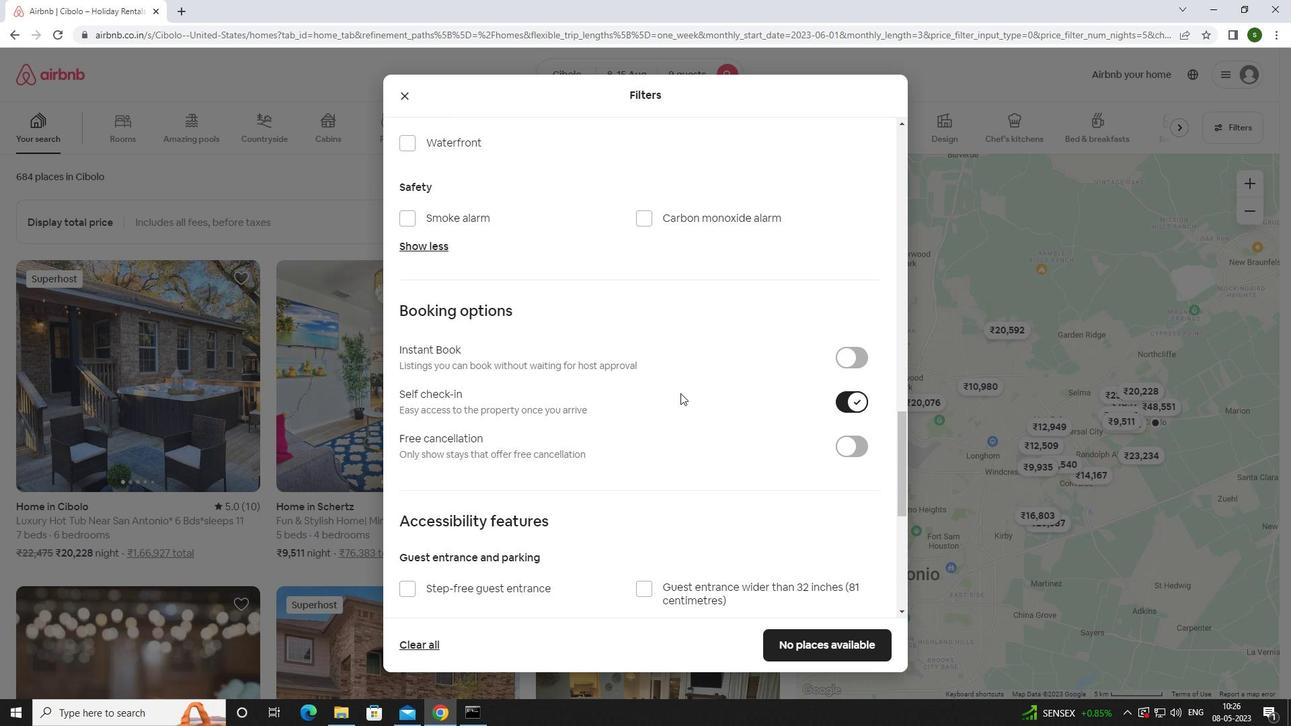 
Action: Mouse scrolled (680, 392) with delta (0, 0)
Screenshot: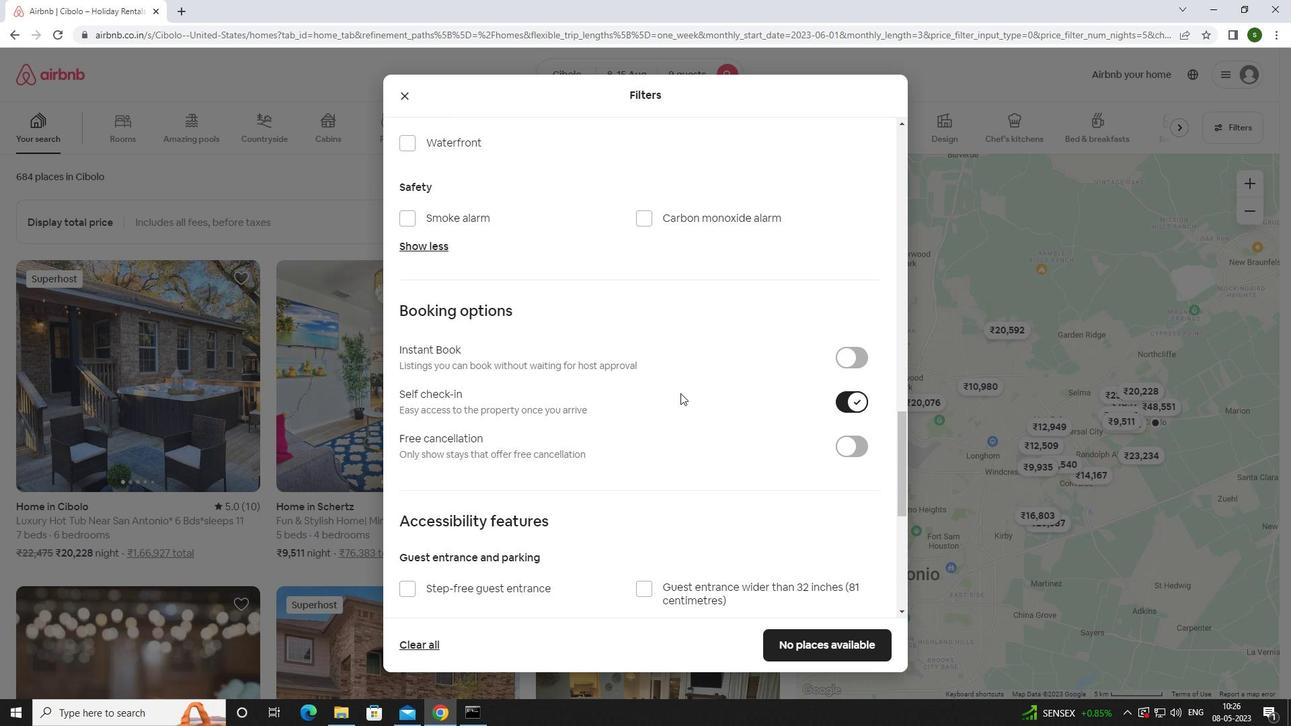 
Action: Mouse scrolled (680, 392) with delta (0, 0)
Screenshot: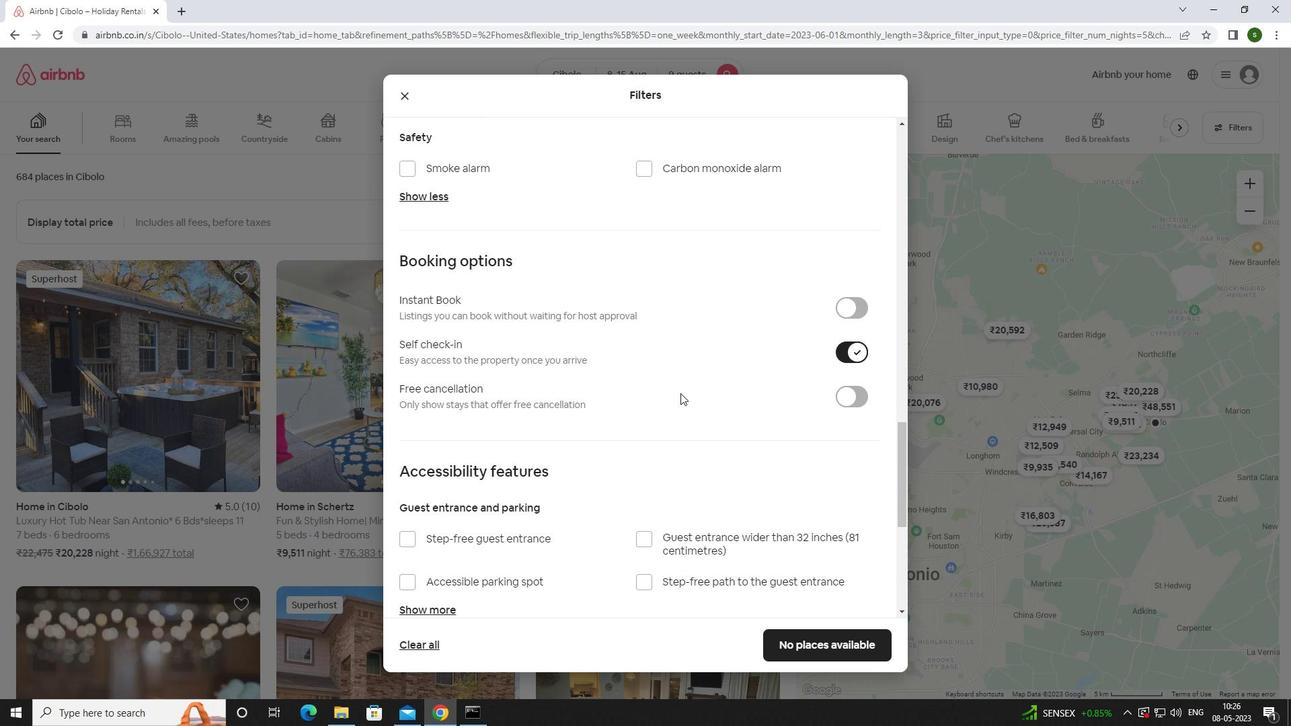 
Action: Mouse scrolled (680, 392) with delta (0, 0)
Screenshot: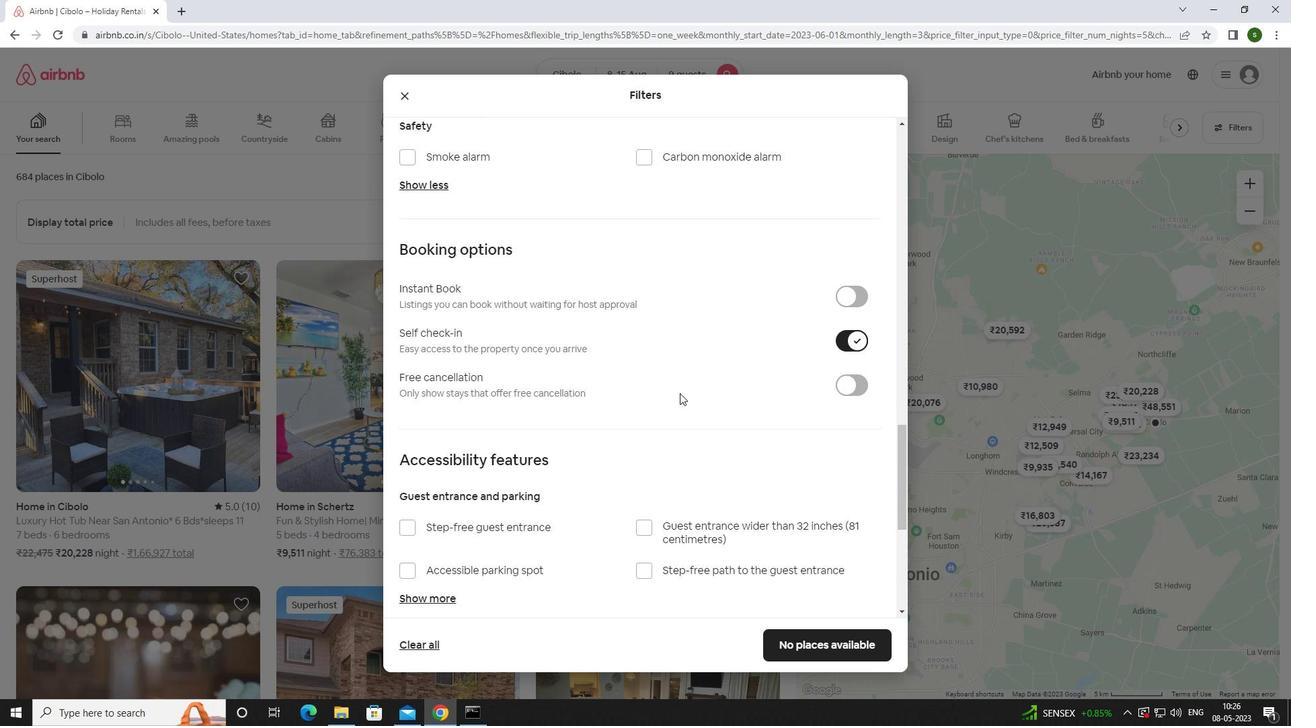 
Action: Mouse scrolled (680, 392) with delta (0, 0)
Screenshot: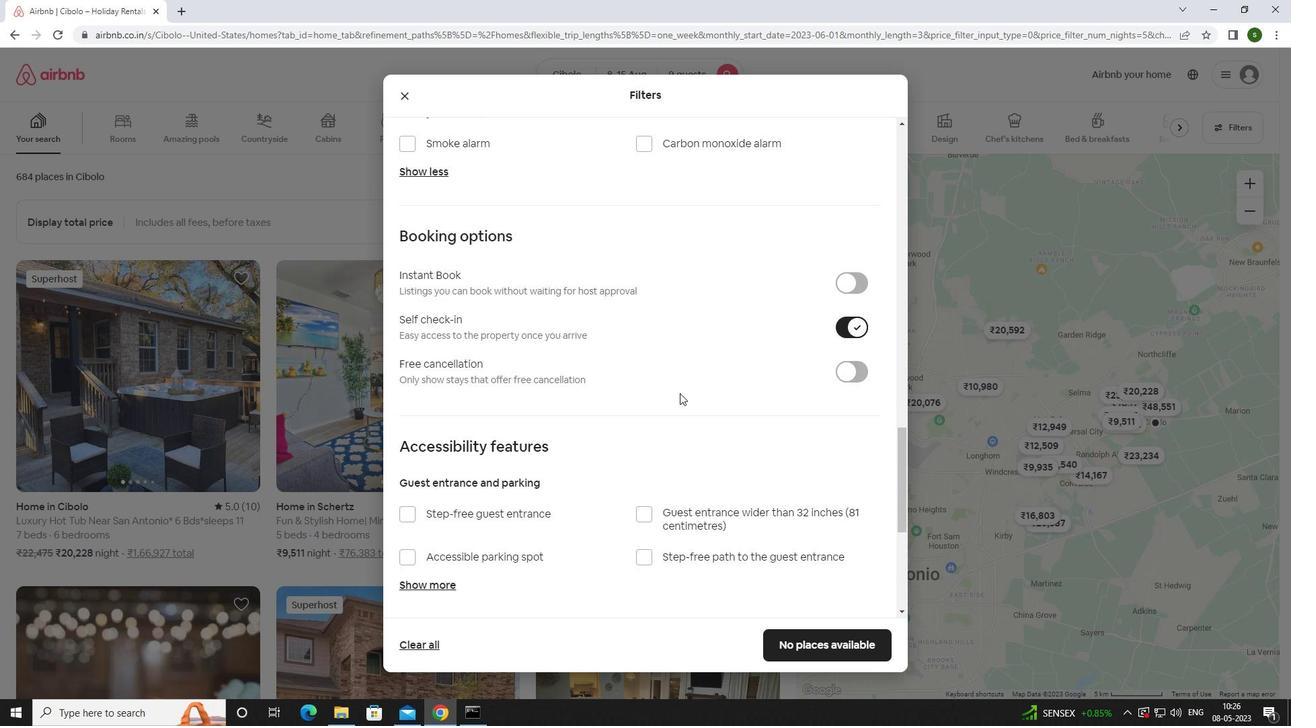
Action: Mouse scrolled (680, 392) with delta (0, 0)
Screenshot: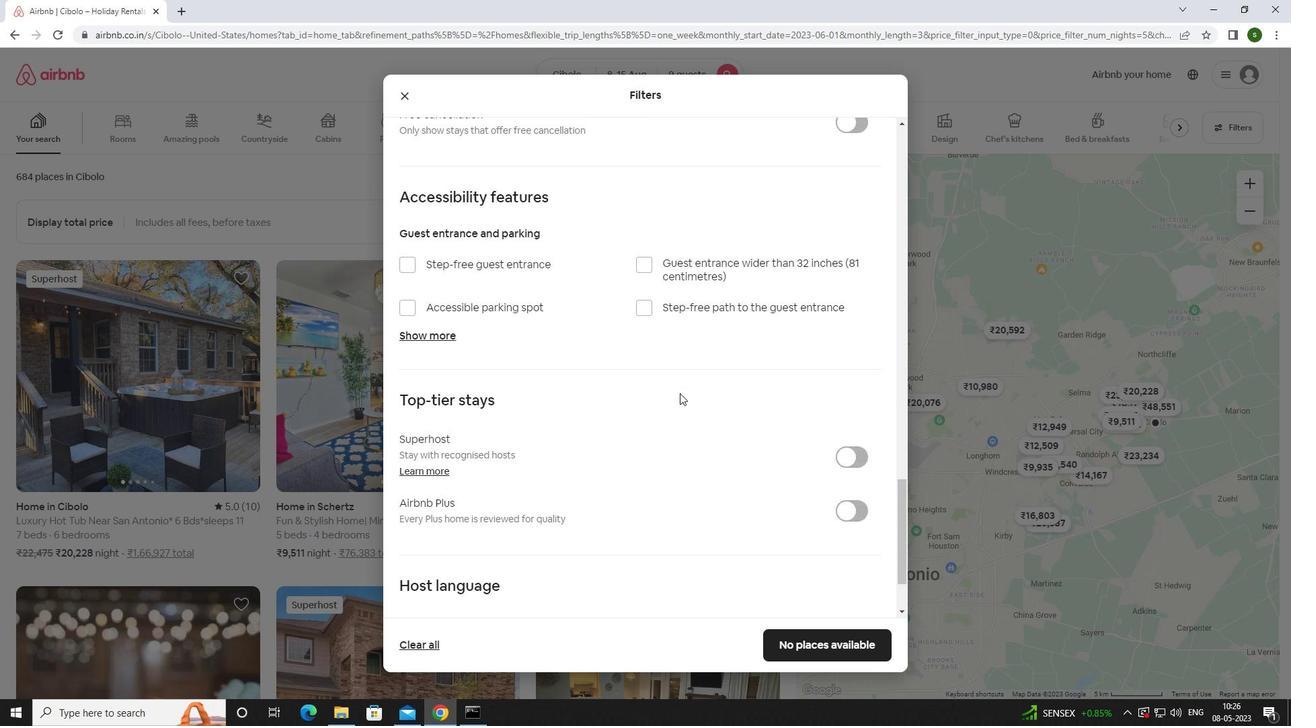 
Action: Mouse scrolled (680, 392) with delta (0, 0)
Screenshot: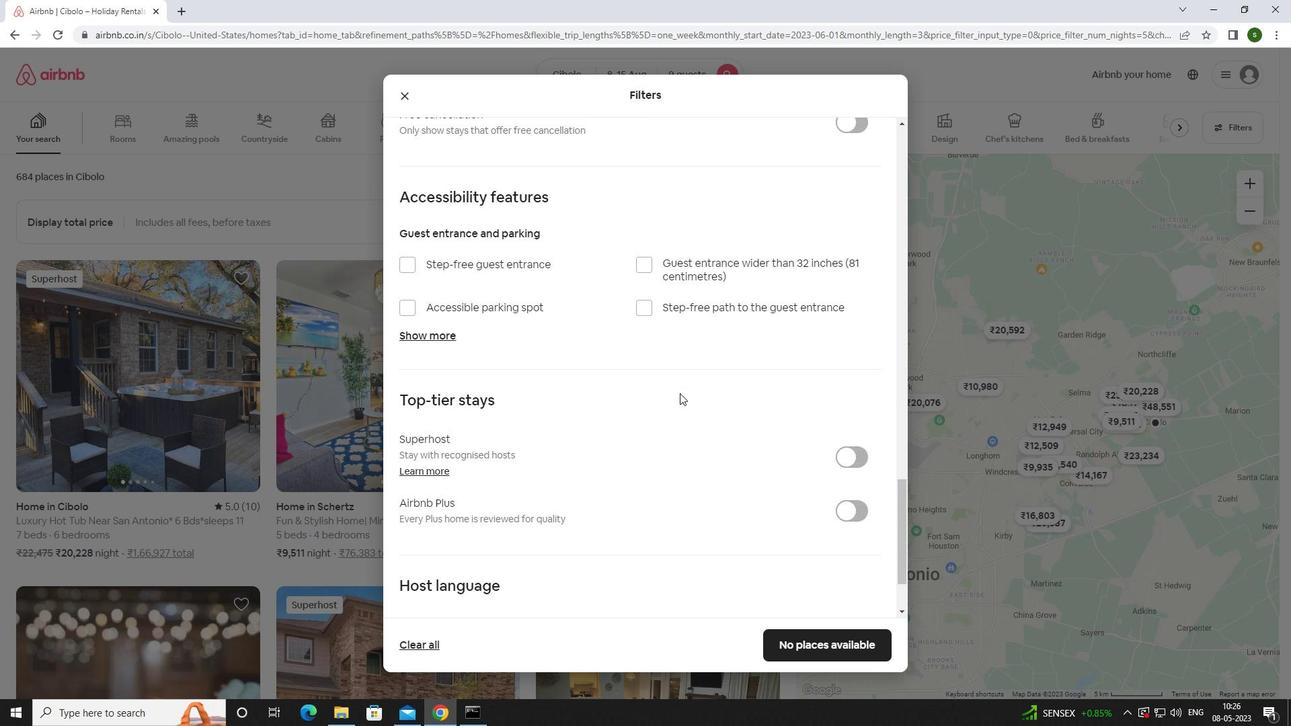 
Action: Mouse scrolled (680, 392) with delta (0, 0)
Screenshot: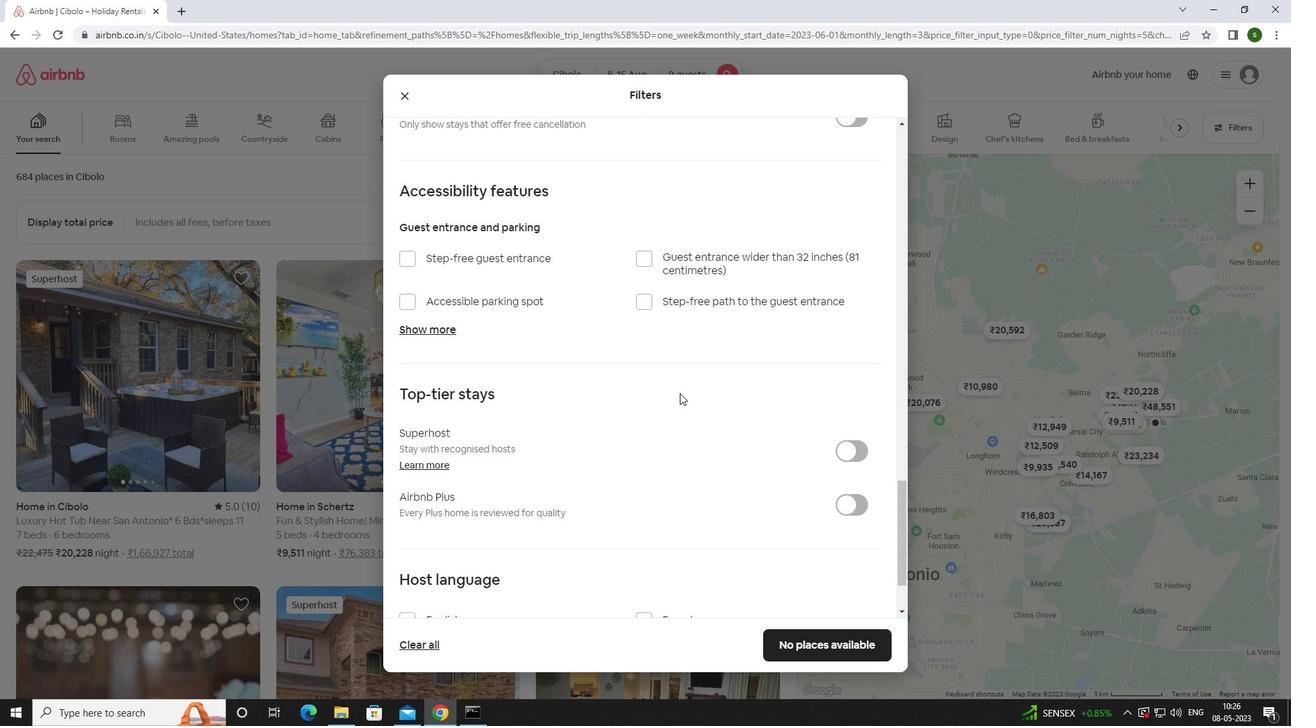 
Action: Mouse scrolled (680, 392) with delta (0, 0)
Screenshot: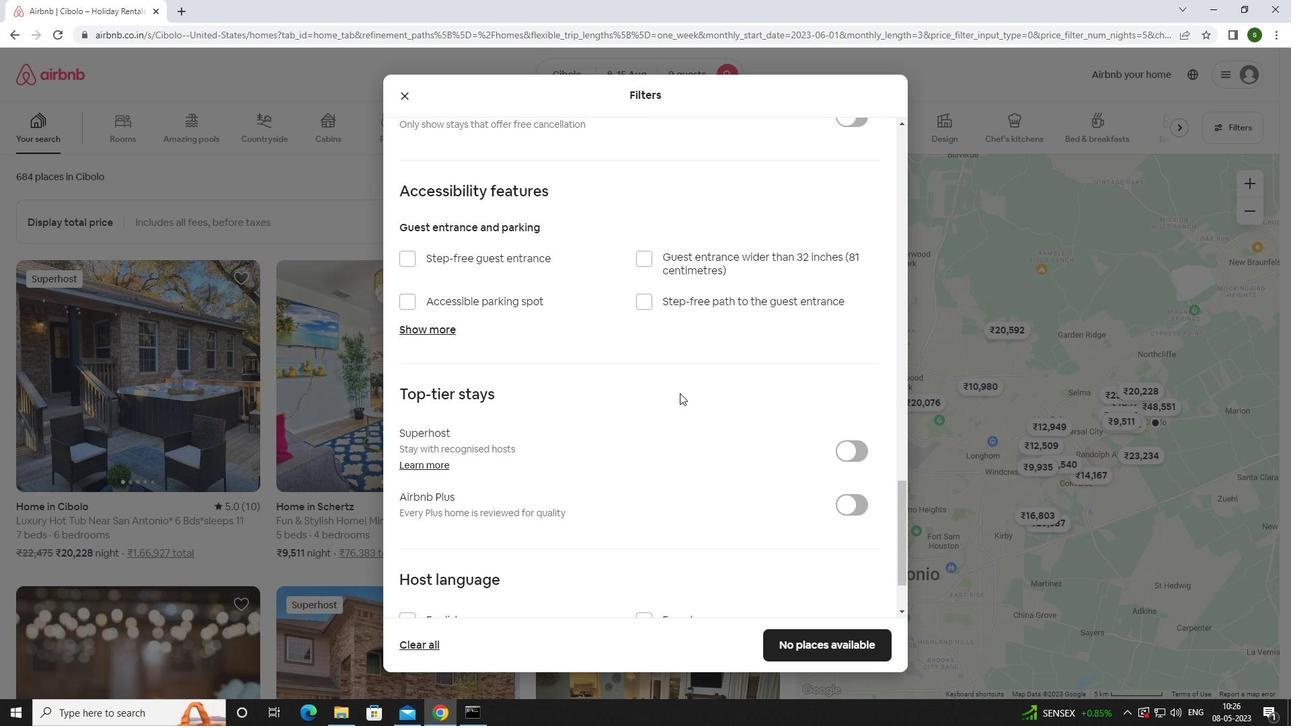 
Action: Mouse moved to (458, 520)
Screenshot: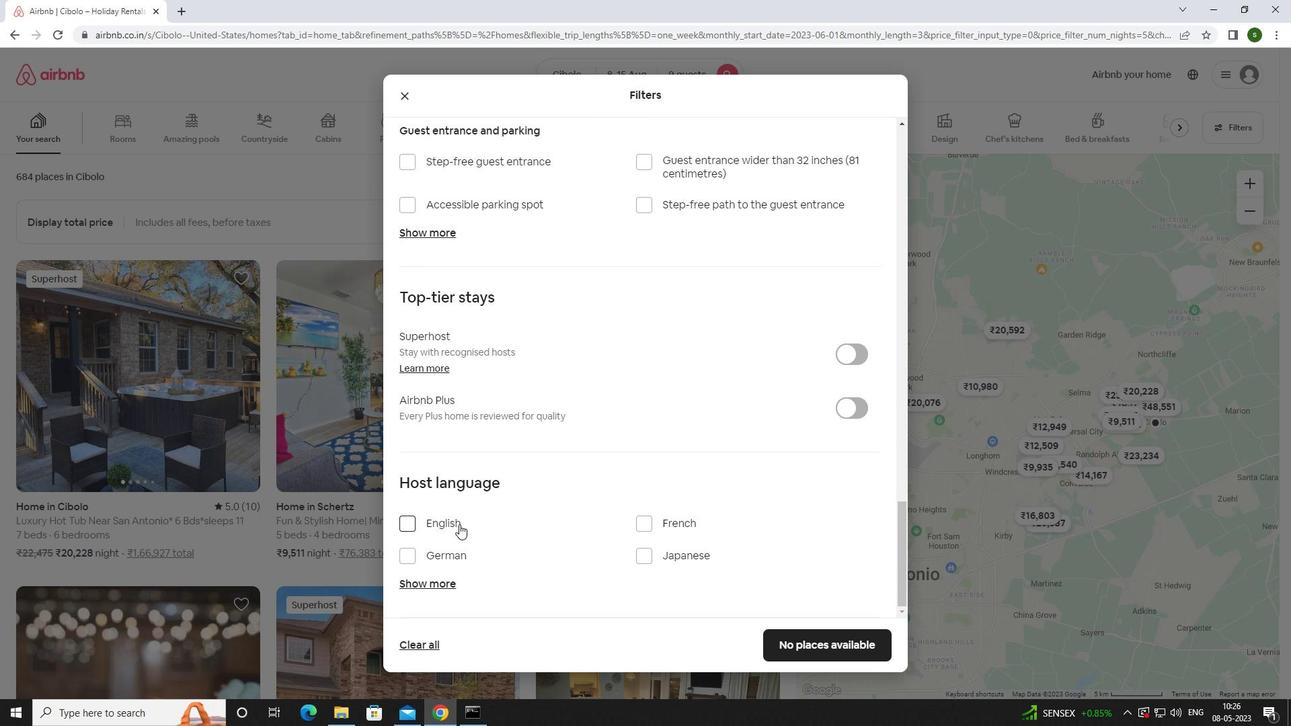 
Action: Mouse pressed left at (458, 520)
Screenshot: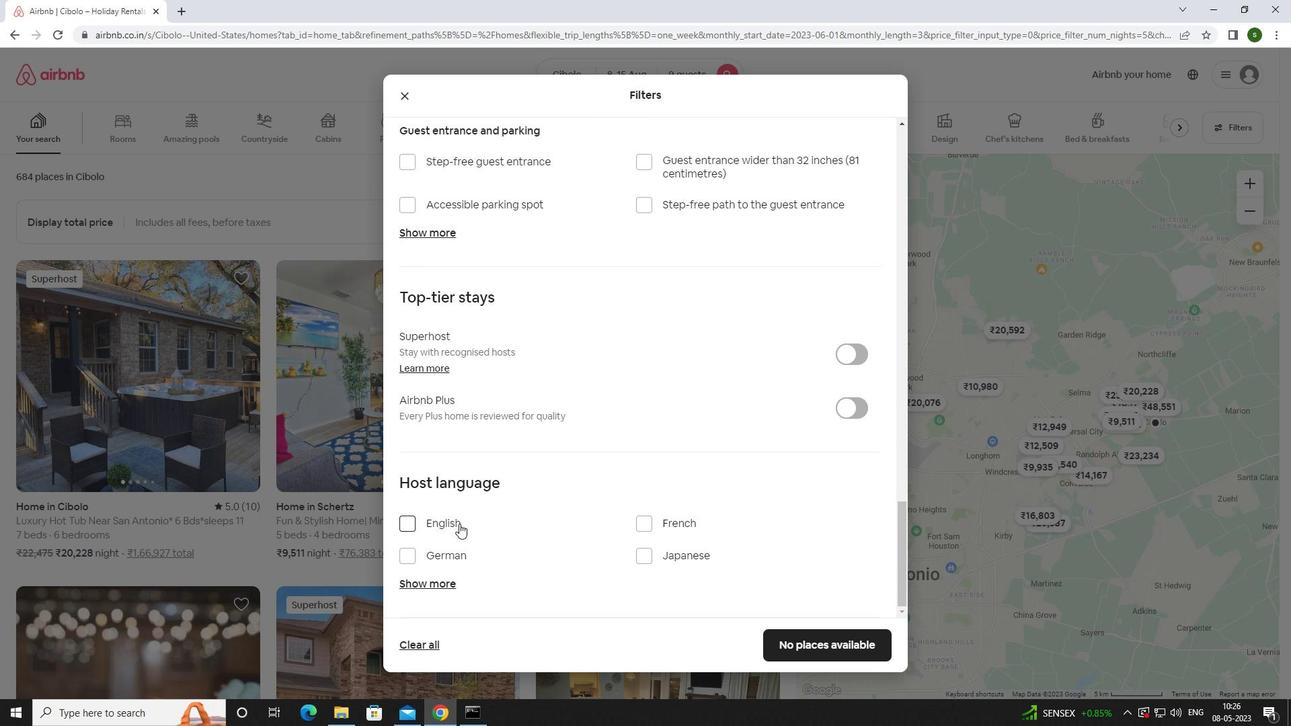 
Action: Mouse moved to (774, 633)
Screenshot: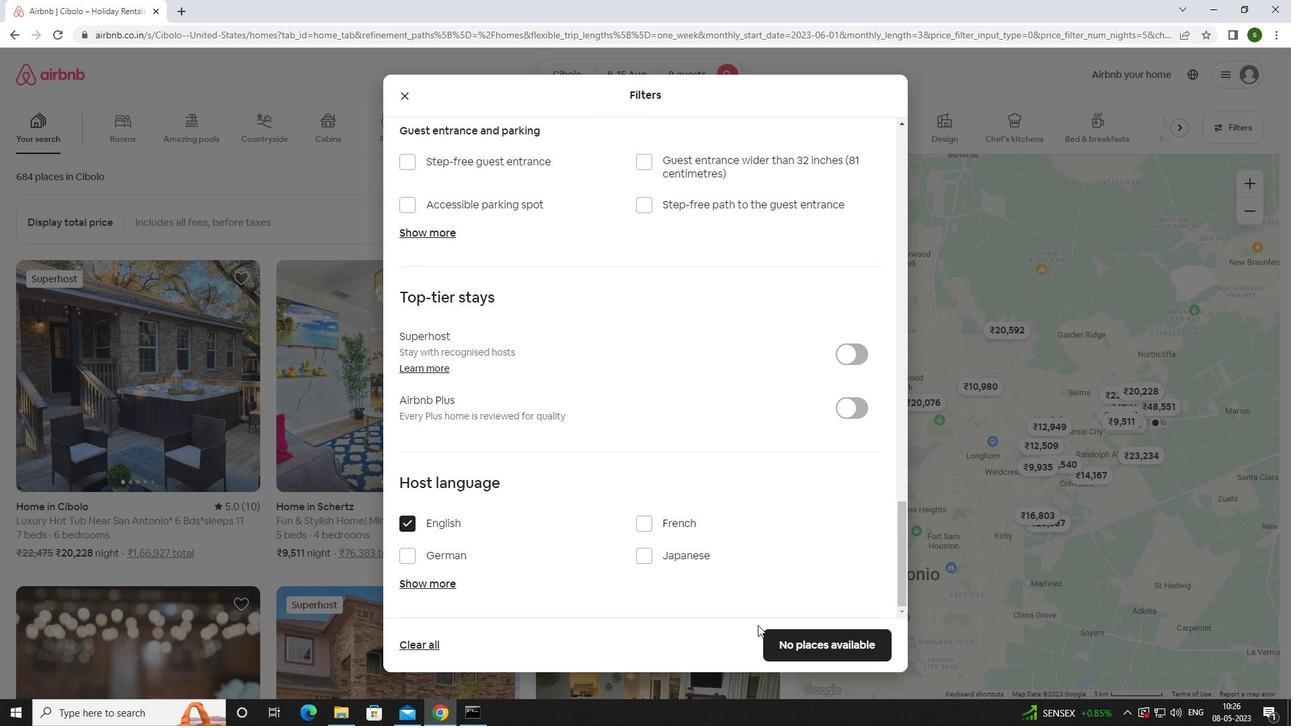 
Action: Mouse pressed left at (774, 633)
Screenshot: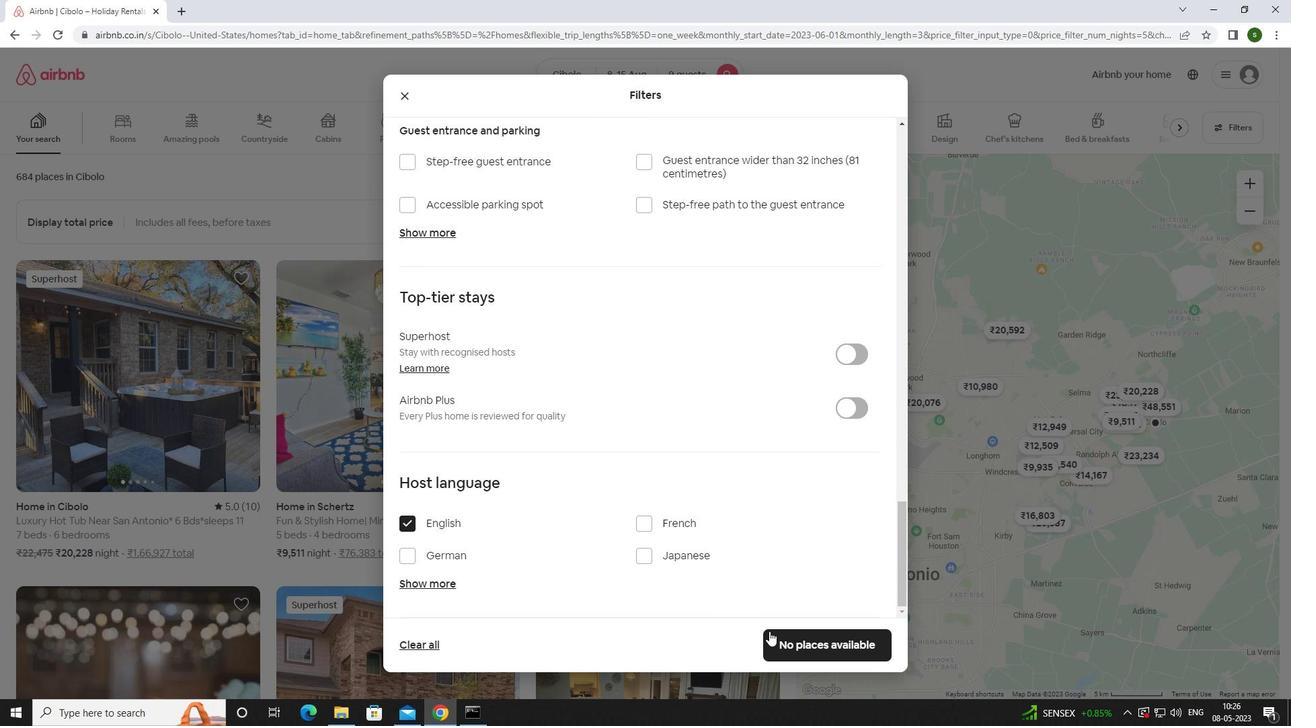 
Action: Mouse moved to (436, 339)
Screenshot: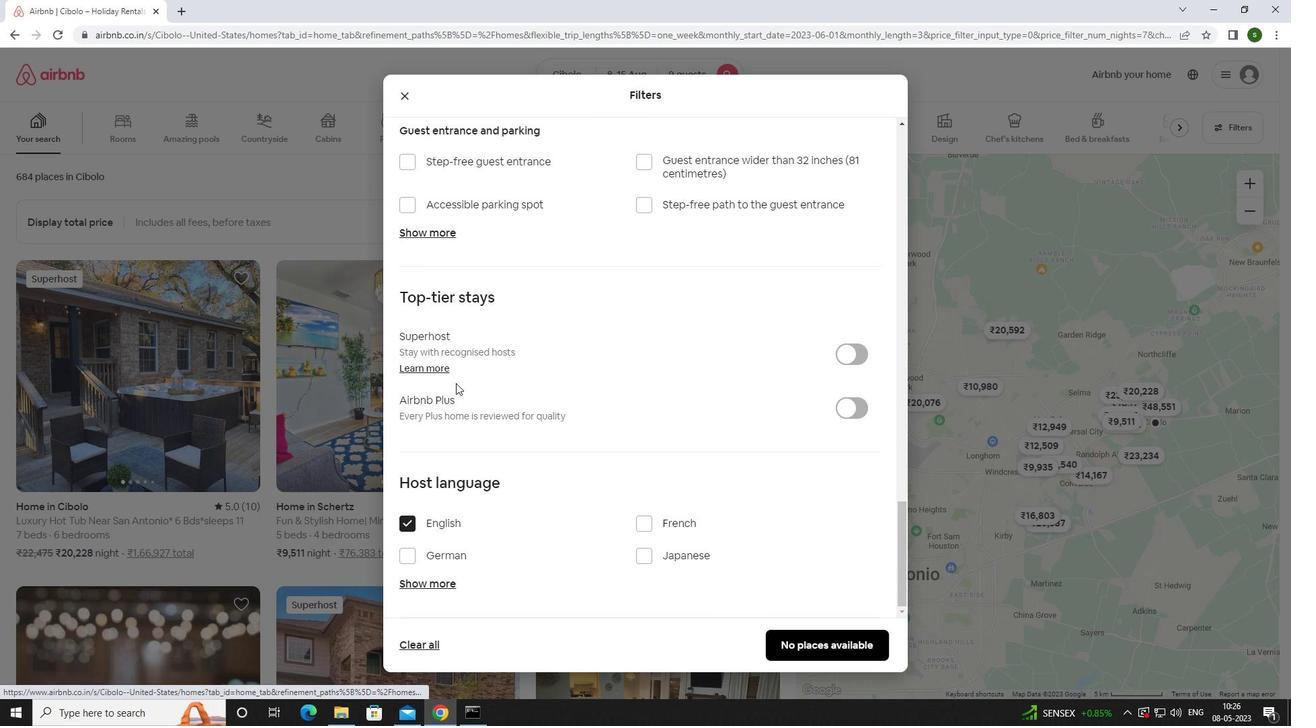 
